 Task: Look for space in Dniprorudne, Ukraine from 6th June, 2023 to 8th June, 2023 for 2 adults in price range Rs.7000 to Rs.12000. Place can be private room with 1  bedroom having 2 beds and 1 bathroom. Property type can be house, flat, guest house. Amenities needed are: wifi. Booking option can be shelf check-in. Required host language is English.
Action: Mouse moved to (452, 97)
Screenshot: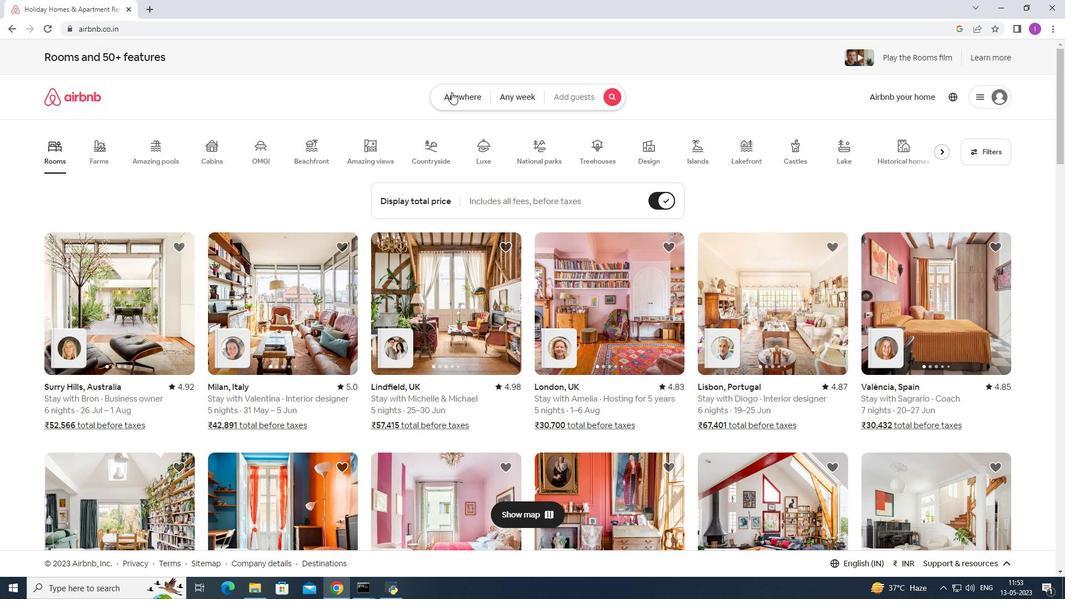 
Action: Mouse pressed left at (452, 97)
Screenshot: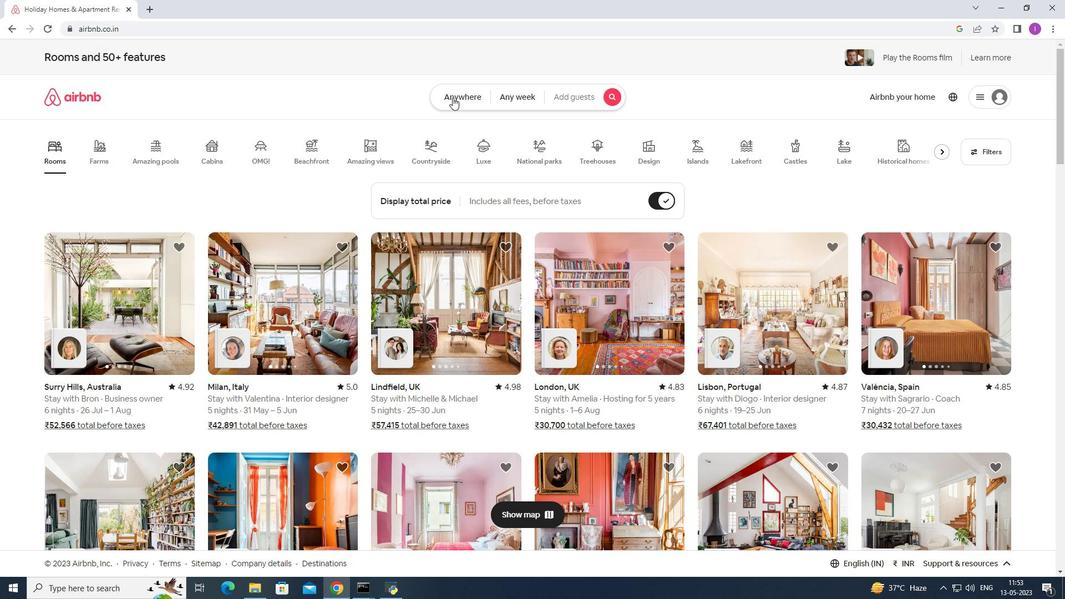 
Action: Mouse moved to (386, 138)
Screenshot: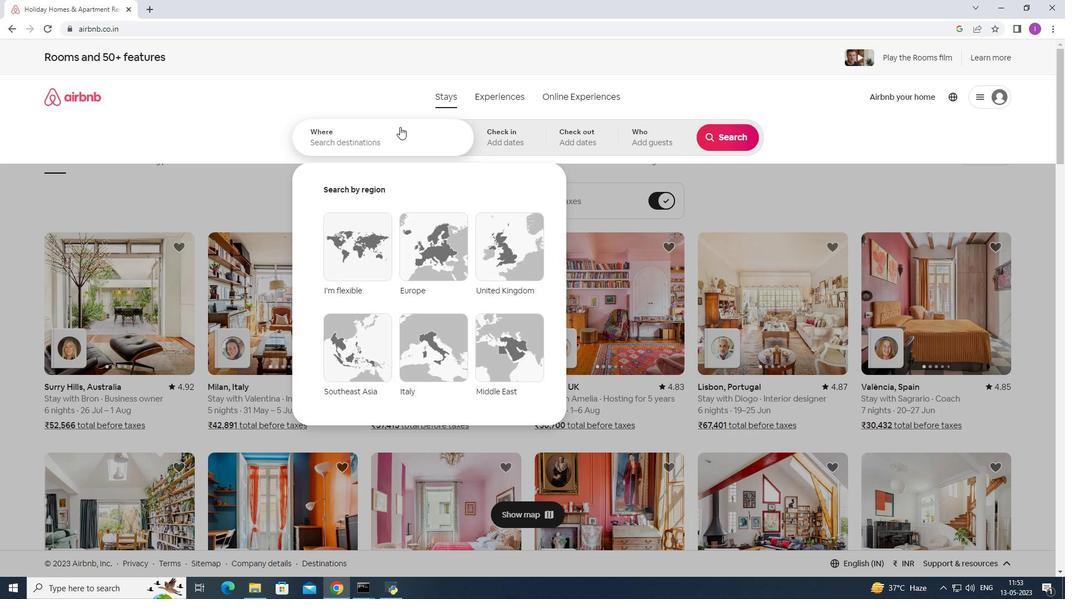 
Action: Mouse pressed left at (386, 138)
Screenshot: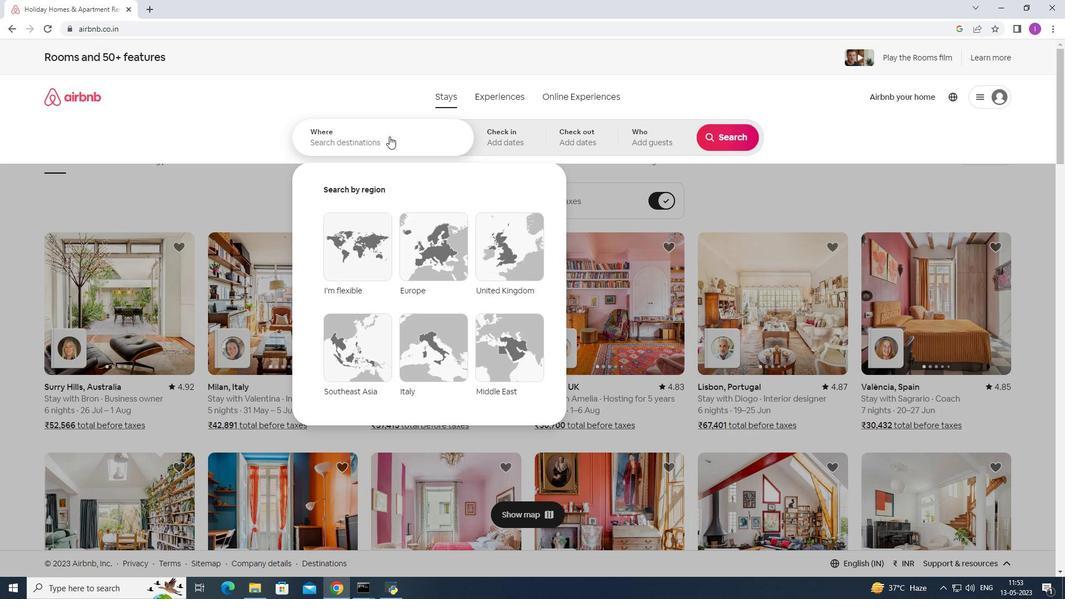 
Action: Key pressed <Key.shift>Dniprorudne,<Key.shift>Ukre<Key.backspace>aine
Screenshot: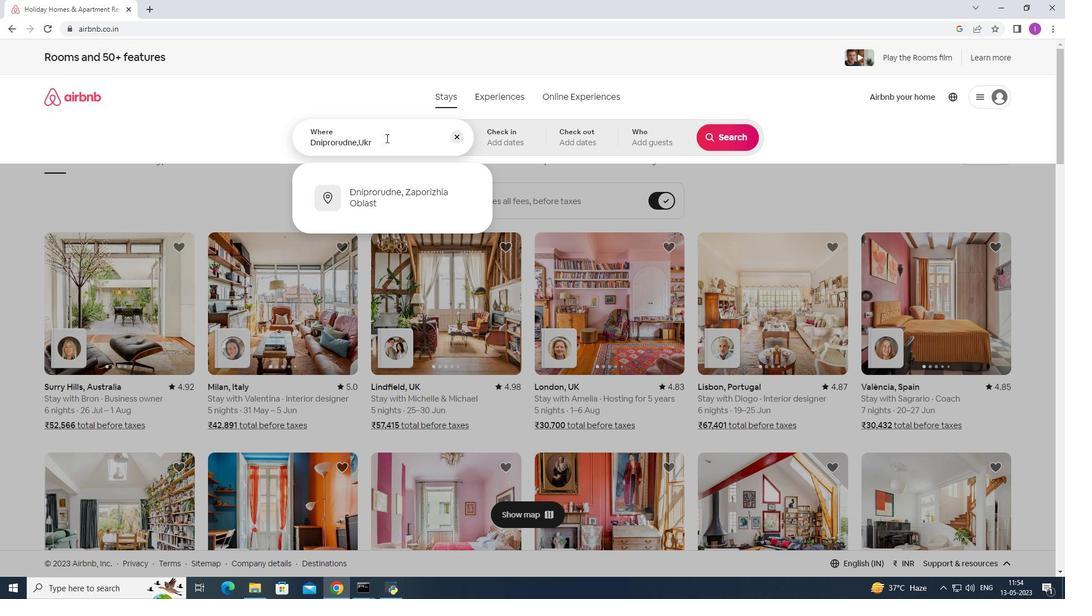 
Action: Mouse moved to (518, 137)
Screenshot: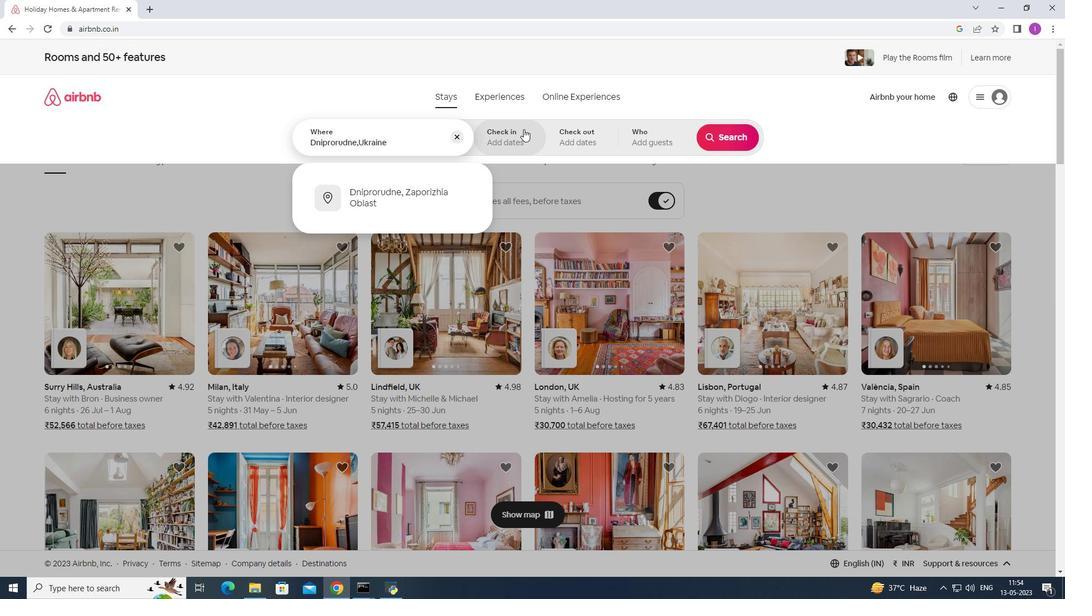 
Action: Mouse pressed left at (518, 137)
Screenshot: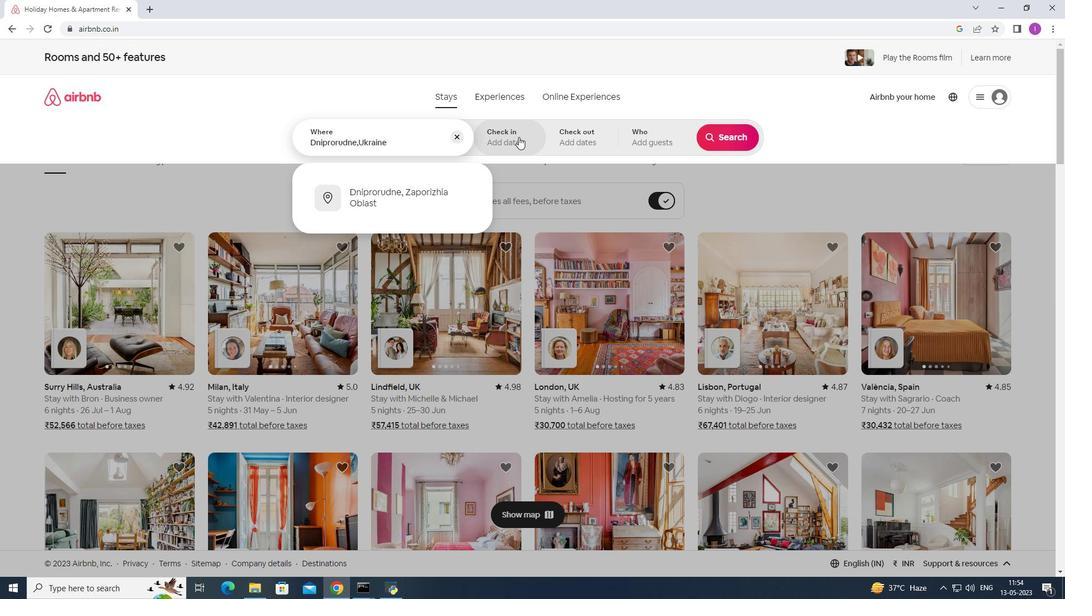 
Action: Mouse moved to (610, 297)
Screenshot: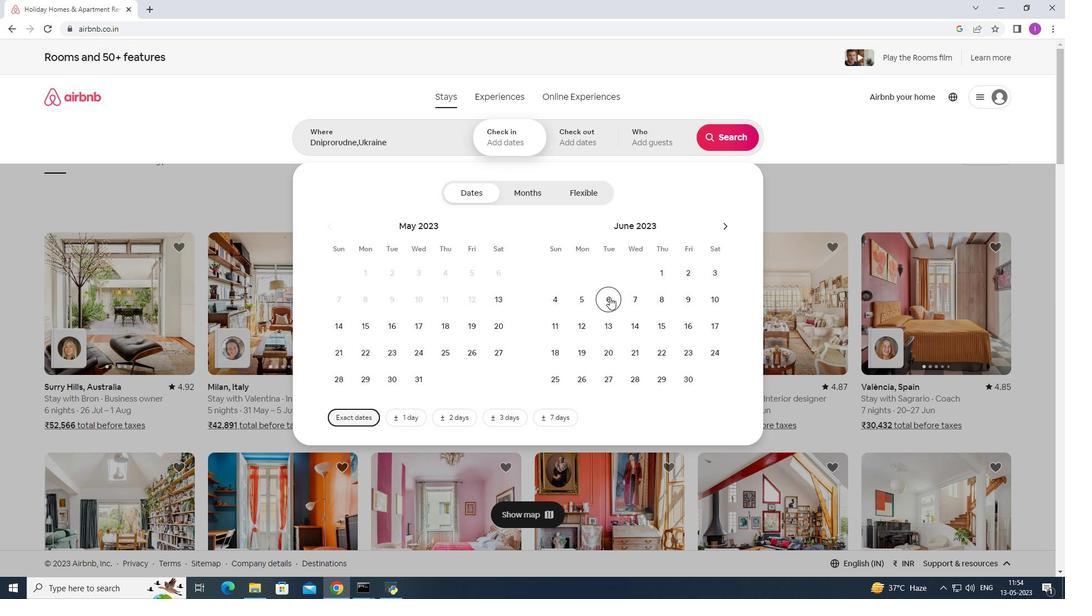 
Action: Mouse pressed left at (610, 297)
Screenshot: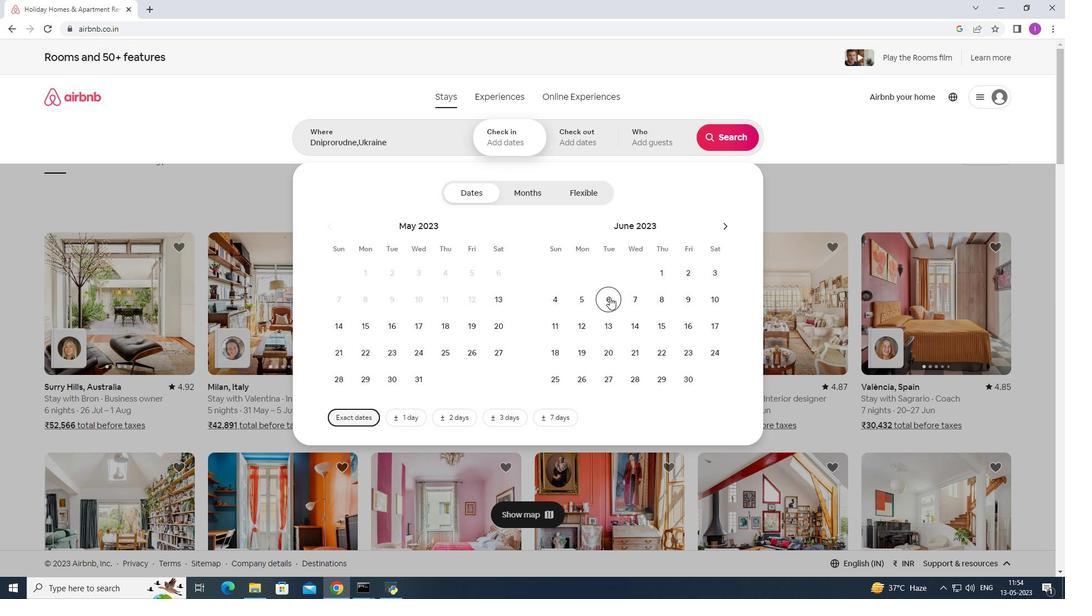 
Action: Mouse moved to (666, 303)
Screenshot: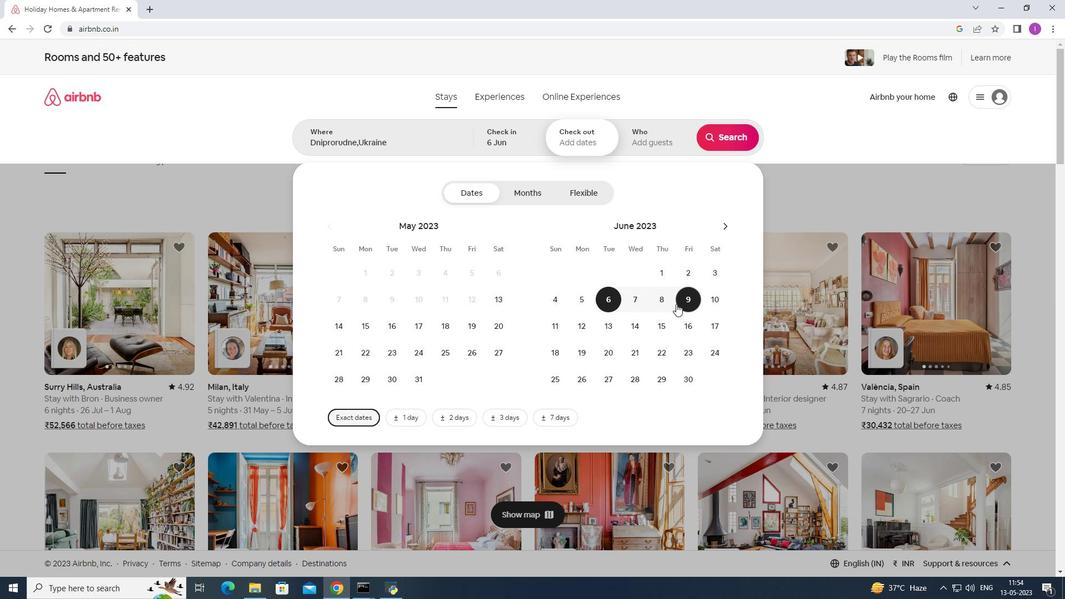 
Action: Mouse pressed left at (666, 303)
Screenshot: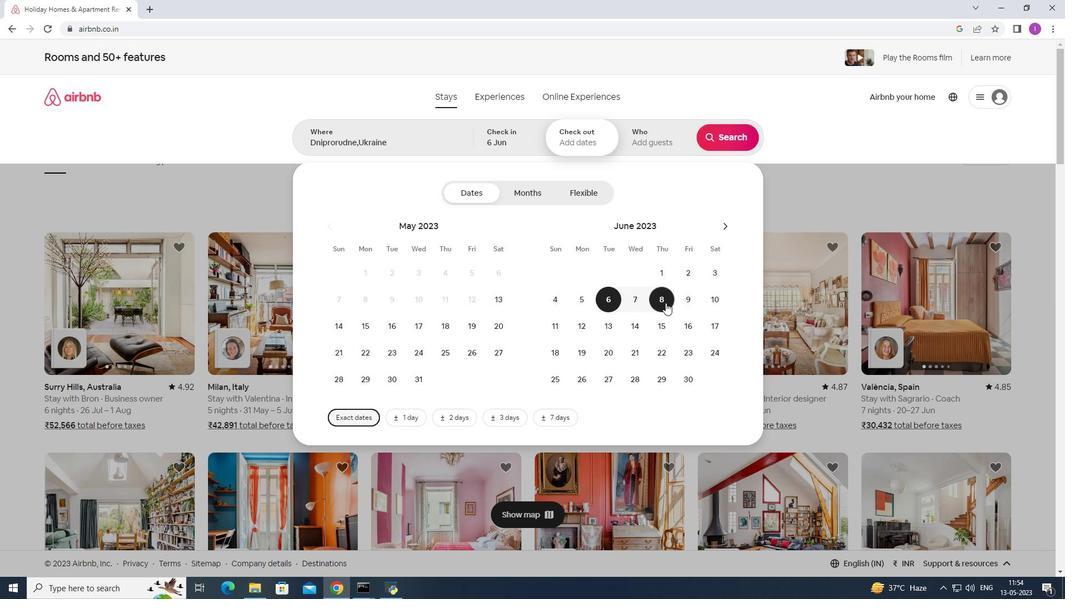 
Action: Mouse moved to (646, 142)
Screenshot: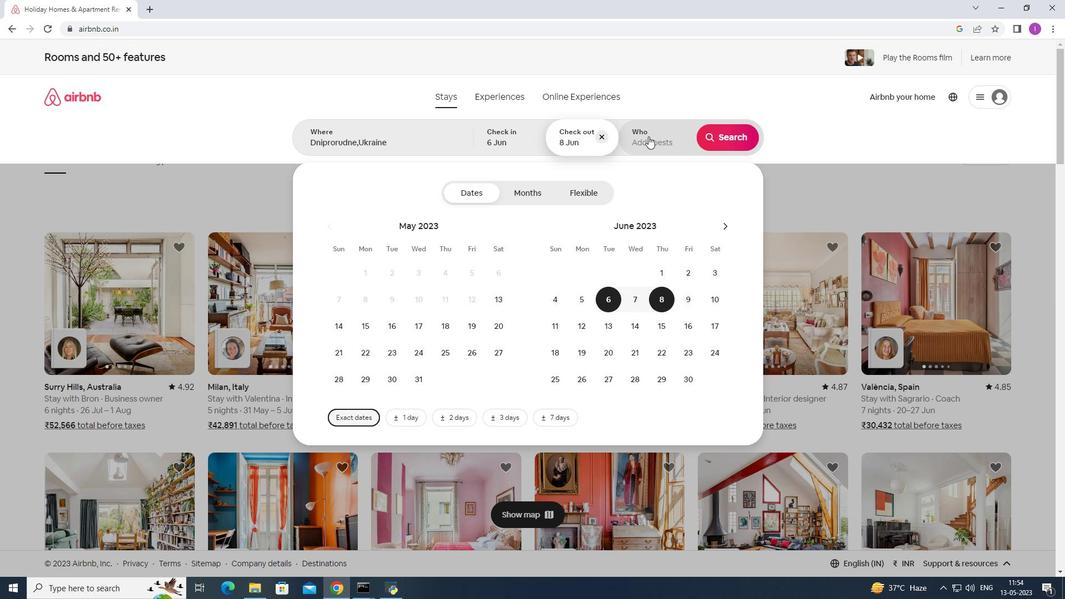 
Action: Mouse pressed left at (646, 142)
Screenshot: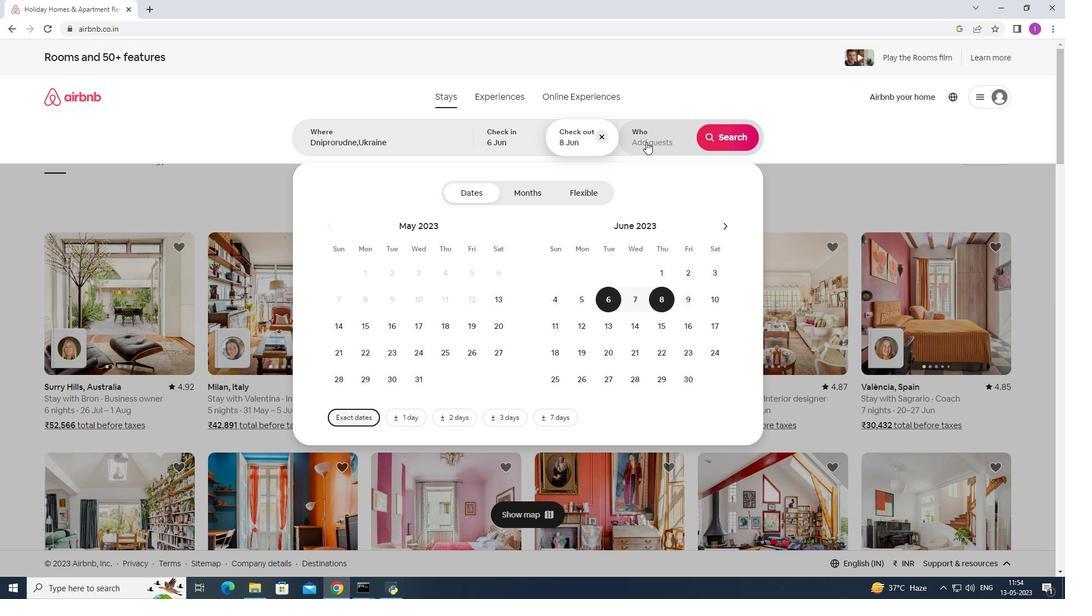 
Action: Mouse moved to (731, 190)
Screenshot: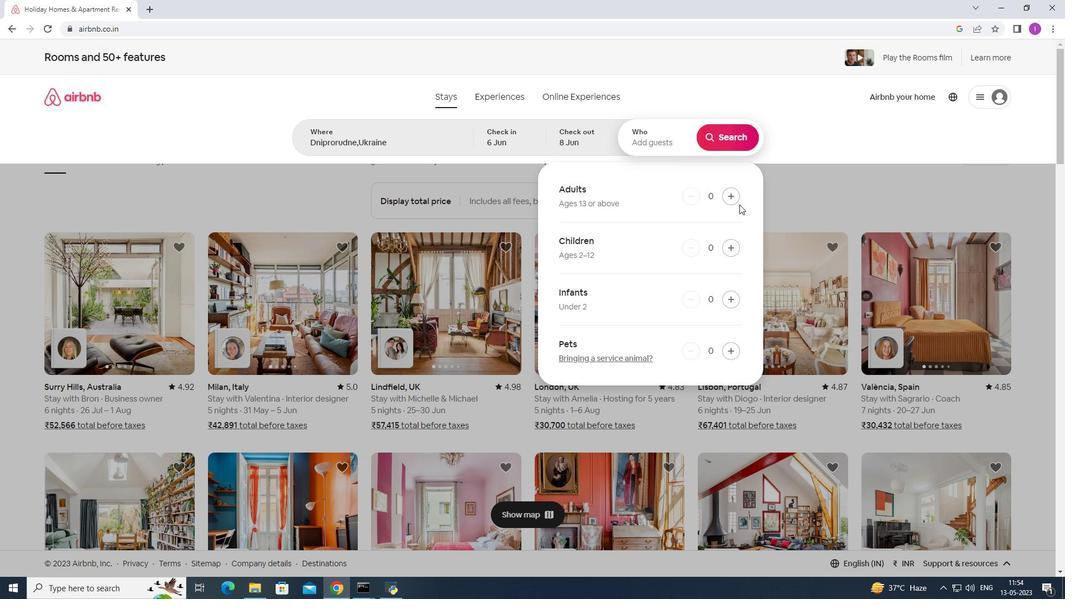
Action: Mouse pressed left at (731, 190)
Screenshot: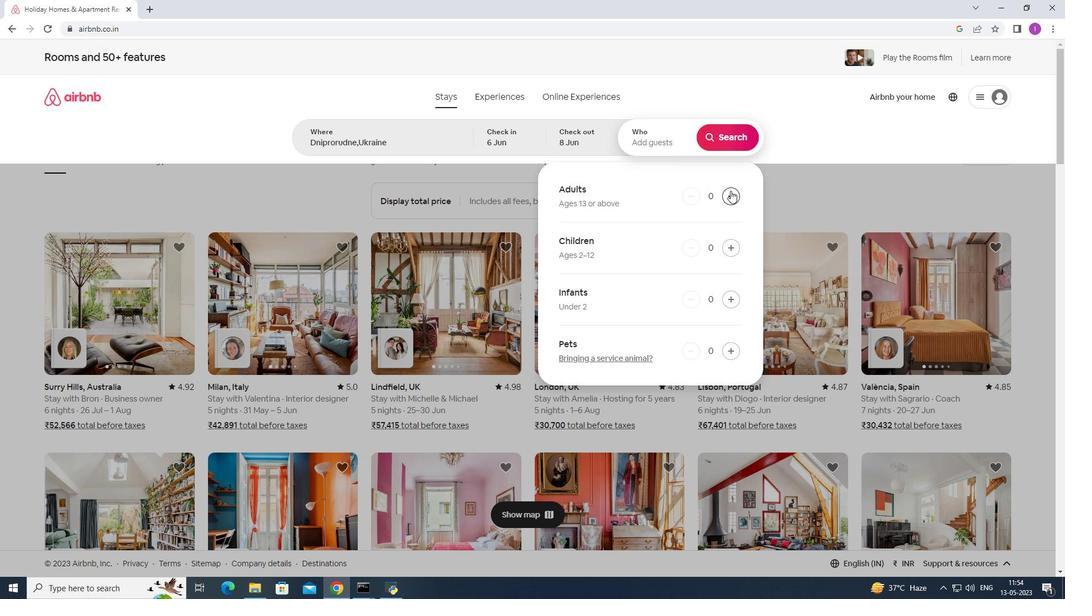 
Action: Mouse moved to (730, 190)
Screenshot: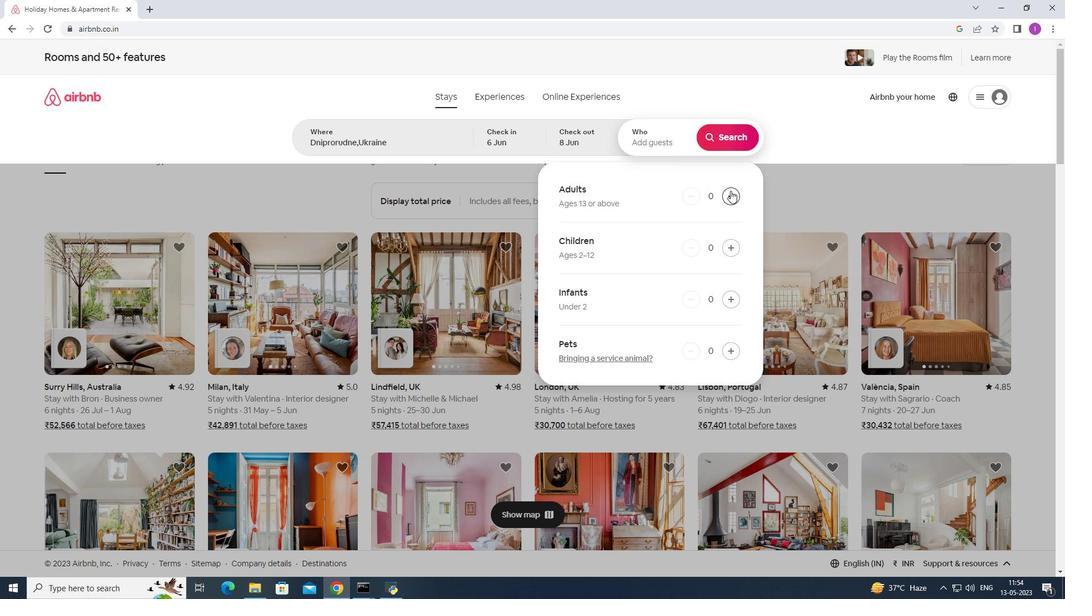 
Action: Mouse pressed left at (730, 190)
Screenshot: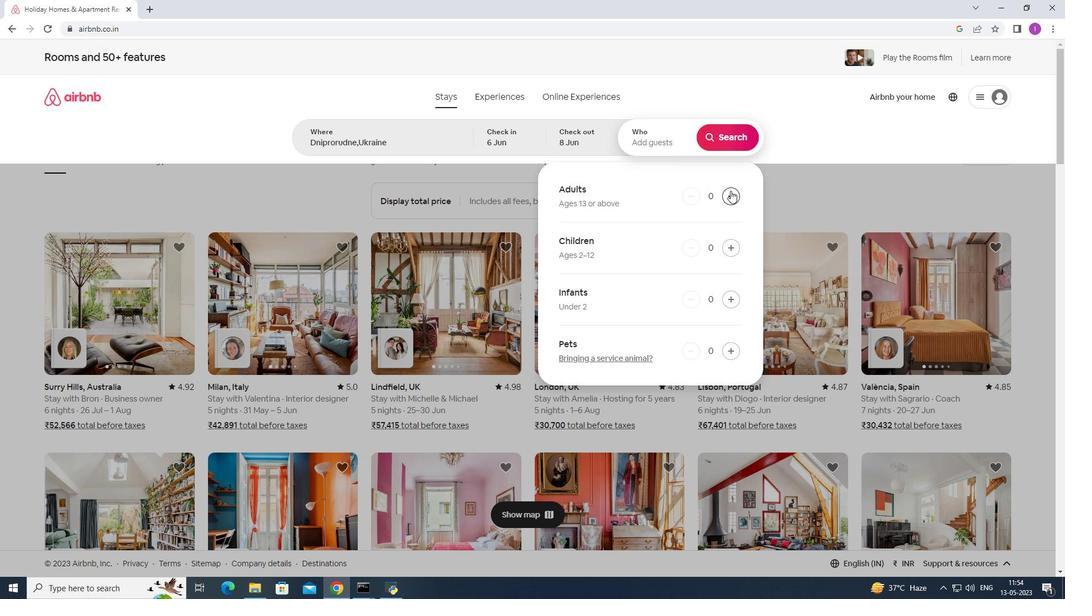 
Action: Mouse moved to (737, 155)
Screenshot: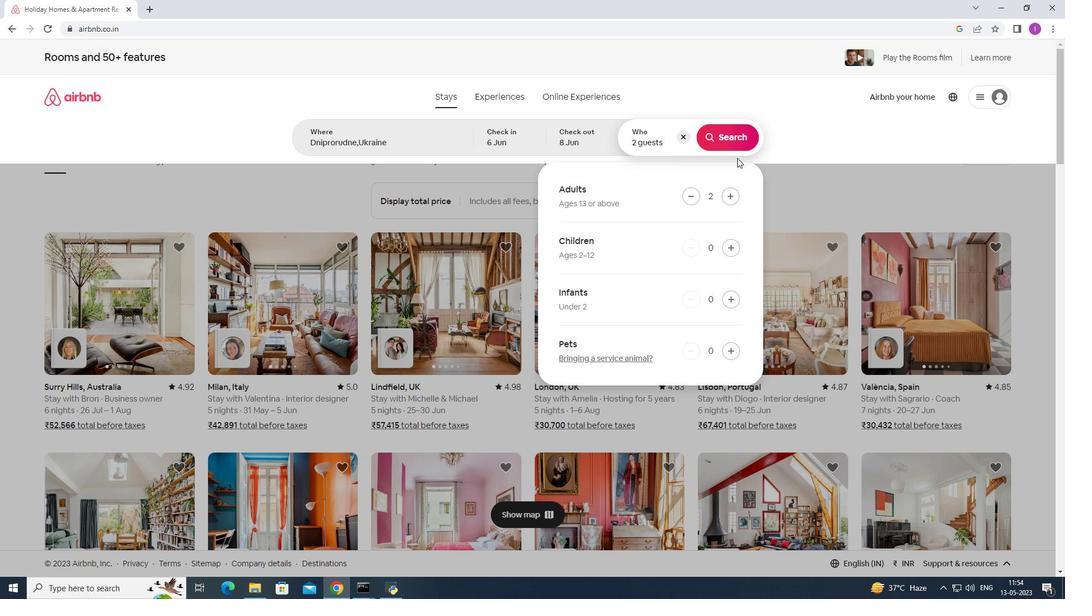 
Action: Mouse pressed left at (737, 155)
Screenshot: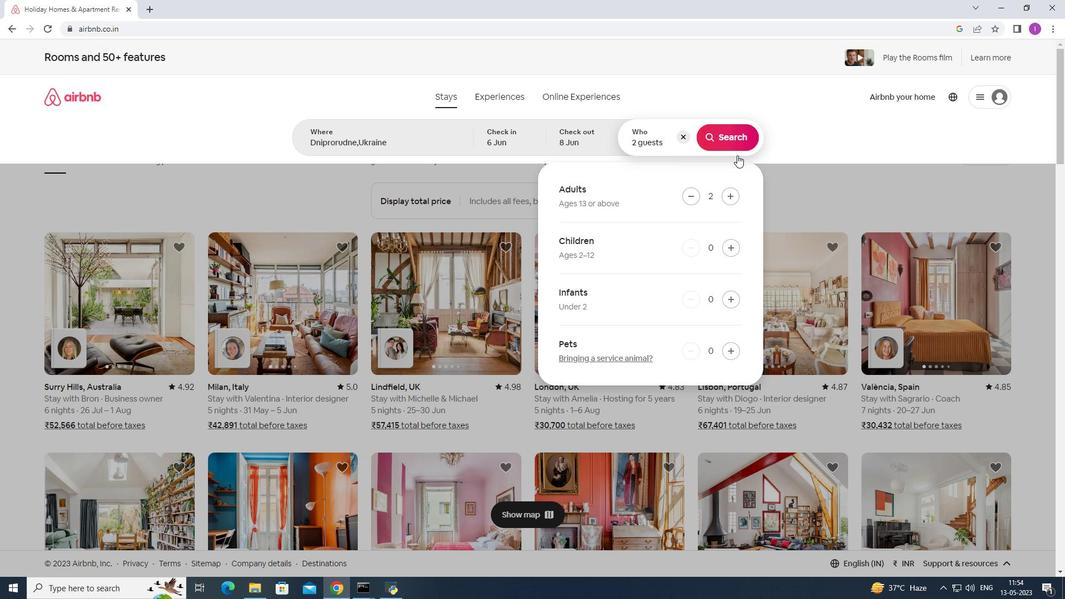 
Action: Mouse moved to (751, 135)
Screenshot: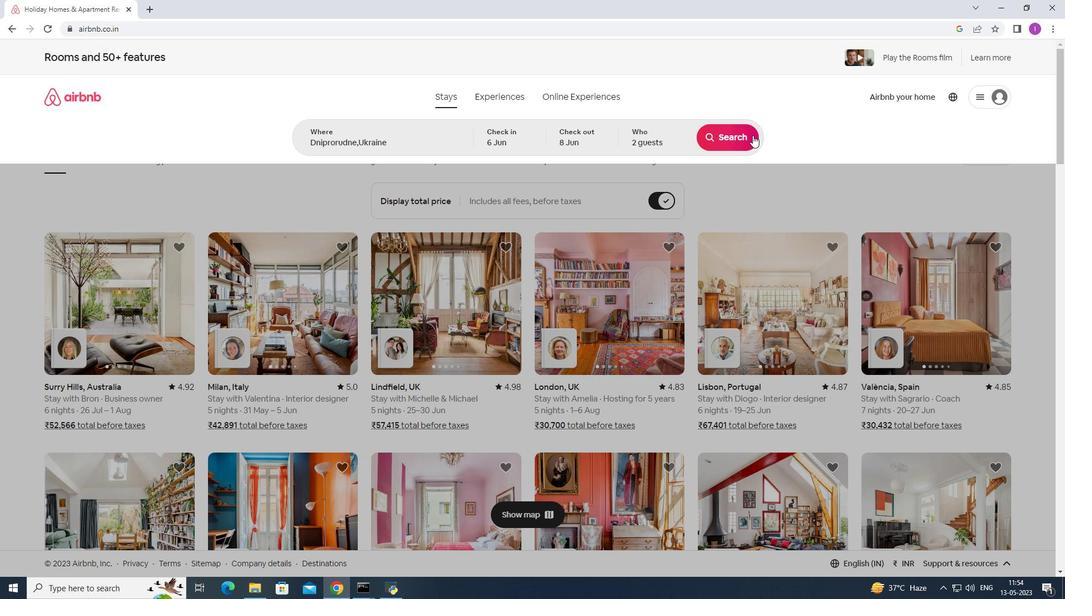 
Action: Mouse pressed left at (751, 135)
Screenshot: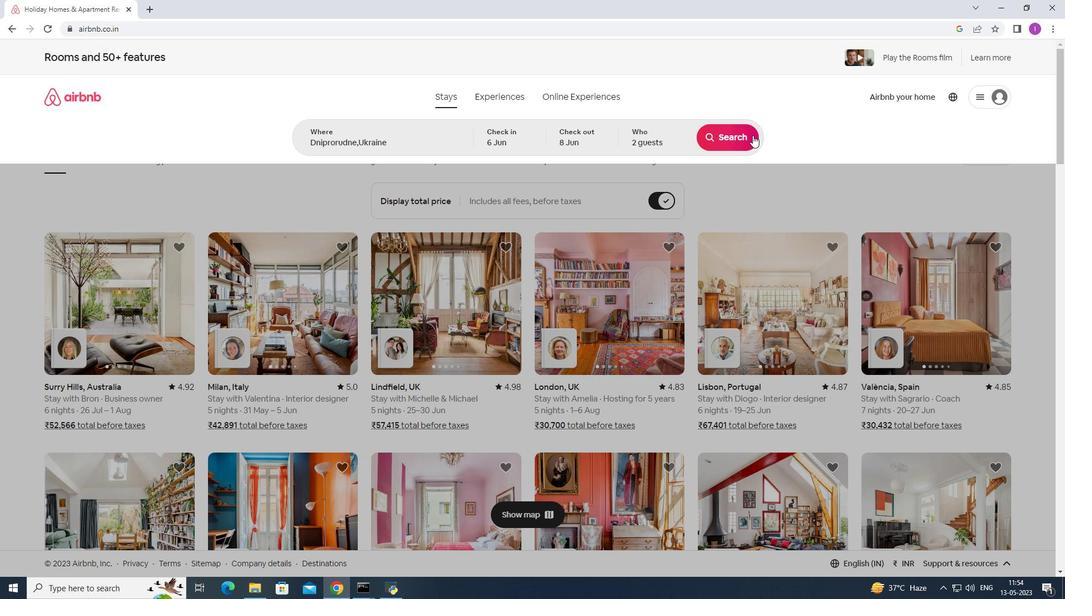 
Action: Mouse moved to (1015, 108)
Screenshot: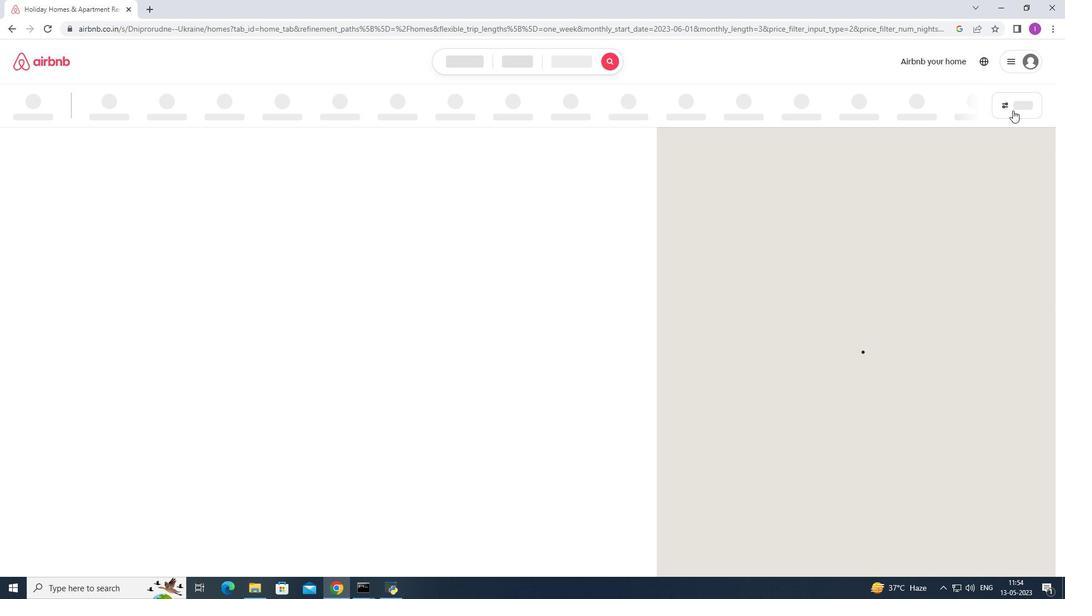 
Action: Mouse pressed left at (1015, 108)
Screenshot: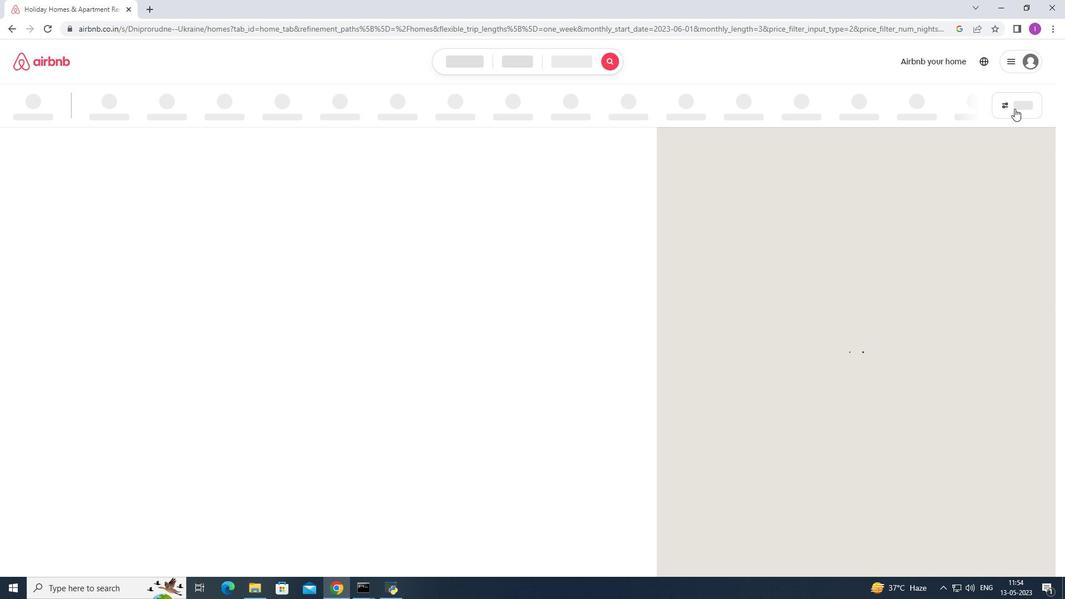 
Action: Mouse moved to (619, 379)
Screenshot: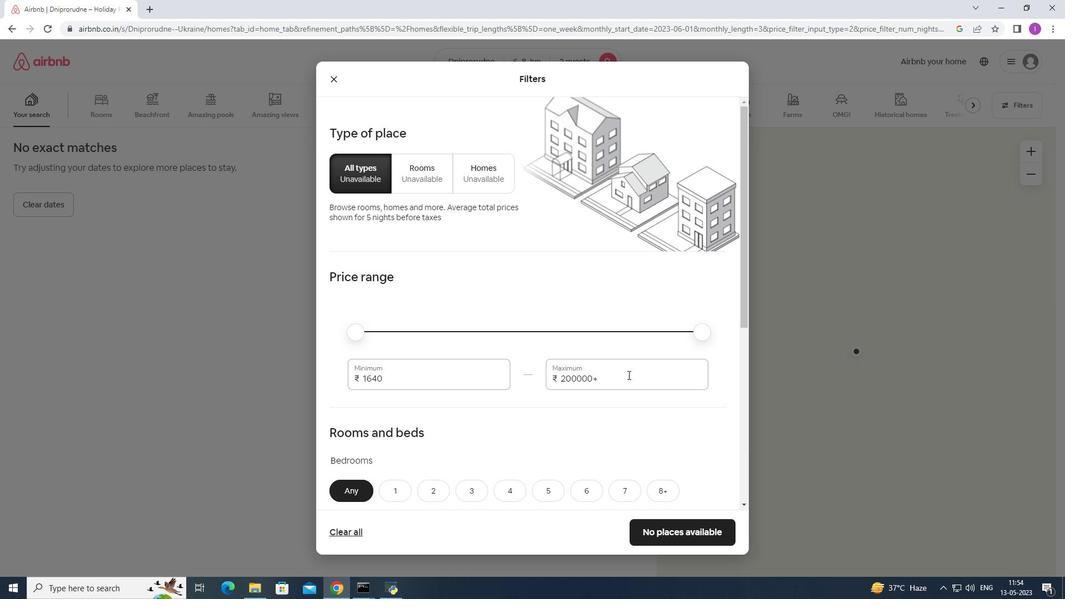 
Action: Mouse pressed left at (619, 379)
Screenshot: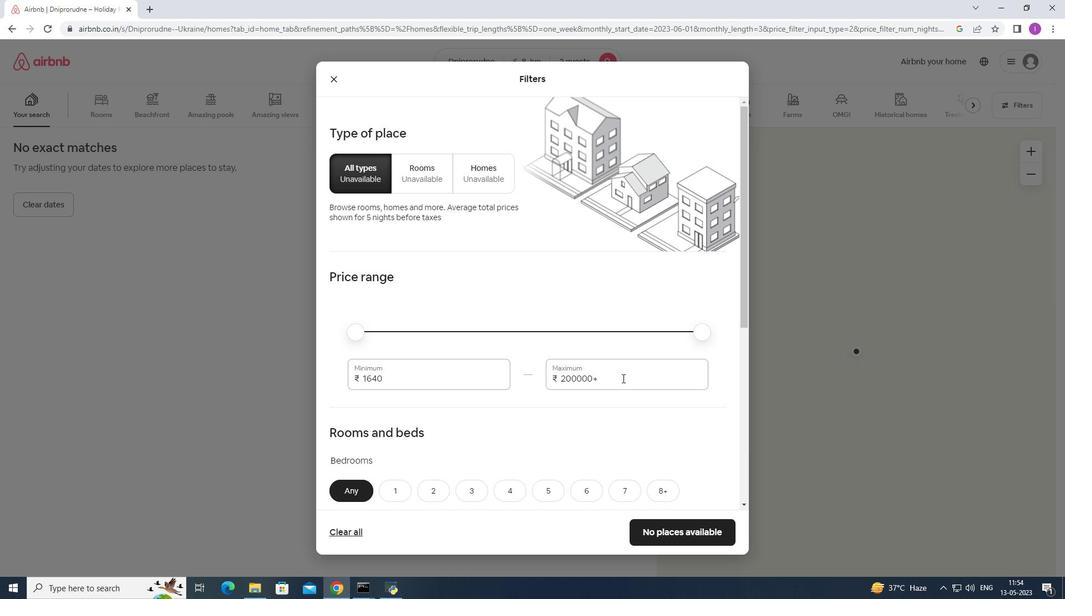 
Action: Mouse moved to (580, 398)
Screenshot: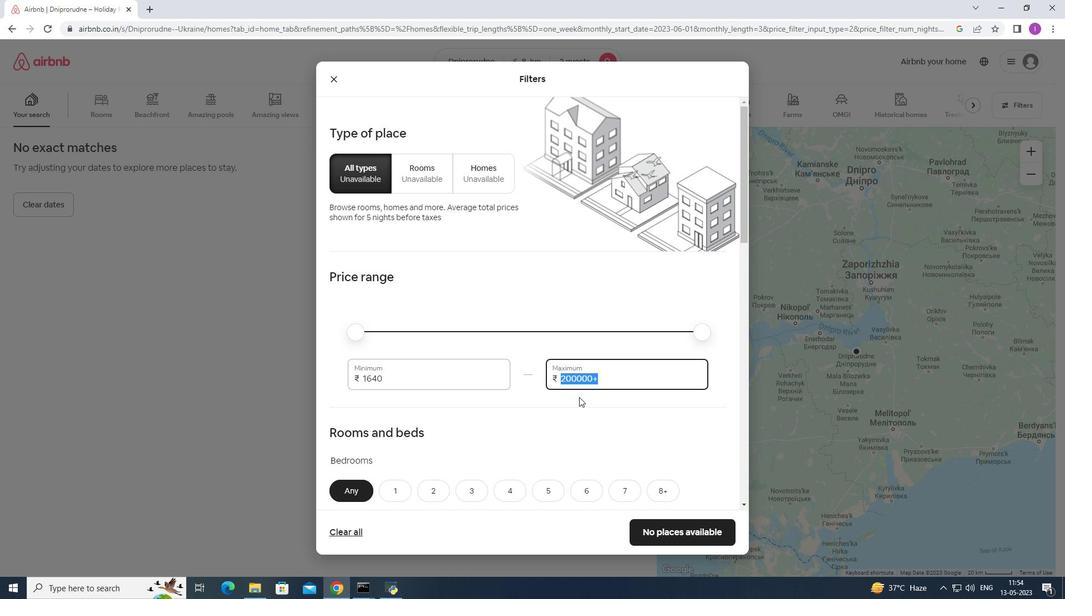 
Action: Key pressed 12000
Screenshot: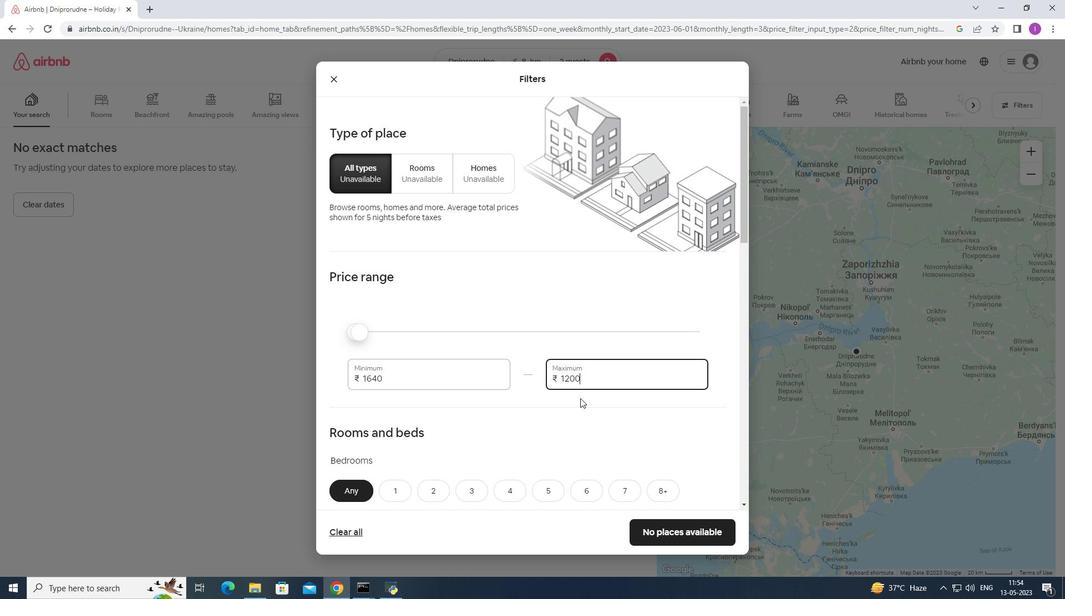 
Action: Mouse moved to (384, 379)
Screenshot: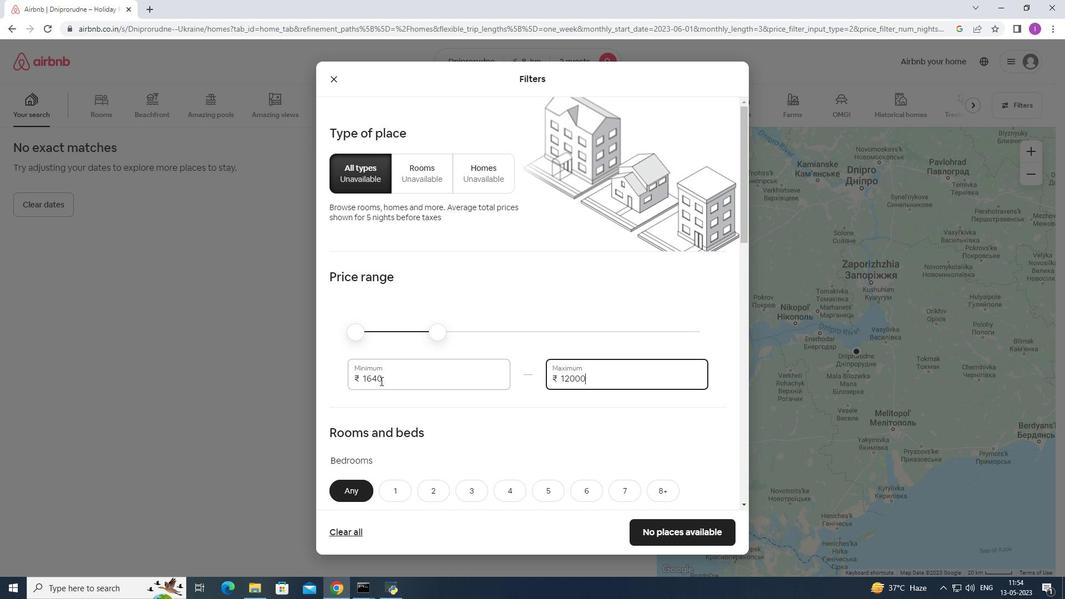 
Action: Mouse pressed left at (384, 379)
Screenshot: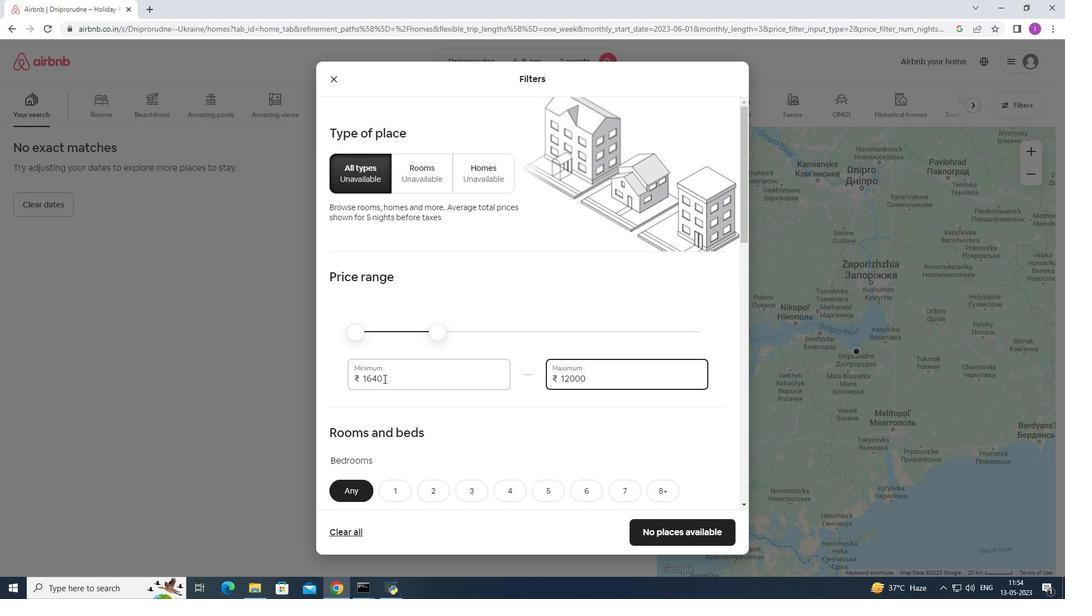 
Action: Mouse moved to (501, 414)
Screenshot: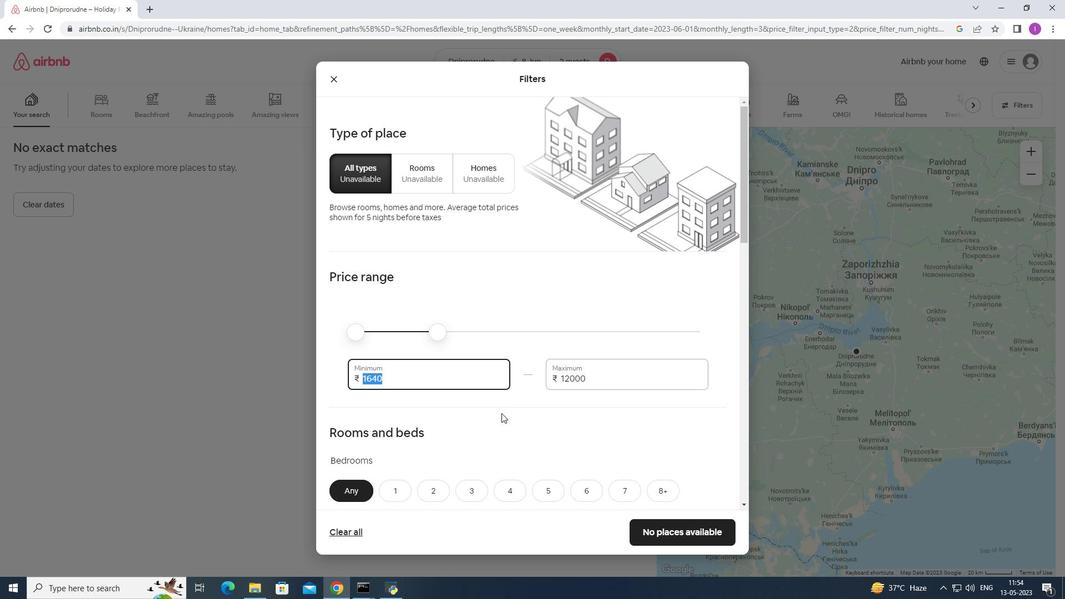 
Action: Key pressed 7000
Screenshot: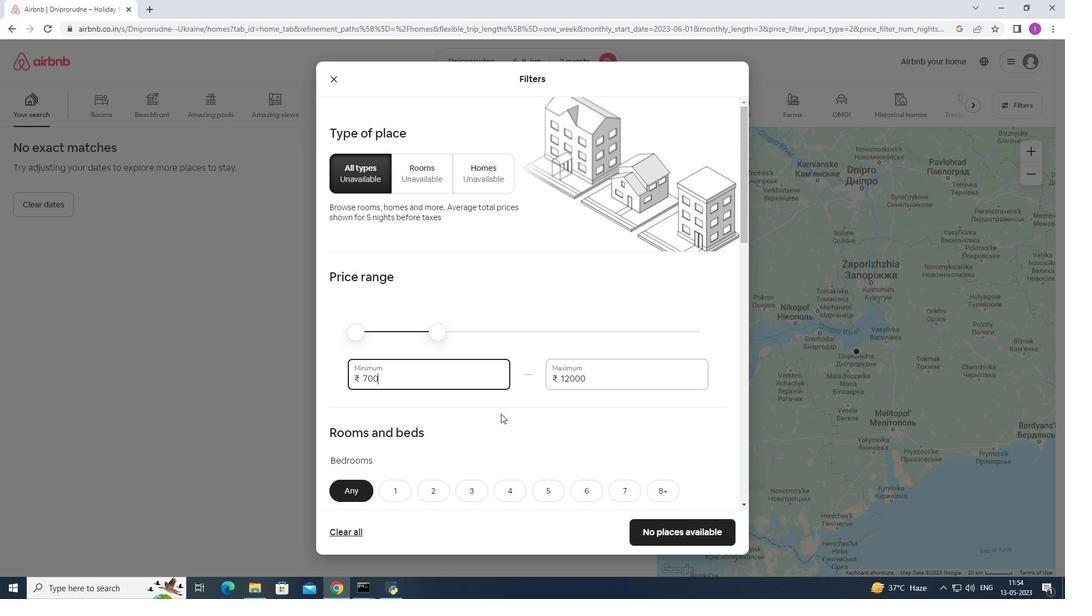 
Action: Mouse moved to (410, 430)
Screenshot: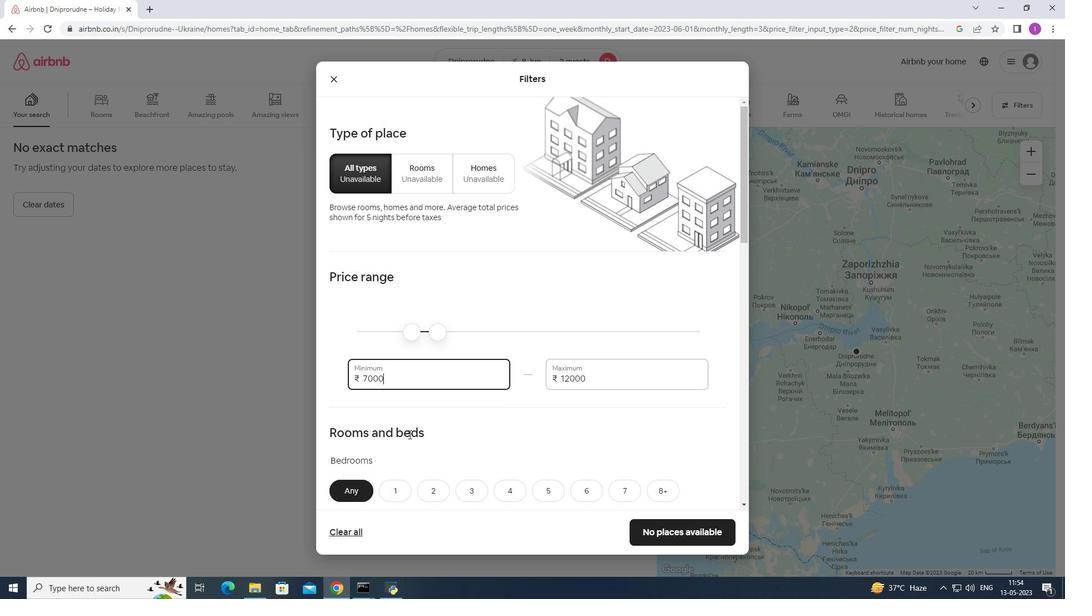 
Action: Mouse scrolled (410, 429) with delta (0, 0)
Screenshot: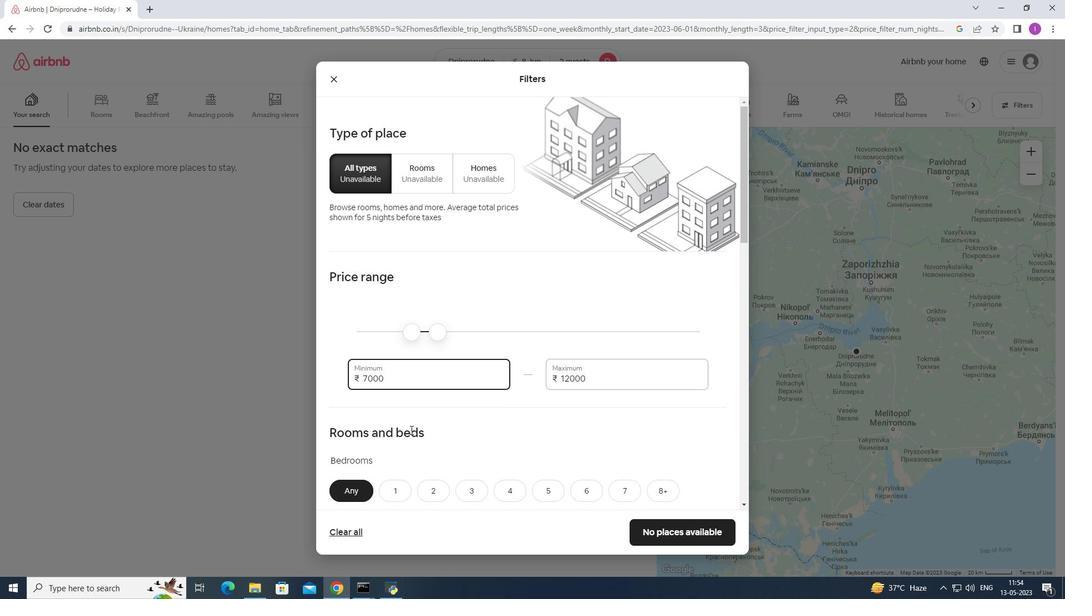 
Action: Mouse moved to (427, 364)
Screenshot: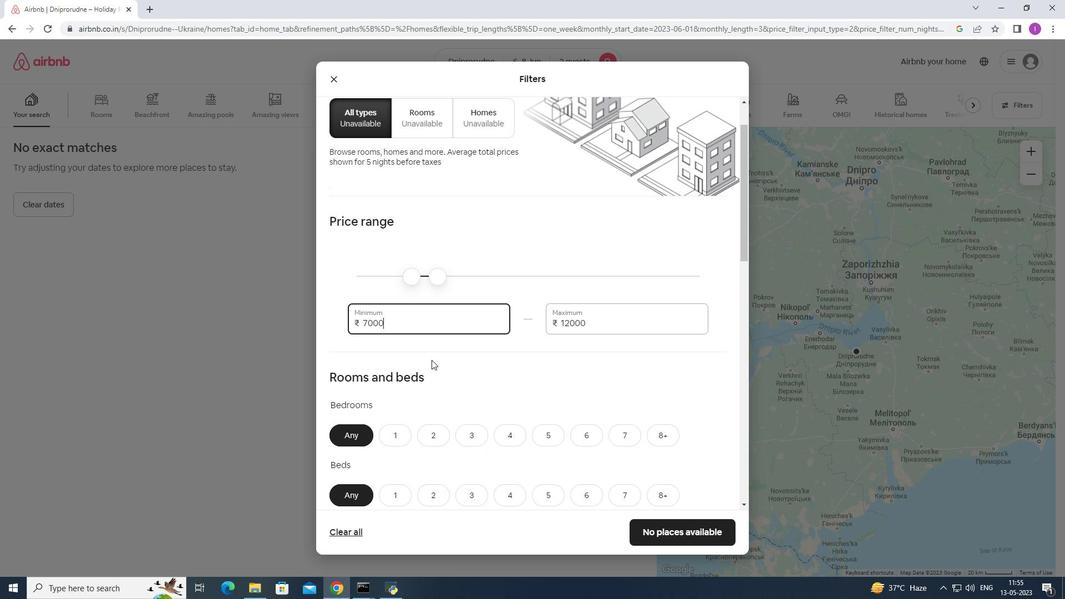 
Action: Mouse scrolled (427, 363) with delta (0, 0)
Screenshot: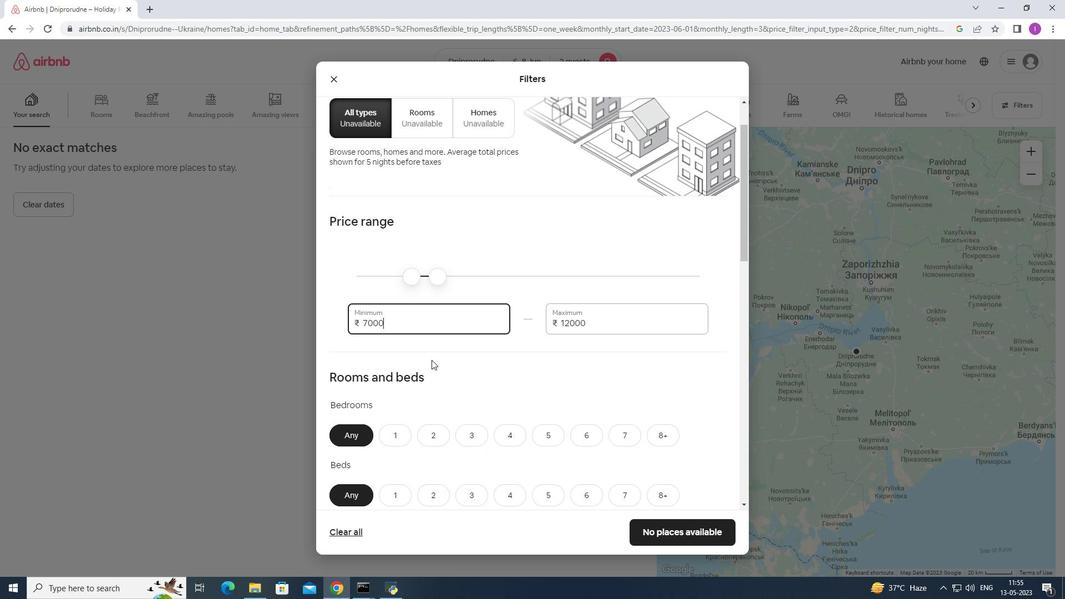 
Action: Mouse moved to (427, 365)
Screenshot: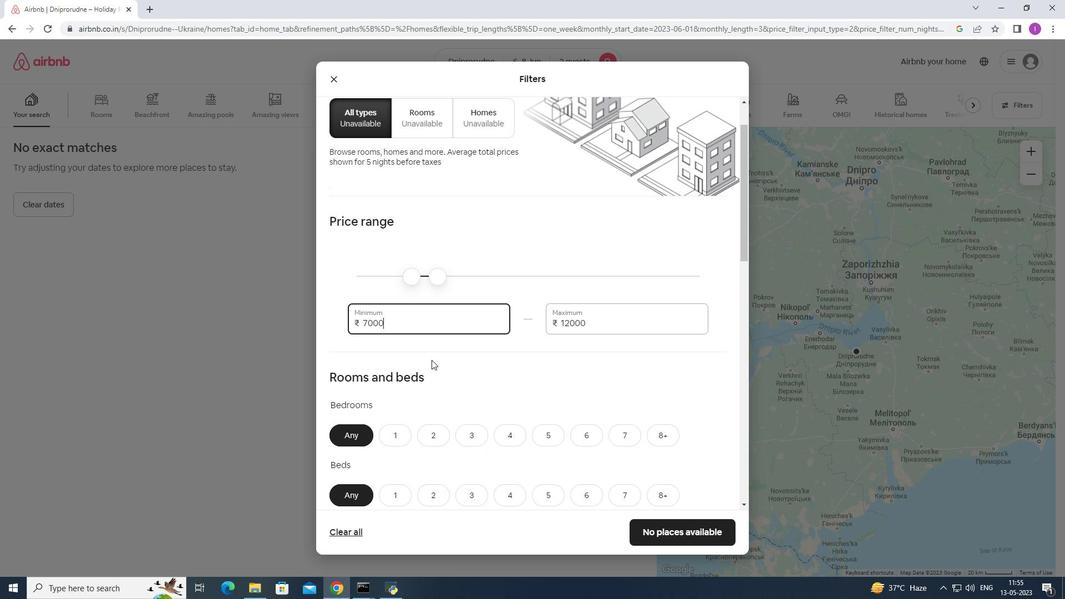 
Action: Mouse scrolled (427, 364) with delta (0, 0)
Screenshot: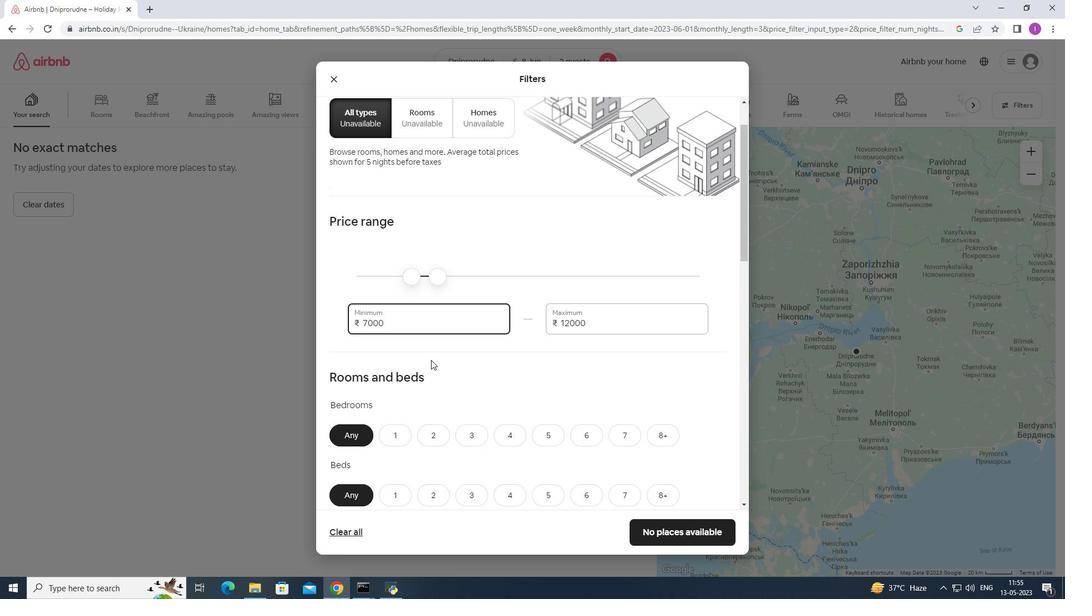 
Action: Mouse moved to (407, 325)
Screenshot: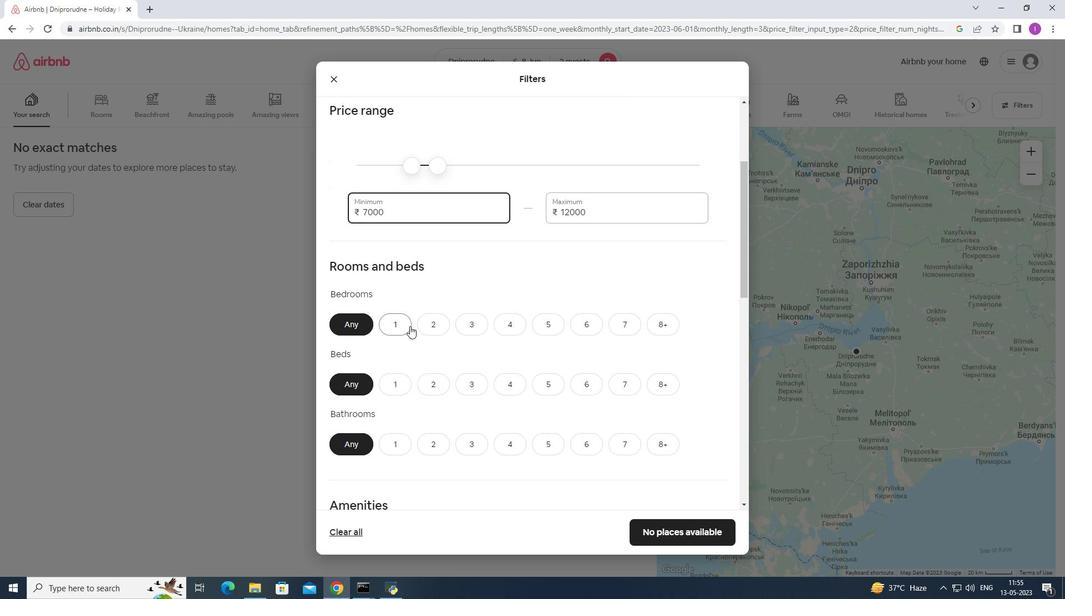 
Action: Mouse pressed left at (407, 325)
Screenshot: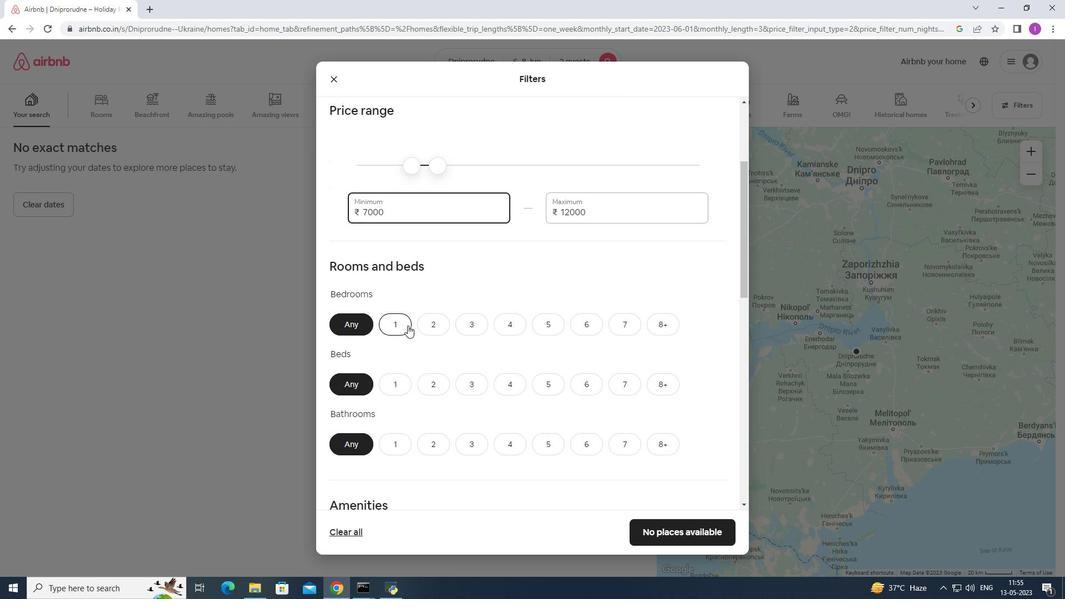 
Action: Mouse moved to (434, 386)
Screenshot: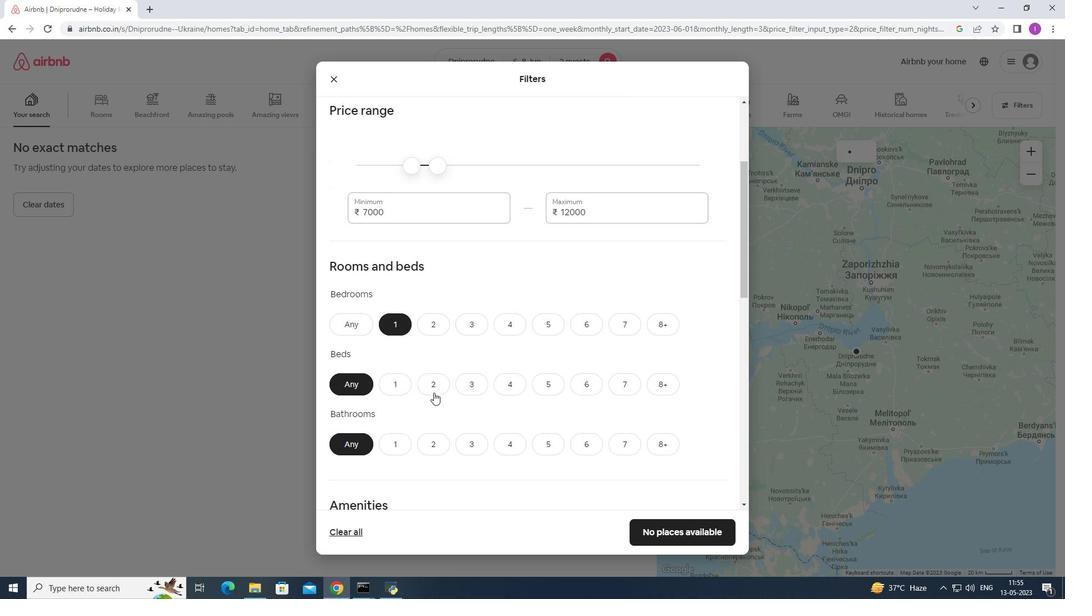 
Action: Mouse pressed left at (434, 386)
Screenshot: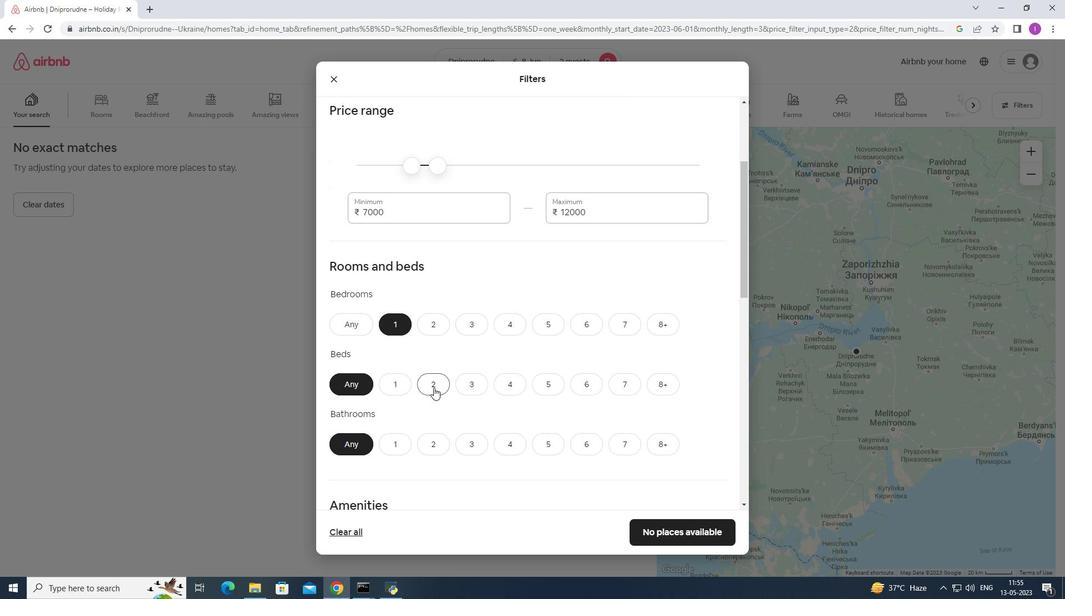 
Action: Mouse moved to (405, 450)
Screenshot: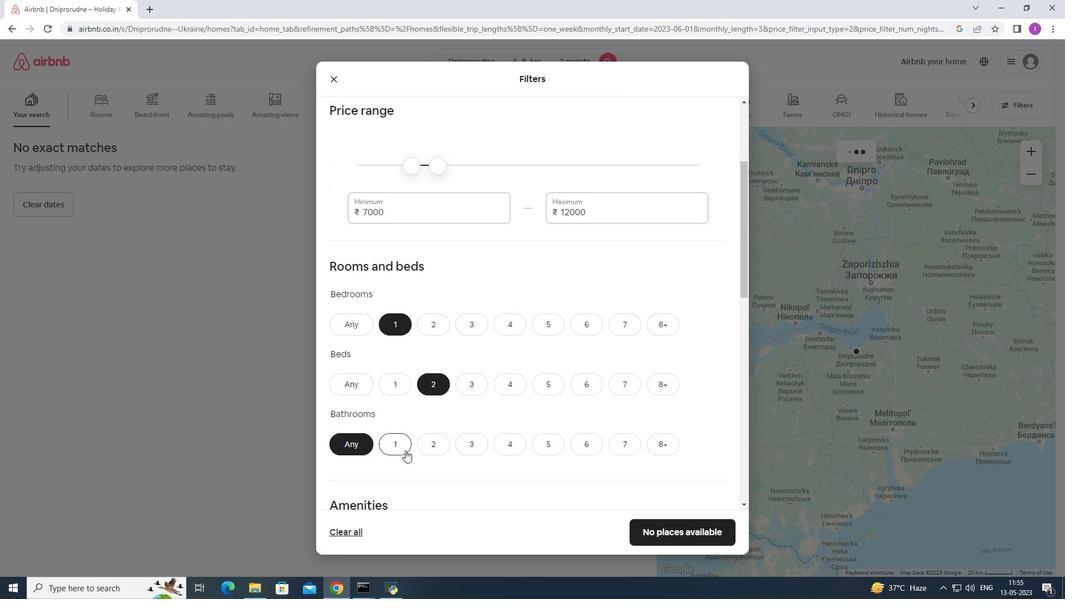 
Action: Mouse pressed left at (405, 450)
Screenshot: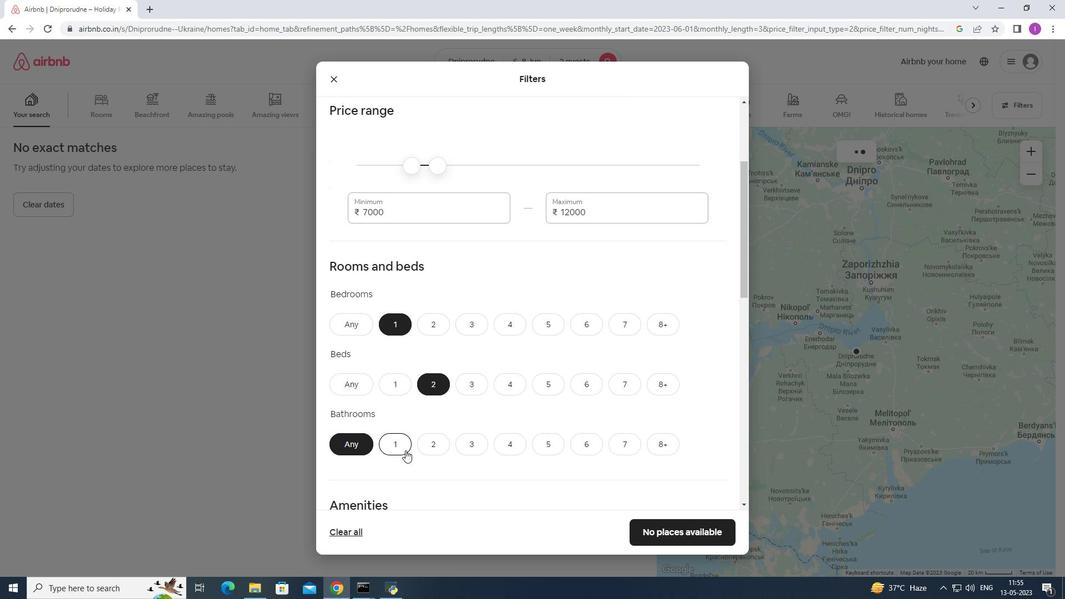 
Action: Mouse moved to (411, 401)
Screenshot: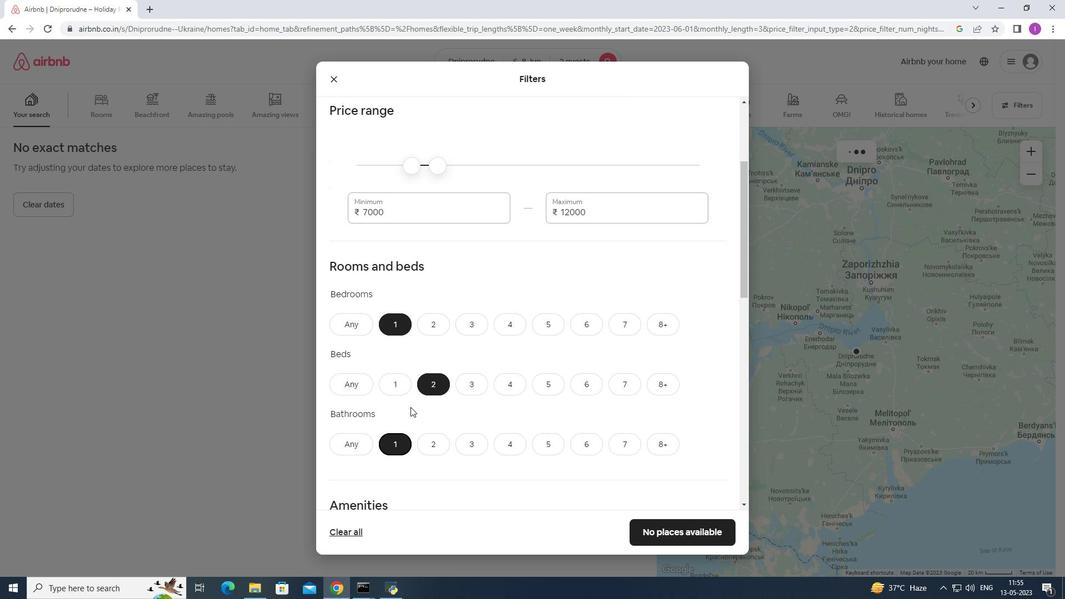 
Action: Mouse scrolled (411, 400) with delta (0, 0)
Screenshot: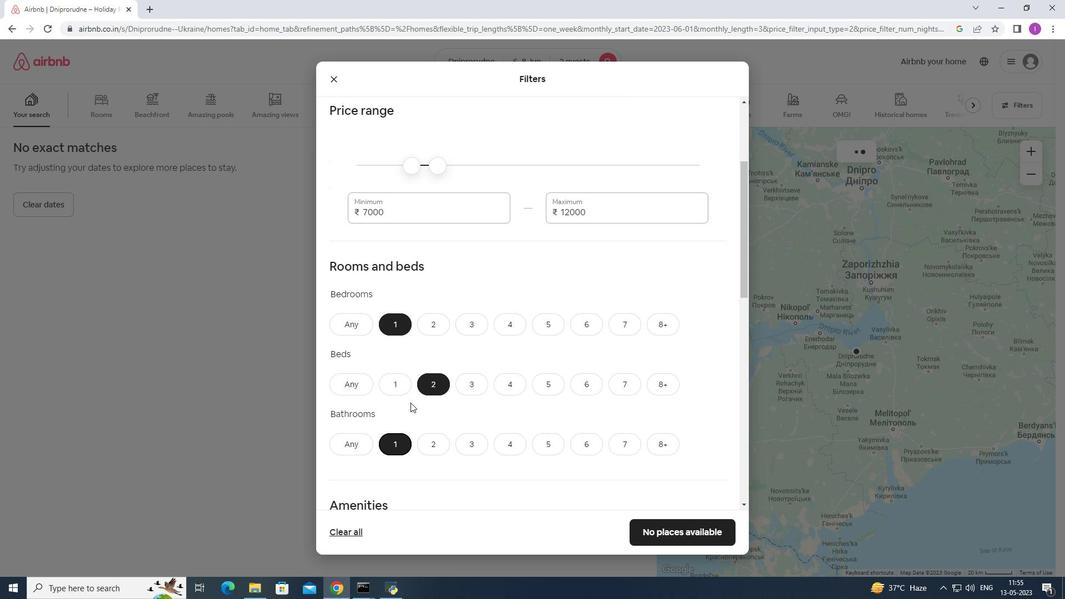 
Action: Mouse scrolled (411, 400) with delta (0, 0)
Screenshot: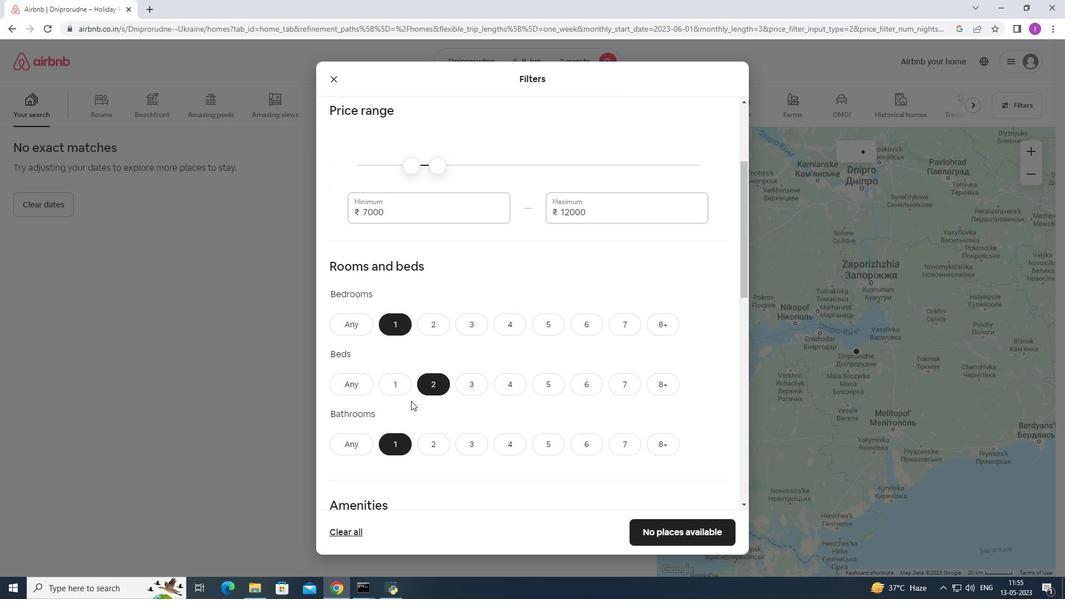 
Action: Mouse scrolled (411, 400) with delta (0, 0)
Screenshot: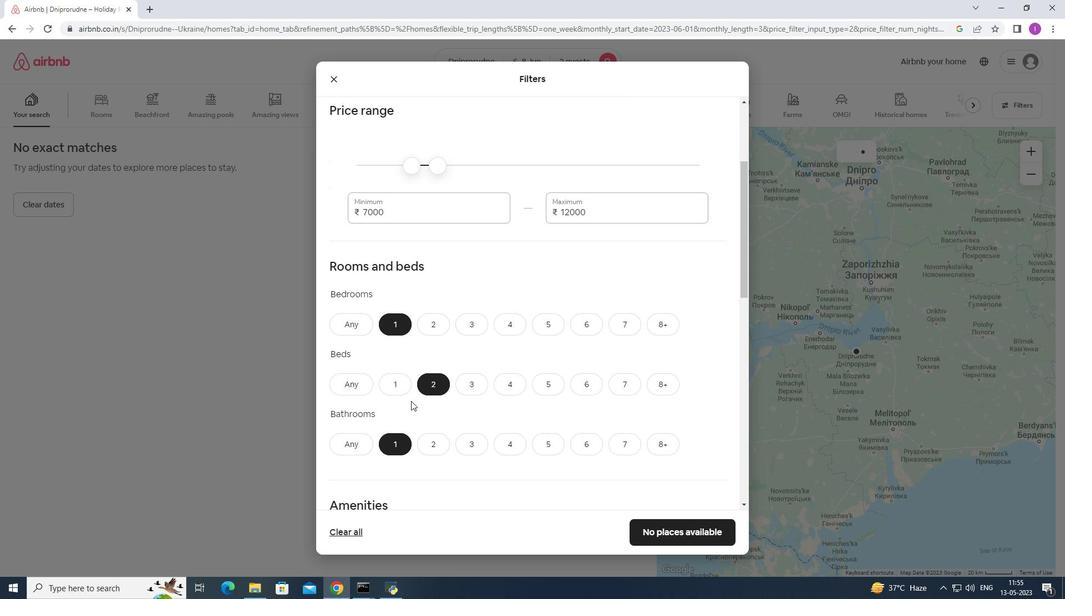 
Action: Mouse scrolled (411, 400) with delta (0, 0)
Screenshot: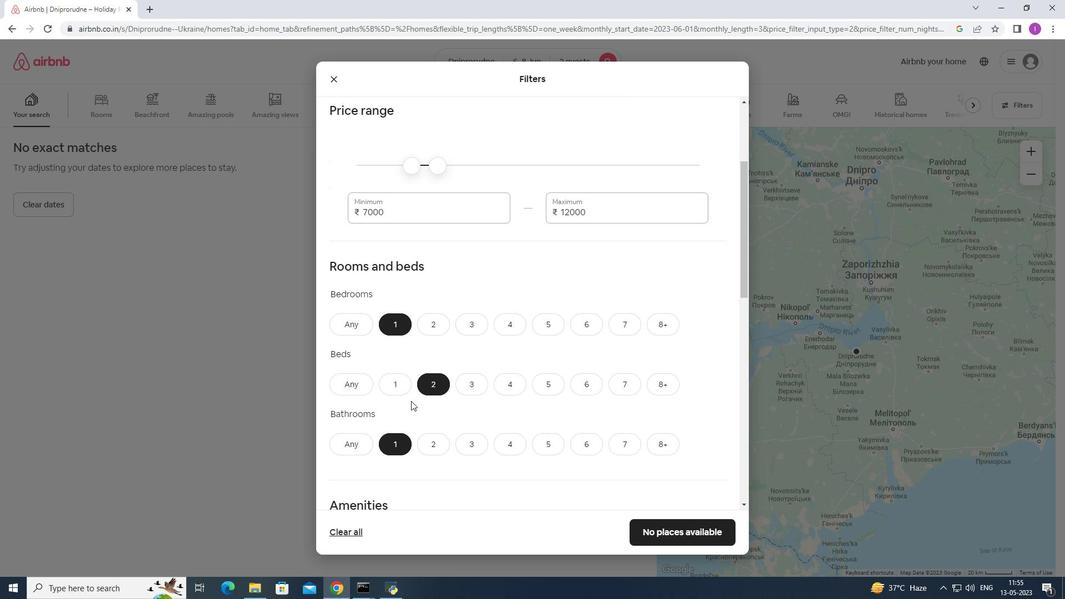 
Action: Mouse moved to (411, 401)
Screenshot: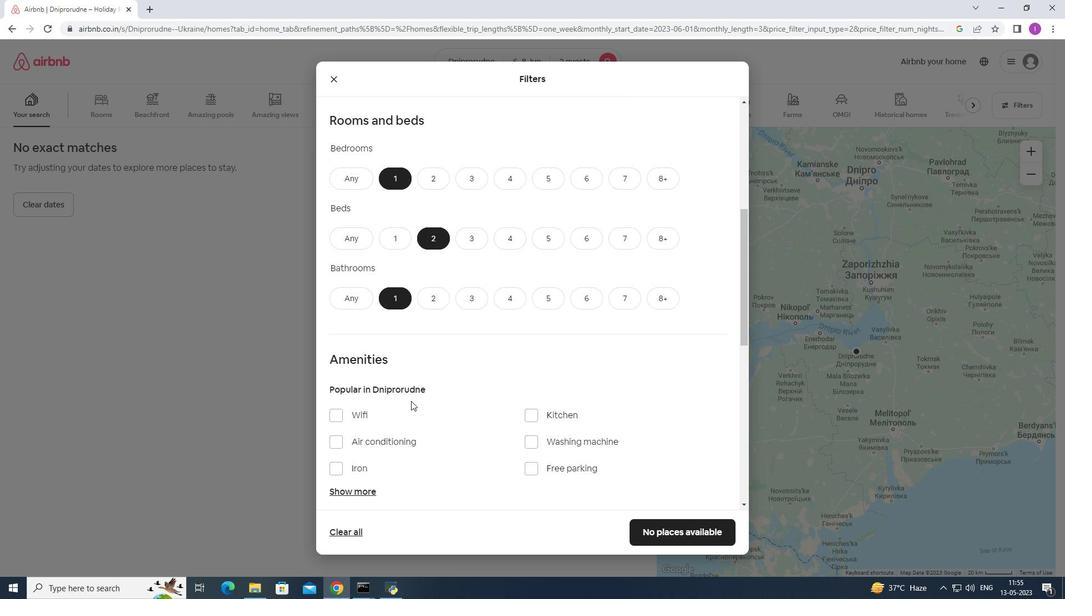 
Action: Mouse scrolled (411, 400) with delta (0, 0)
Screenshot: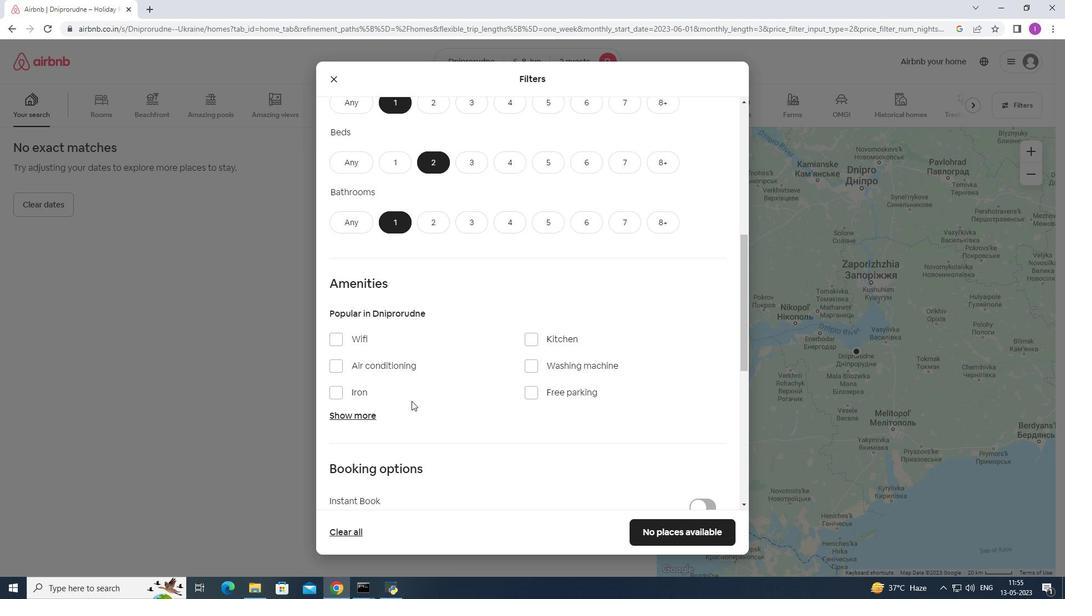 
Action: Mouse moved to (396, 364)
Screenshot: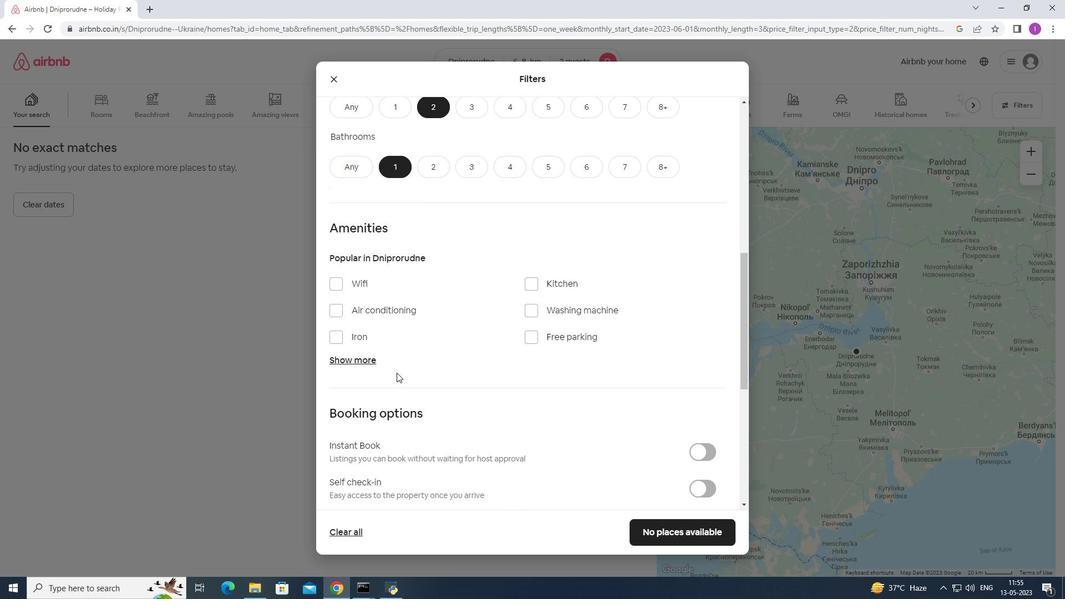 
Action: Mouse scrolled (396, 363) with delta (0, 0)
Screenshot: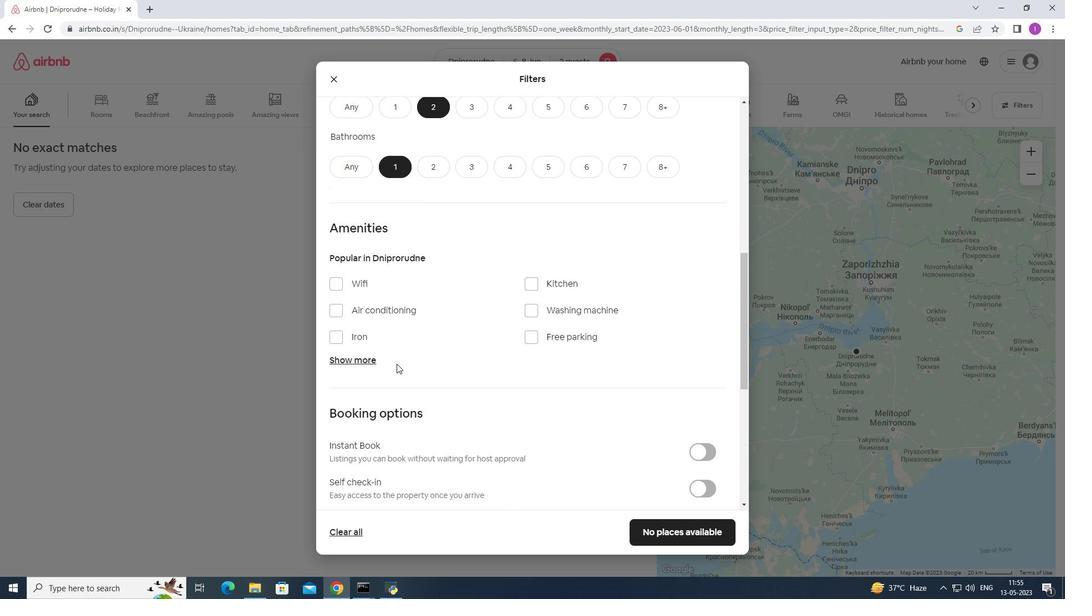 
Action: Mouse scrolled (396, 363) with delta (0, 0)
Screenshot: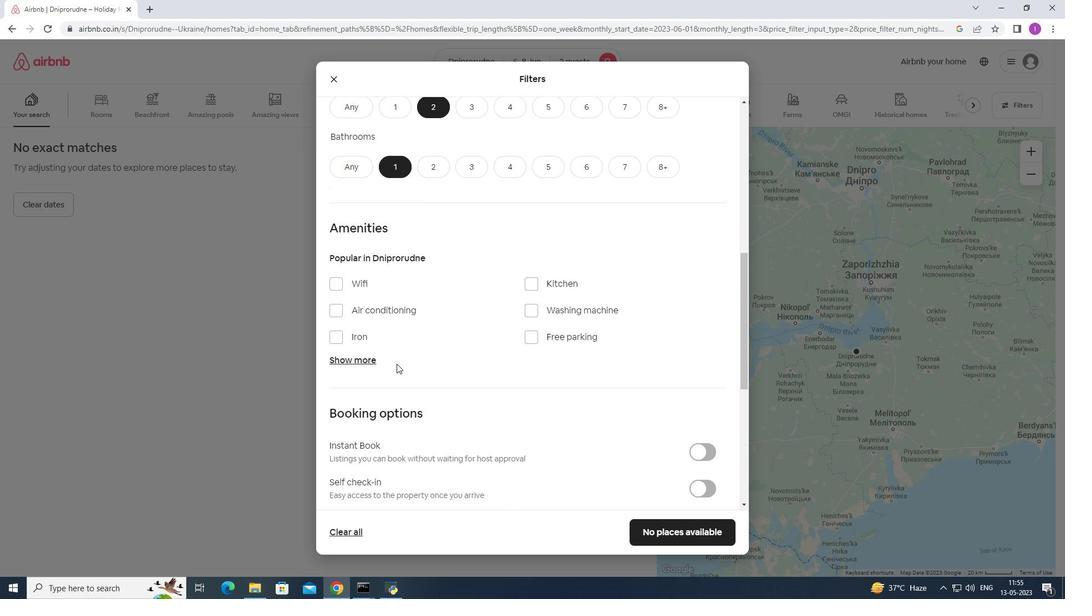 
Action: Mouse moved to (396, 363)
Screenshot: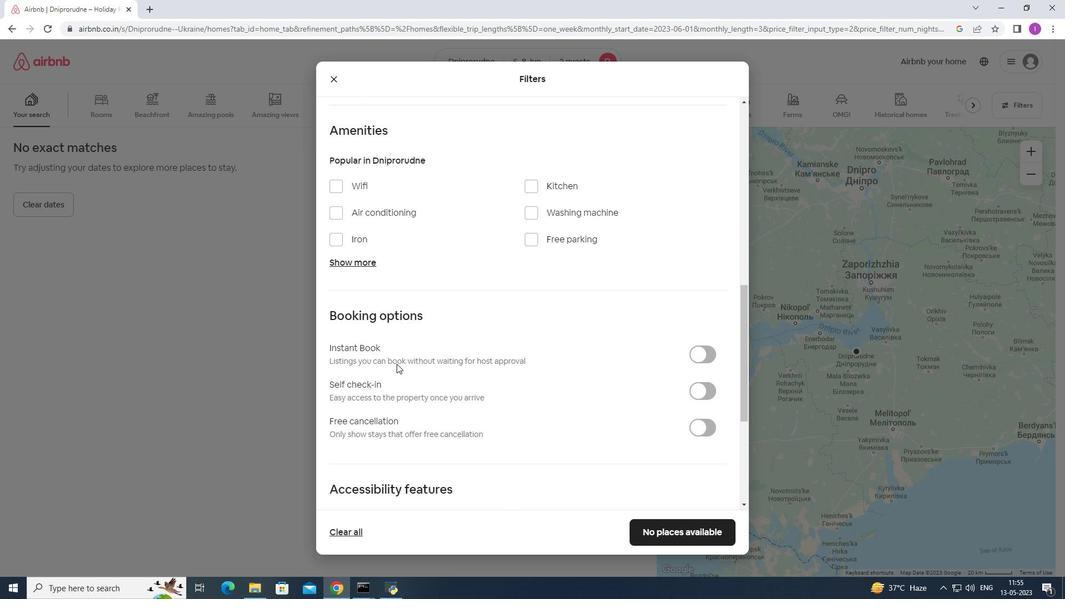 
Action: Mouse scrolled (396, 364) with delta (0, 0)
Screenshot: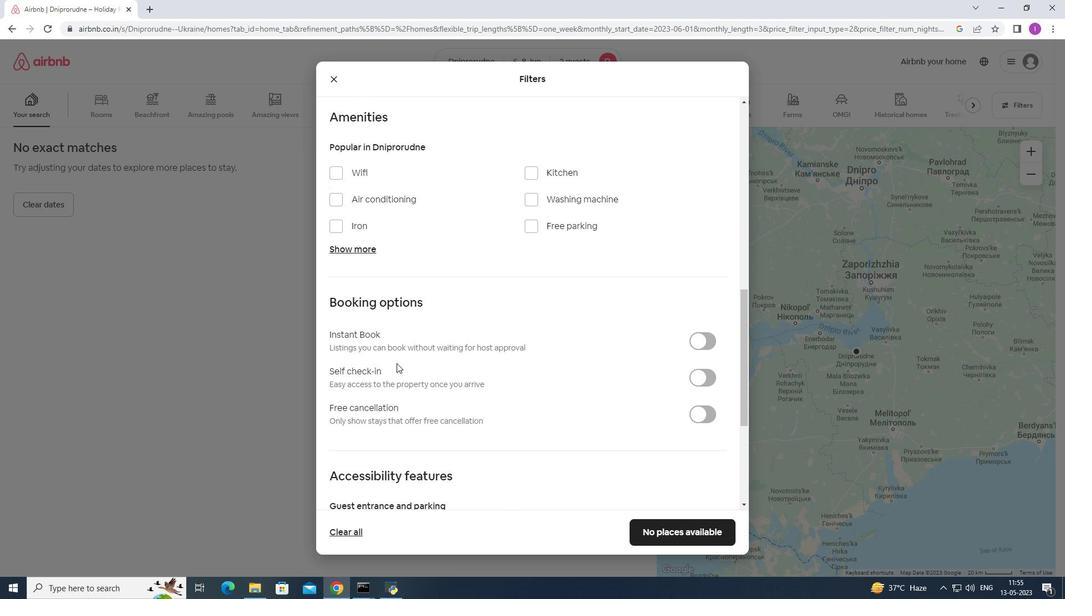 
Action: Mouse moved to (337, 229)
Screenshot: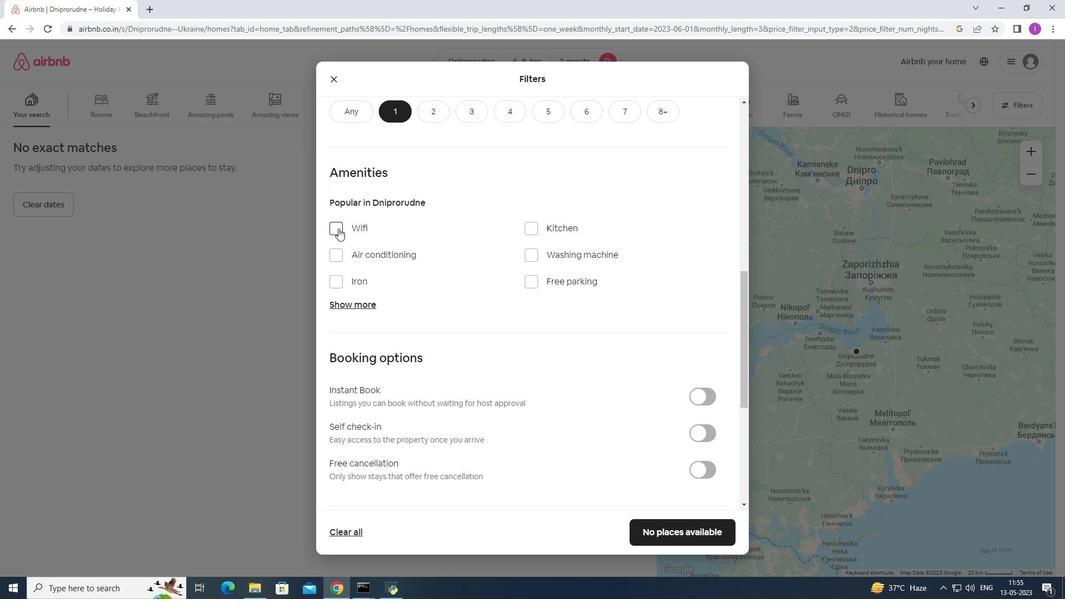 
Action: Mouse pressed left at (337, 229)
Screenshot: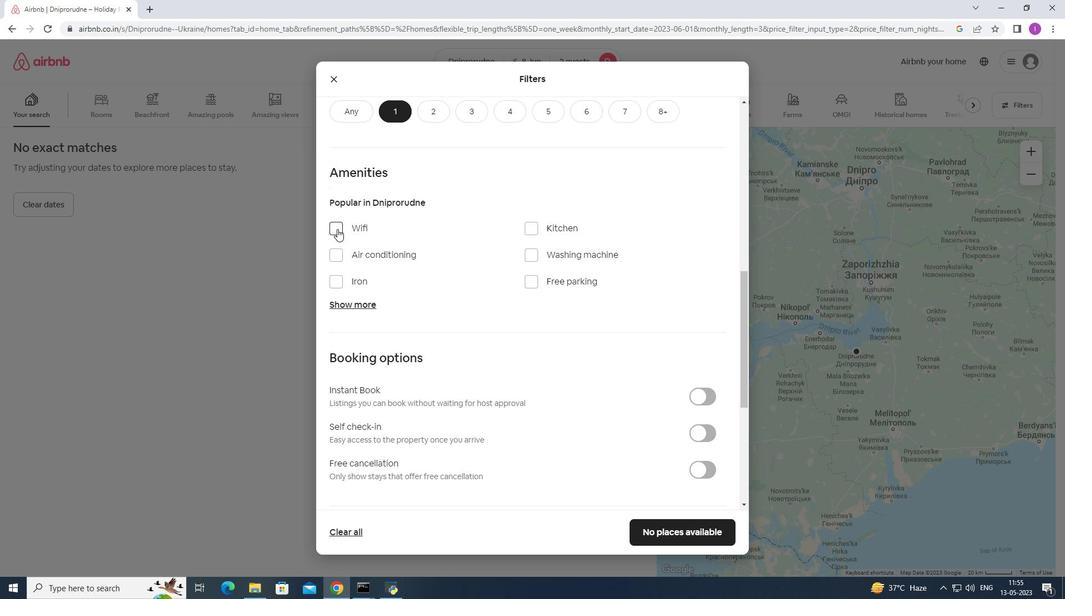 
Action: Mouse moved to (347, 301)
Screenshot: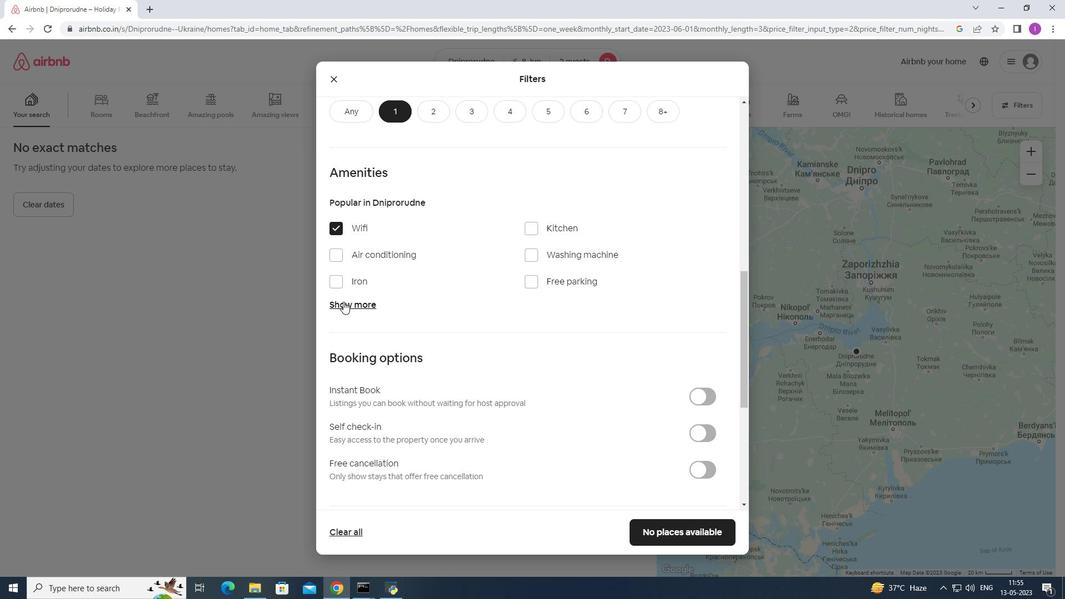 
Action: Mouse scrolled (347, 301) with delta (0, 0)
Screenshot: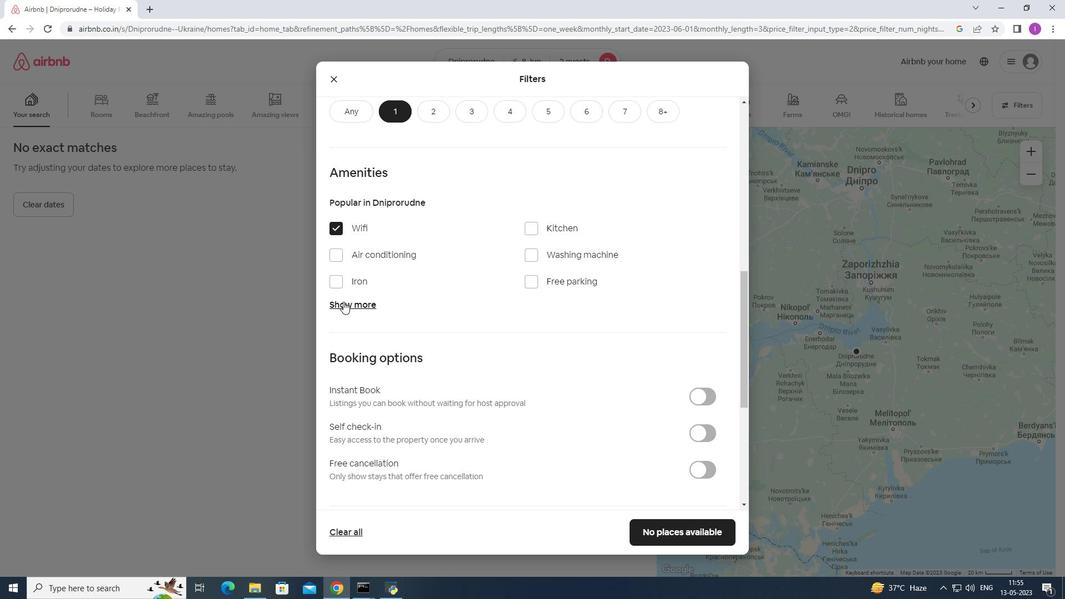 
Action: Mouse scrolled (347, 301) with delta (0, 0)
Screenshot: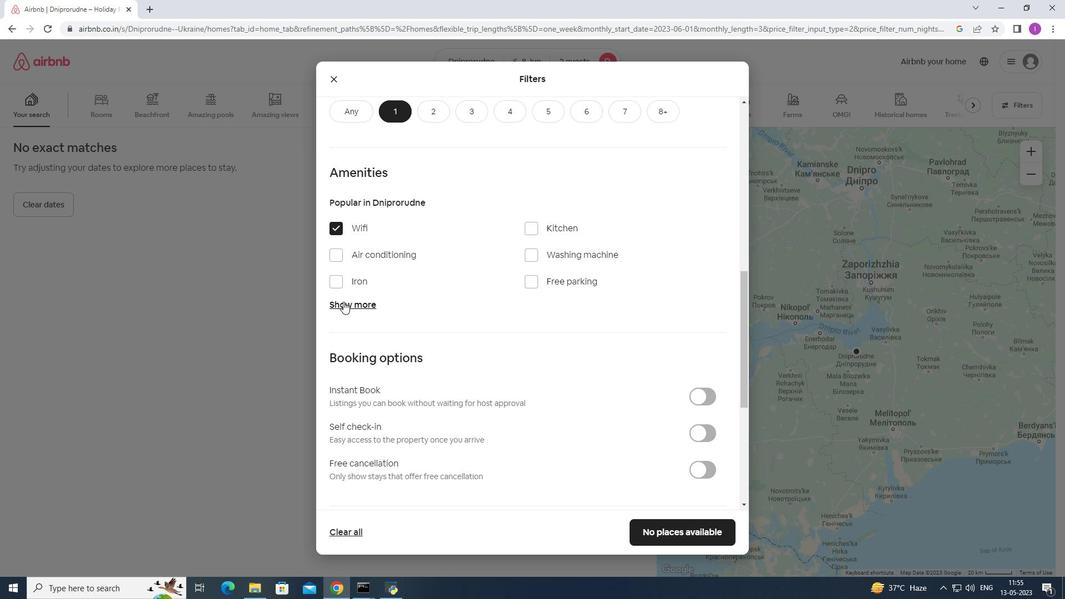 
Action: Mouse scrolled (347, 301) with delta (0, 0)
Screenshot: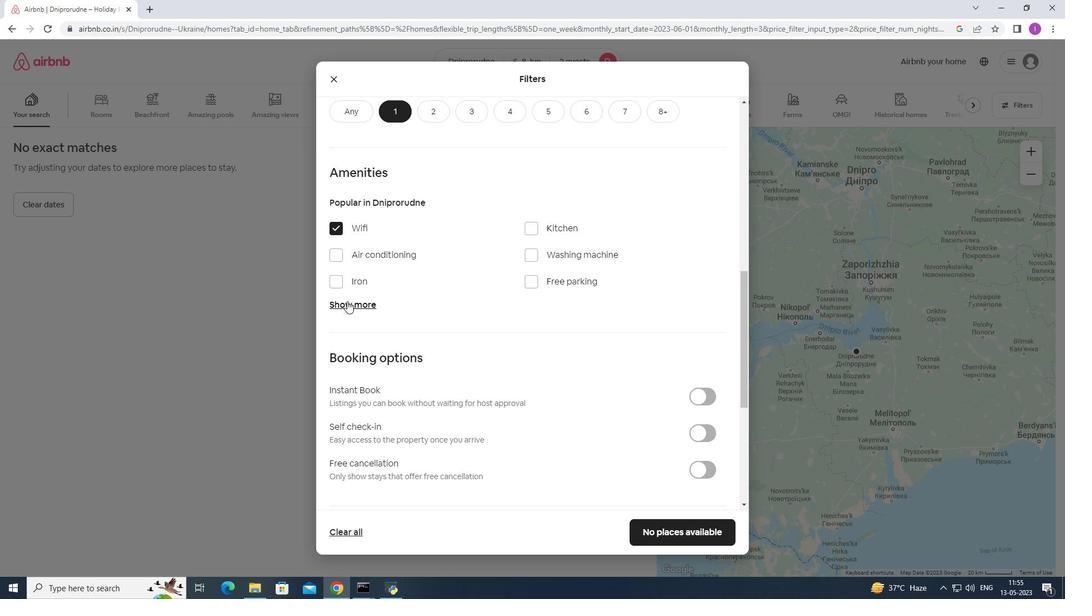 
Action: Mouse moved to (349, 301)
Screenshot: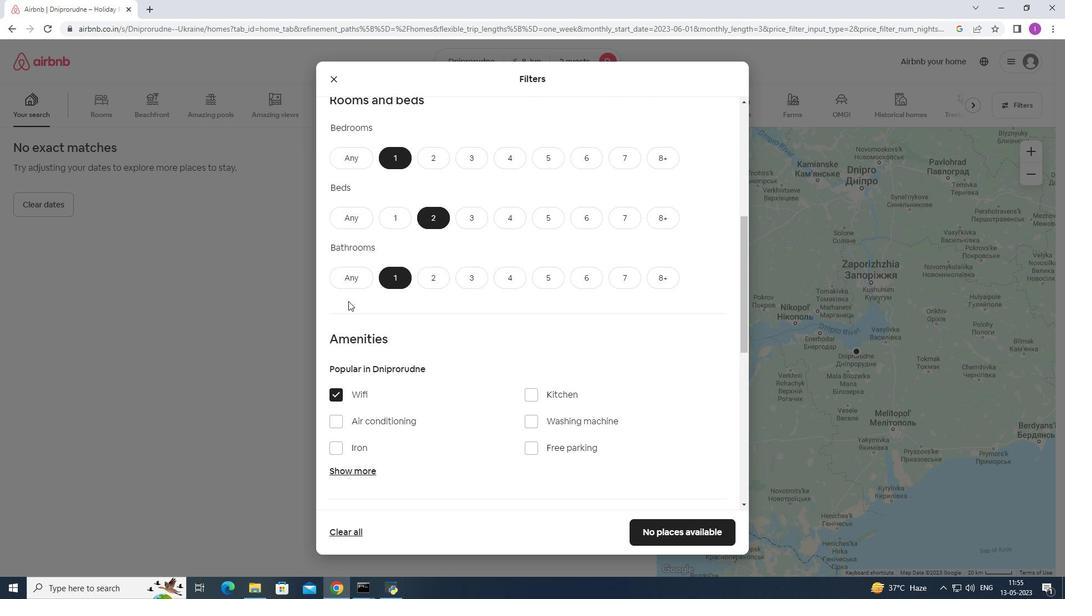 
Action: Mouse scrolled (349, 301) with delta (0, 0)
Screenshot: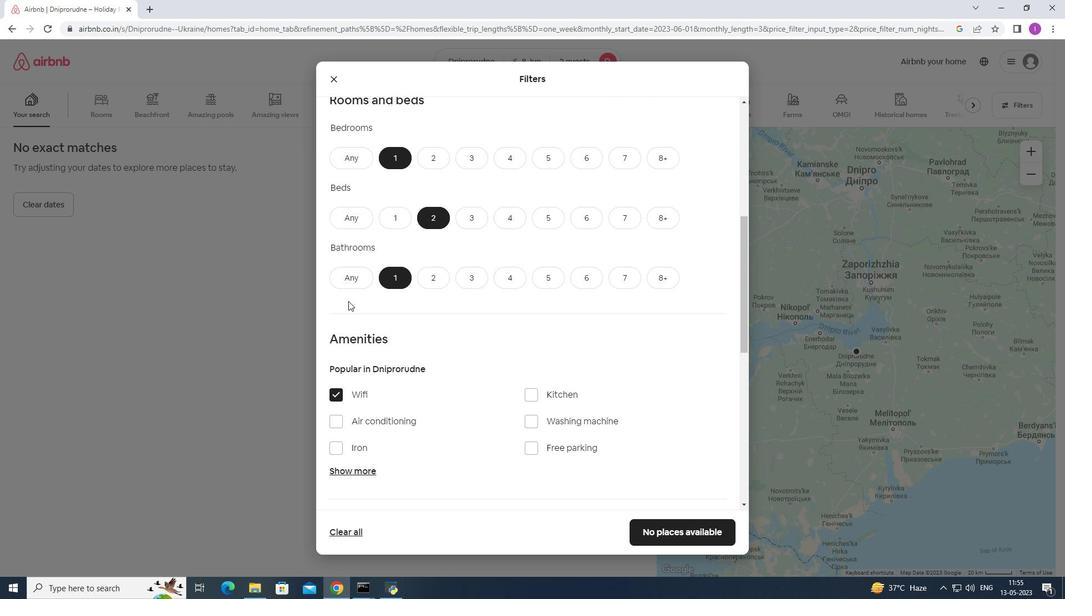 
Action: Mouse scrolled (349, 301) with delta (0, 0)
Screenshot: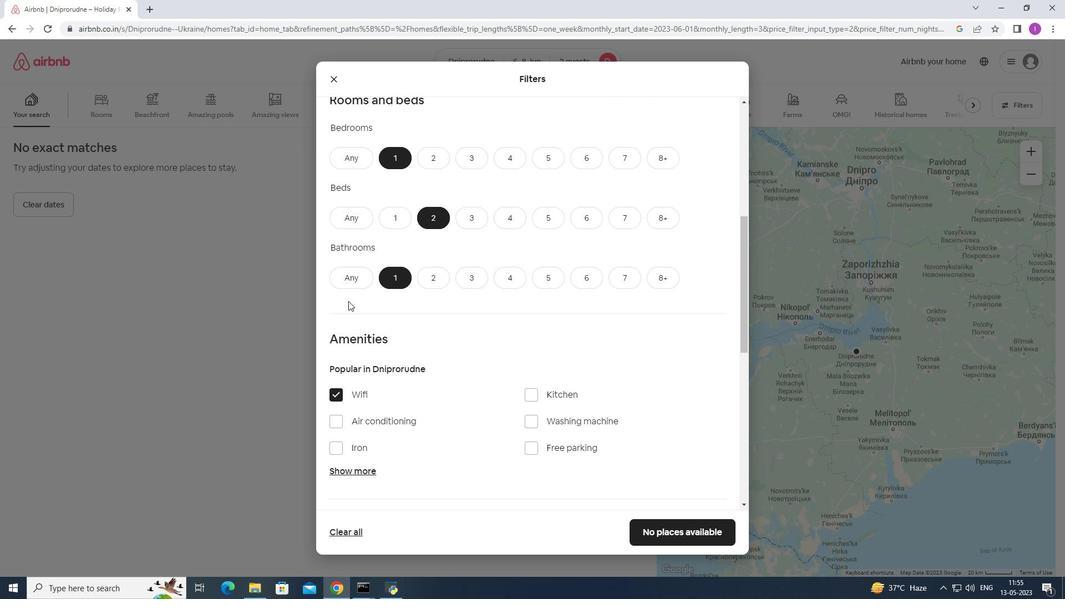 
Action: Mouse scrolled (349, 301) with delta (0, 0)
Screenshot: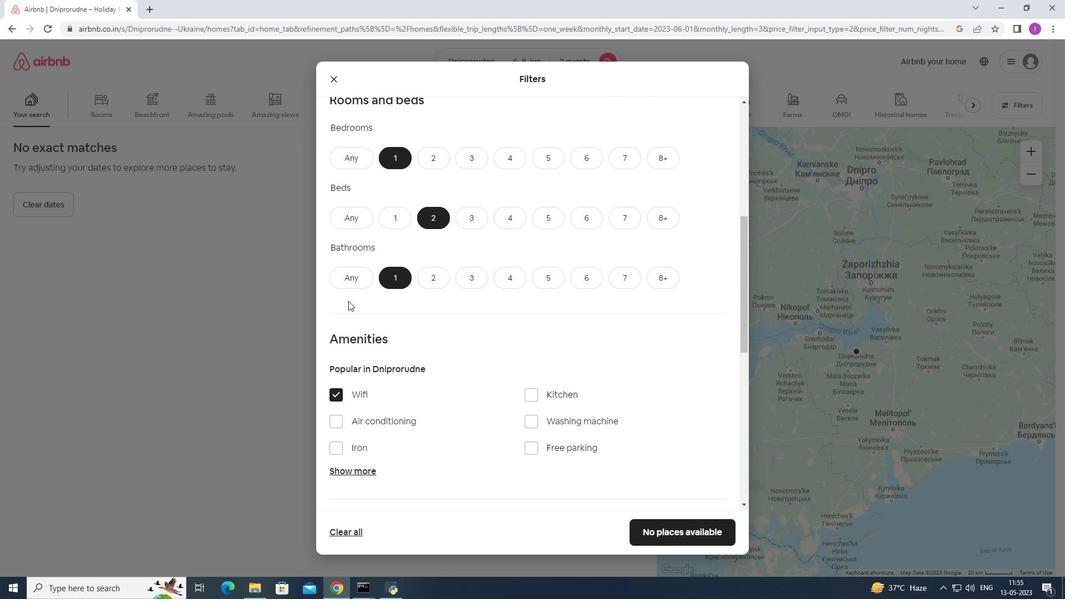 
Action: Mouse scrolled (349, 302) with delta (0, 0)
Screenshot: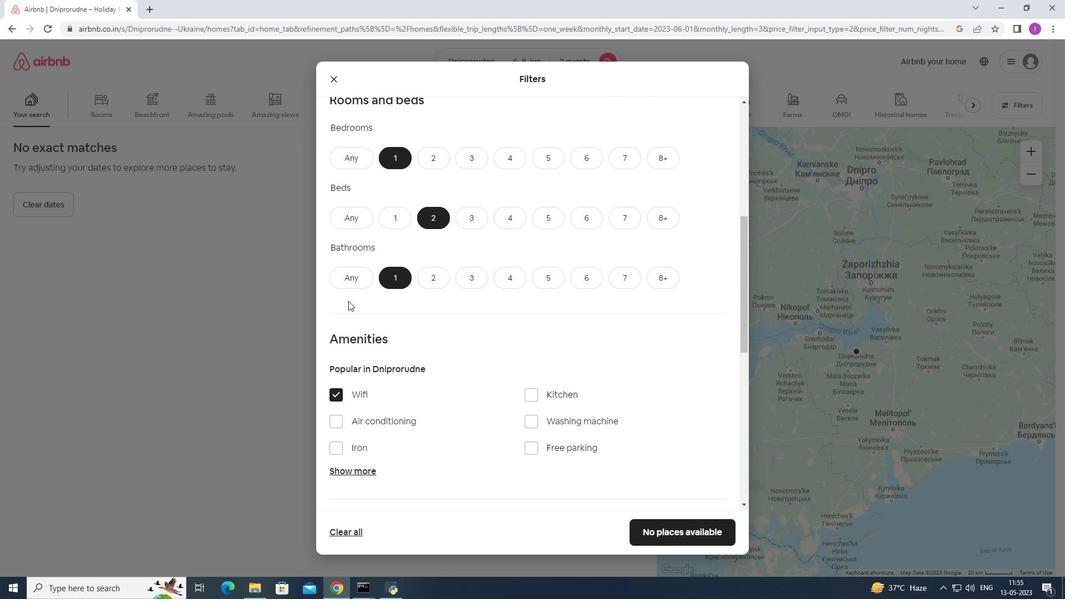 
Action: Mouse scrolled (349, 301) with delta (0, 0)
Screenshot: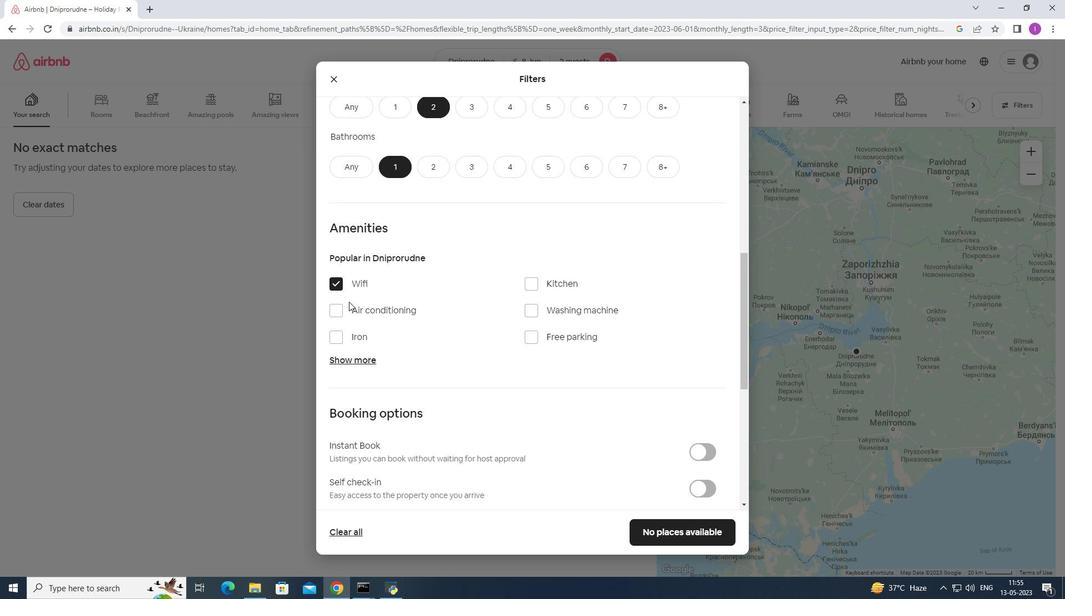 
Action: Mouse scrolled (349, 301) with delta (0, 0)
Screenshot: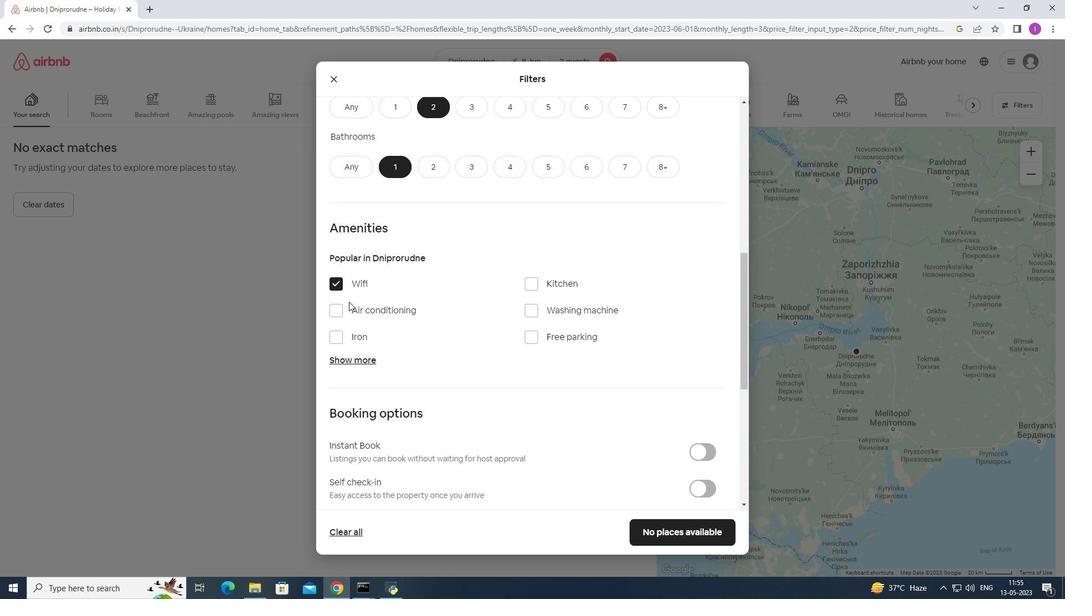 
Action: Mouse scrolled (349, 301) with delta (0, 0)
Screenshot: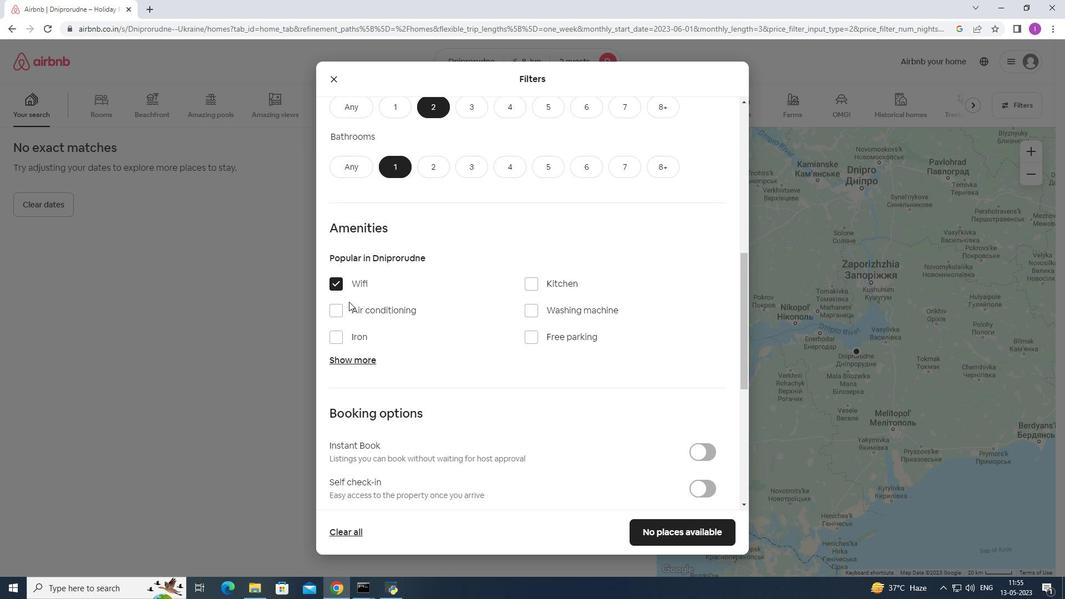 
Action: Mouse scrolled (349, 301) with delta (0, 0)
Screenshot: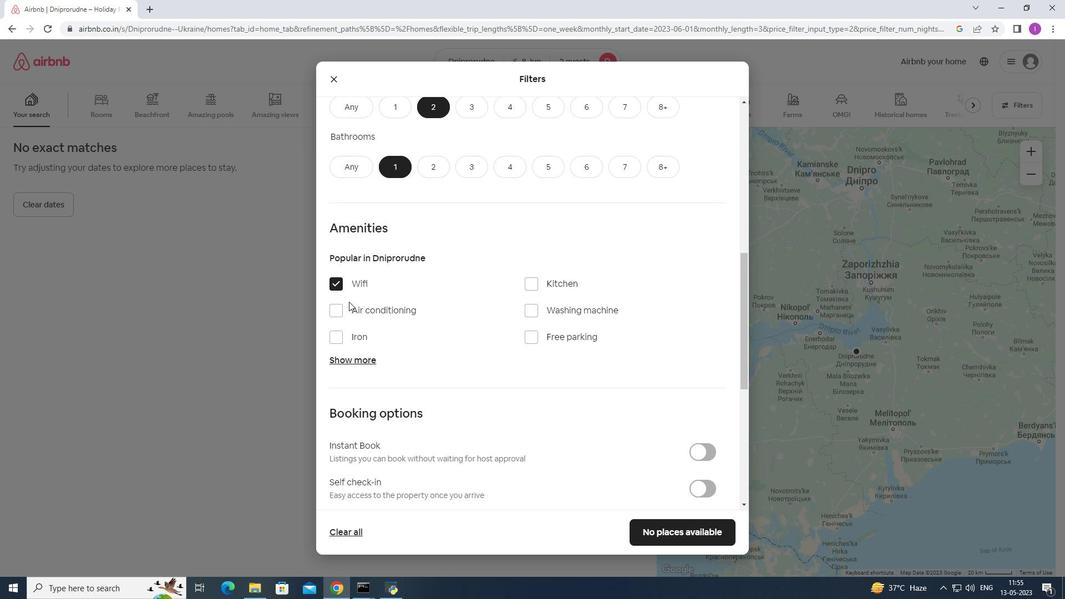 
Action: Mouse scrolled (349, 301) with delta (0, 0)
Screenshot: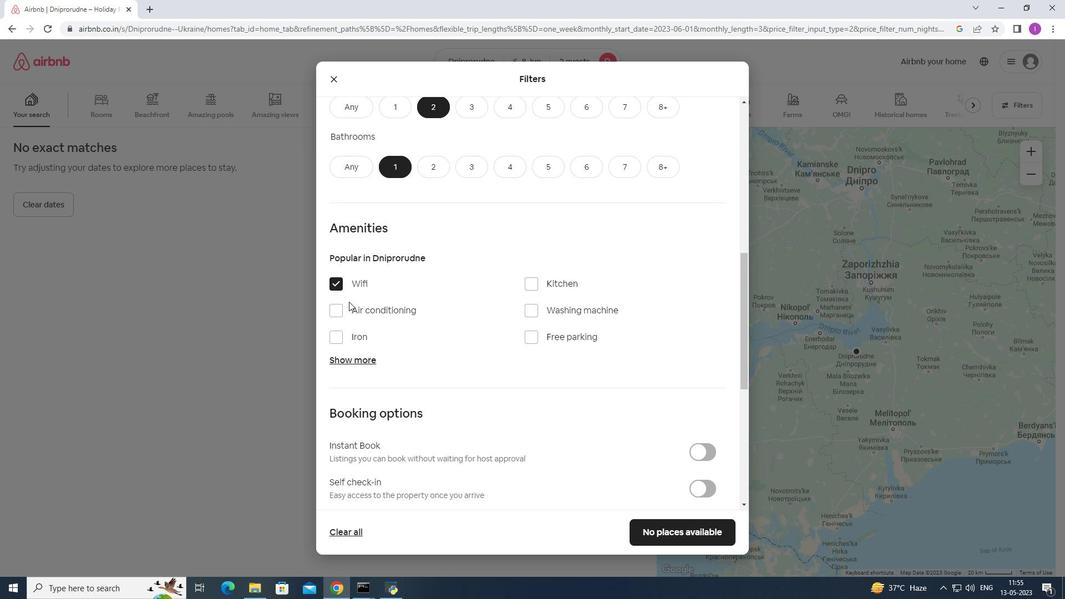
Action: Mouse moved to (707, 217)
Screenshot: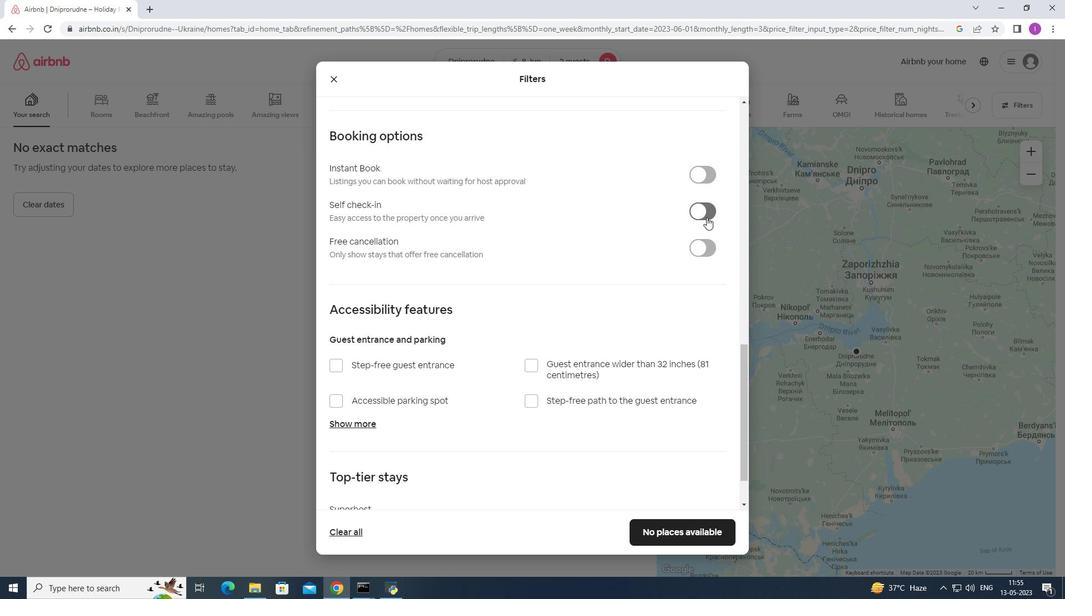 
Action: Mouse pressed left at (707, 217)
Screenshot: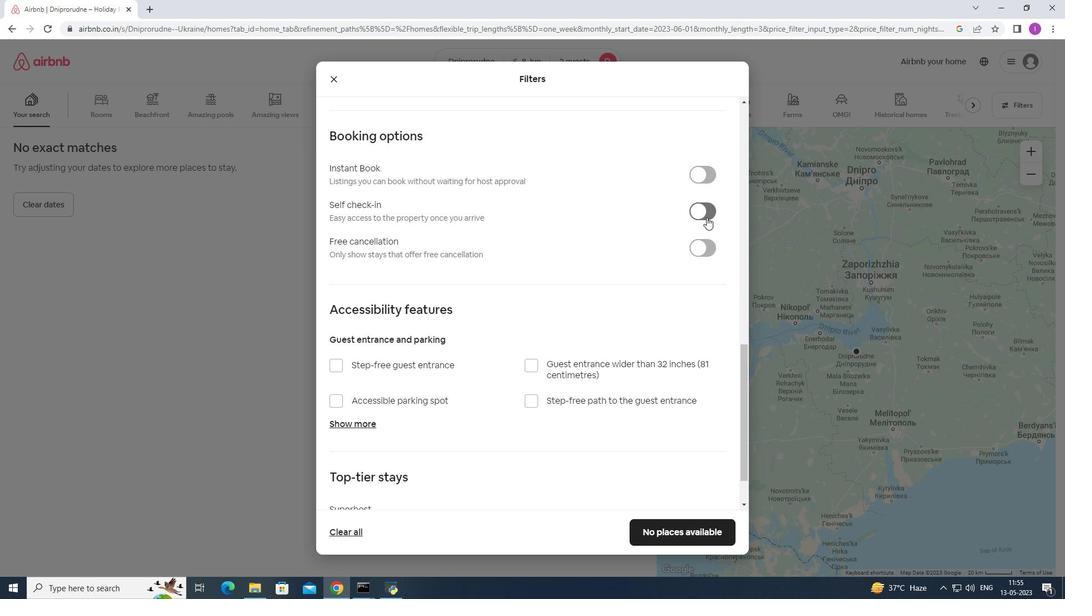 
Action: Mouse moved to (478, 305)
Screenshot: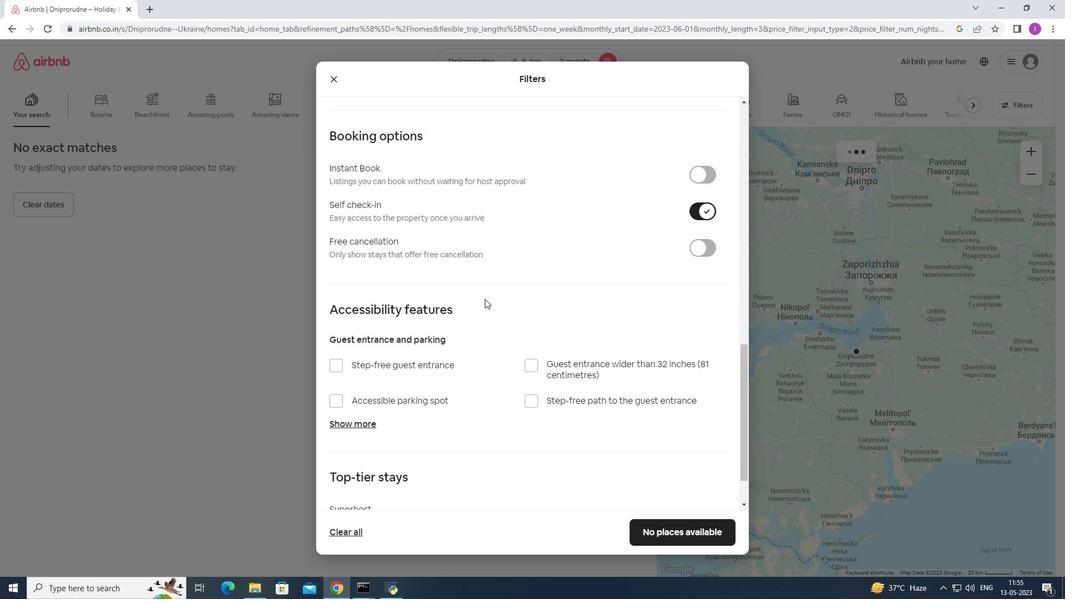 
Action: Mouse scrolled (478, 305) with delta (0, 0)
Screenshot: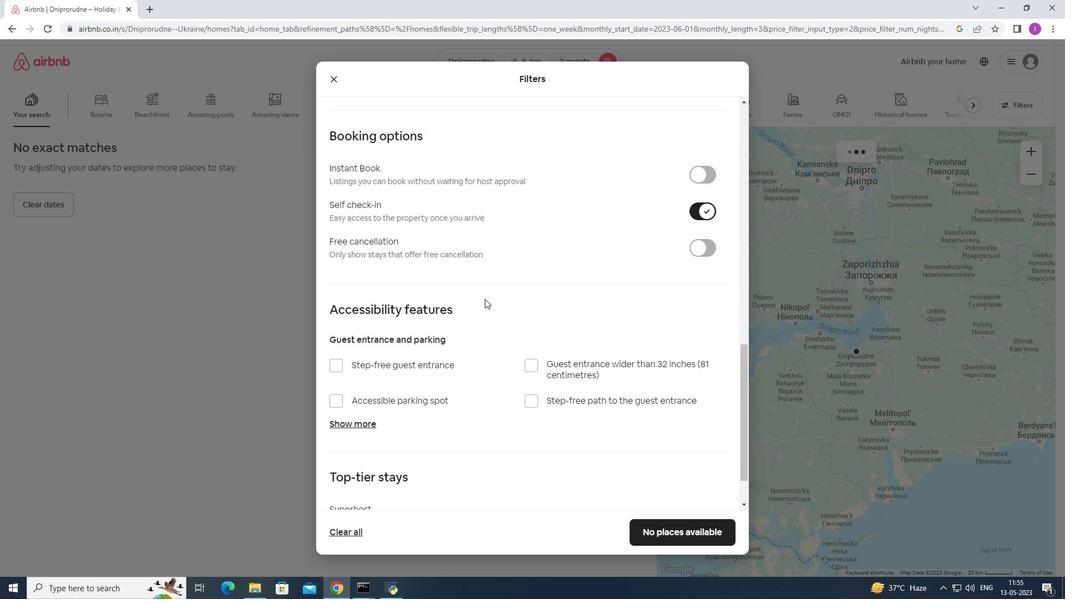 
Action: Mouse moved to (477, 307)
Screenshot: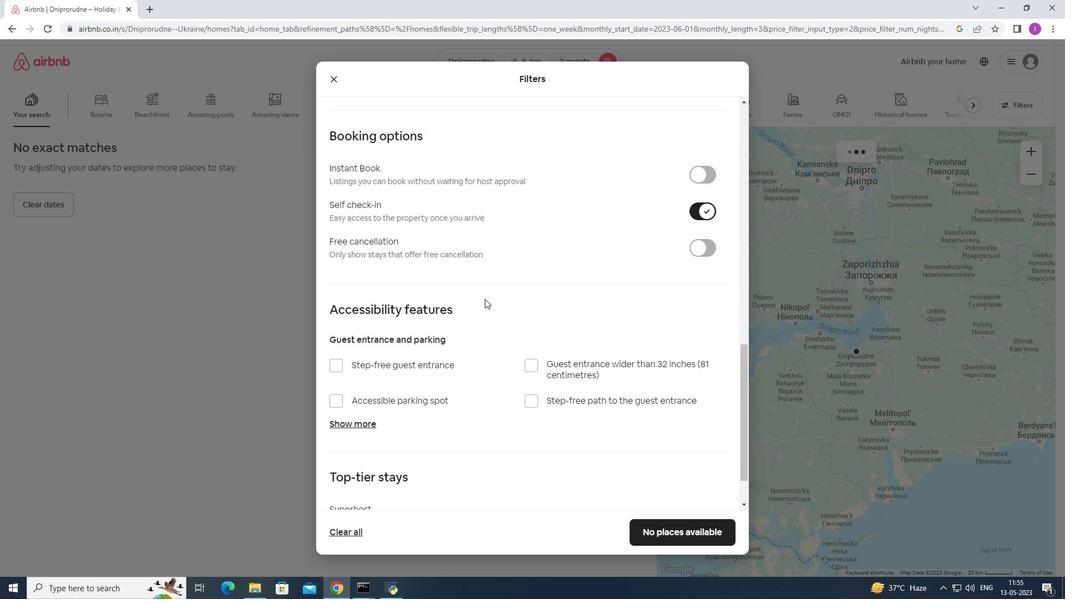 
Action: Mouse scrolled (477, 306) with delta (0, 0)
Screenshot: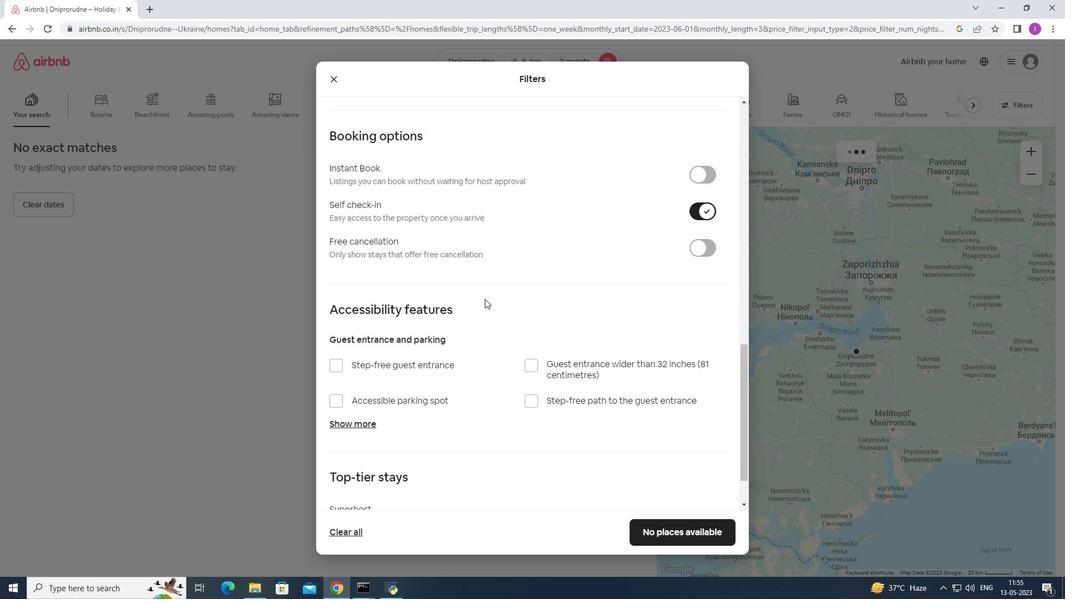 
Action: Mouse moved to (477, 308)
Screenshot: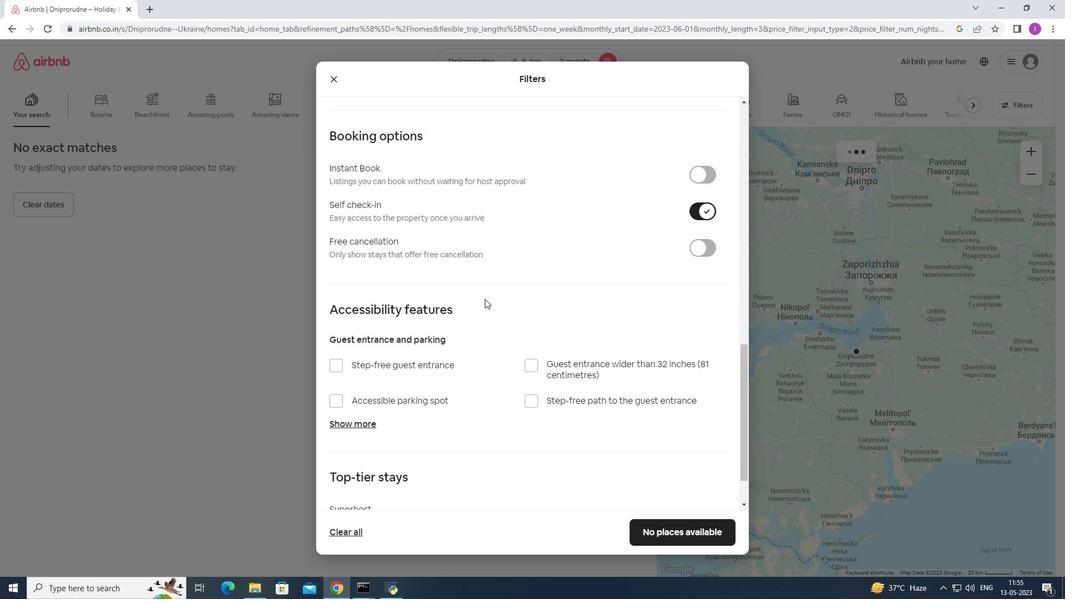 
Action: Mouse scrolled (477, 307) with delta (0, 0)
Screenshot: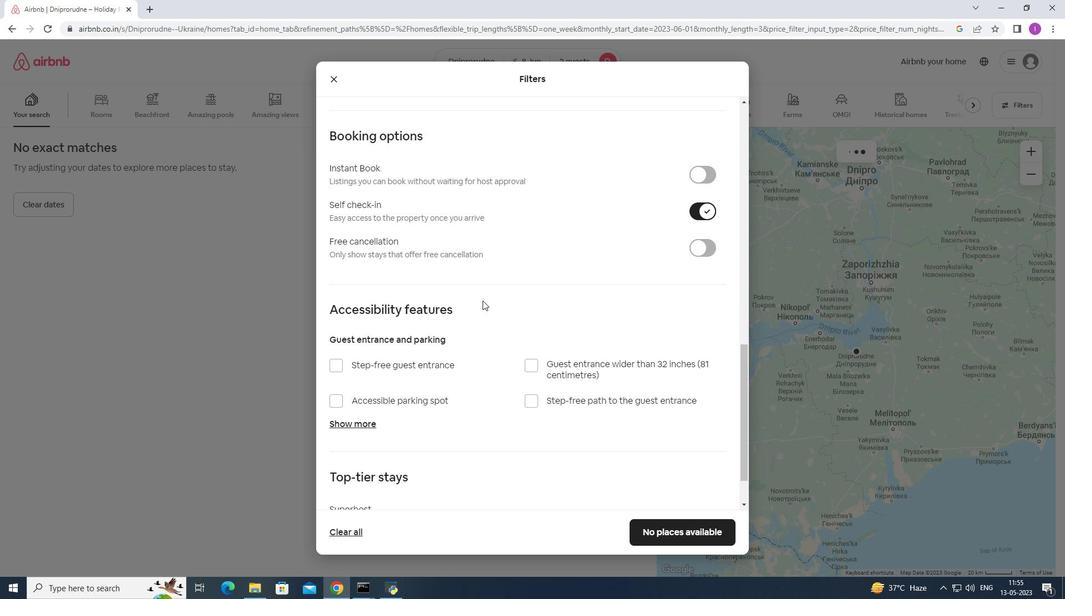 
Action: Mouse scrolled (477, 307) with delta (0, 0)
Screenshot: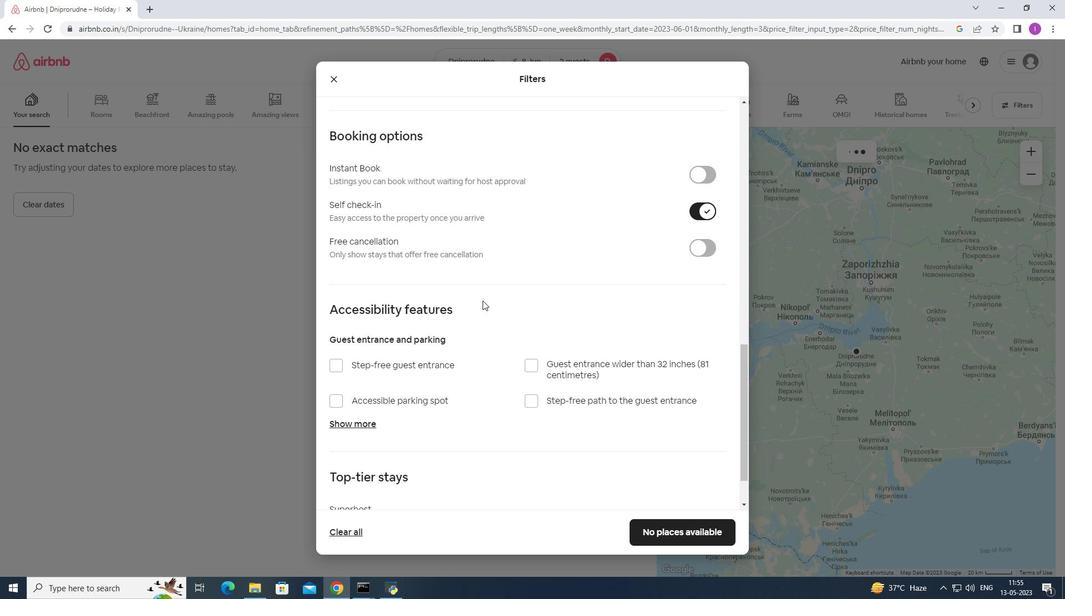 
Action: Mouse scrolled (477, 307) with delta (0, 0)
Screenshot: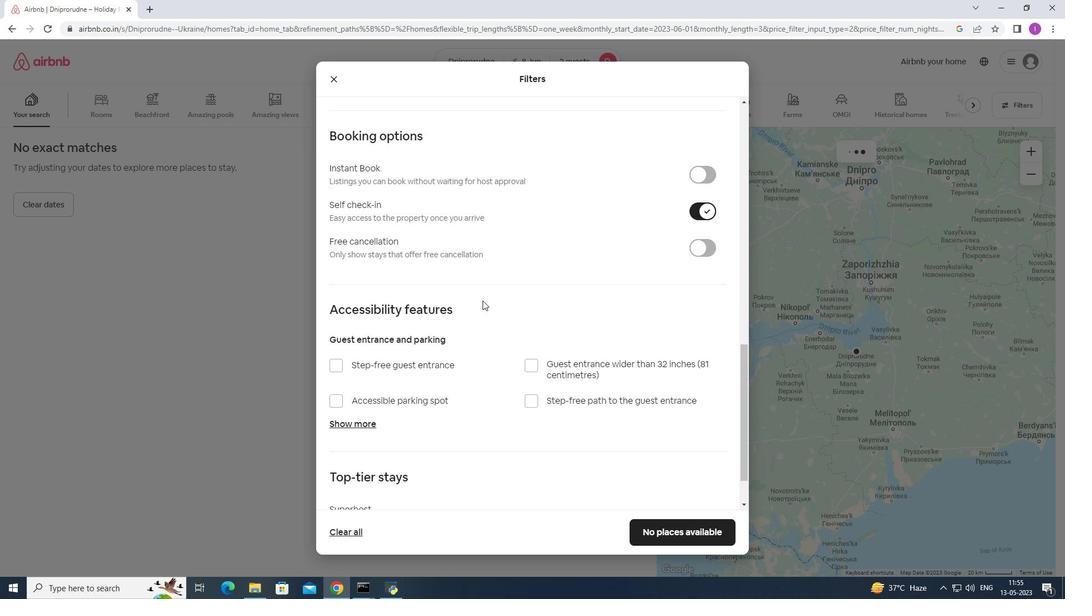 
Action: Mouse scrolled (477, 307) with delta (0, 0)
Screenshot: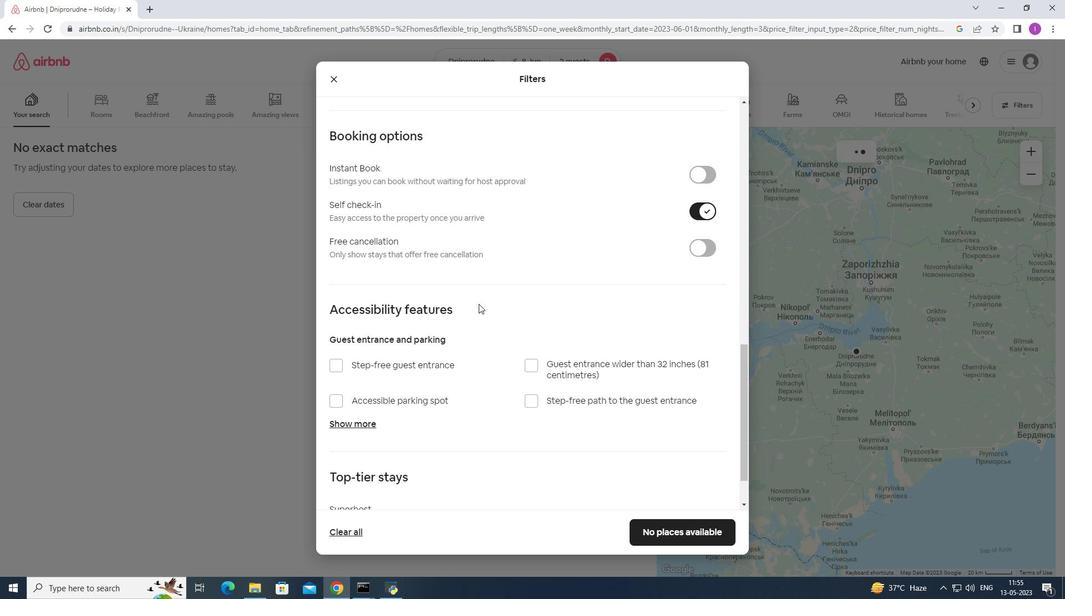 
Action: Mouse scrolled (477, 307) with delta (0, 0)
Screenshot: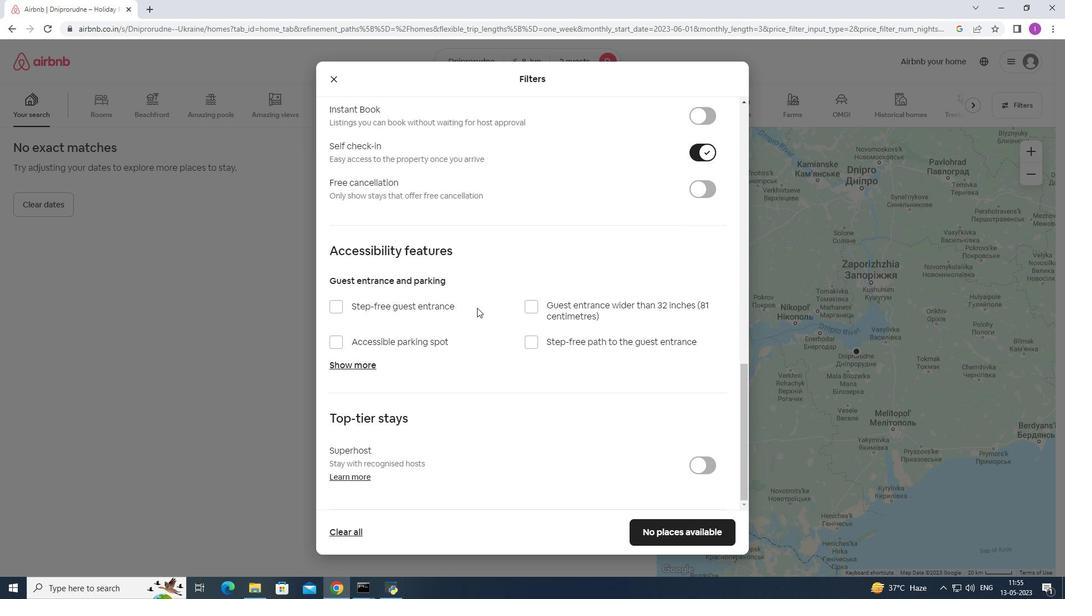 
Action: Mouse scrolled (477, 307) with delta (0, 0)
Screenshot: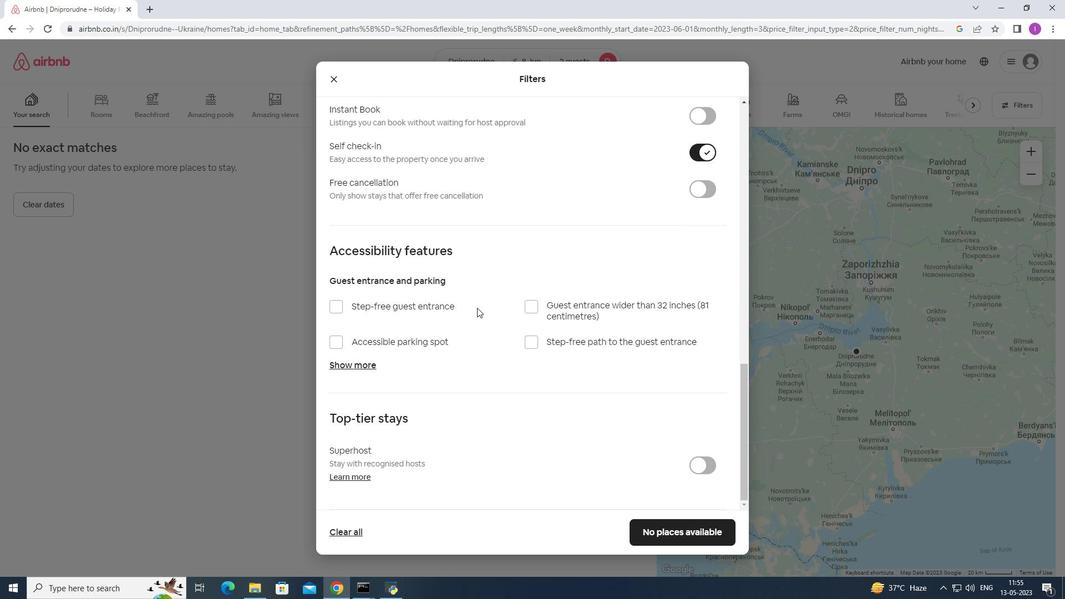 
Action: Mouse moved to (477, 309)
Screenshot: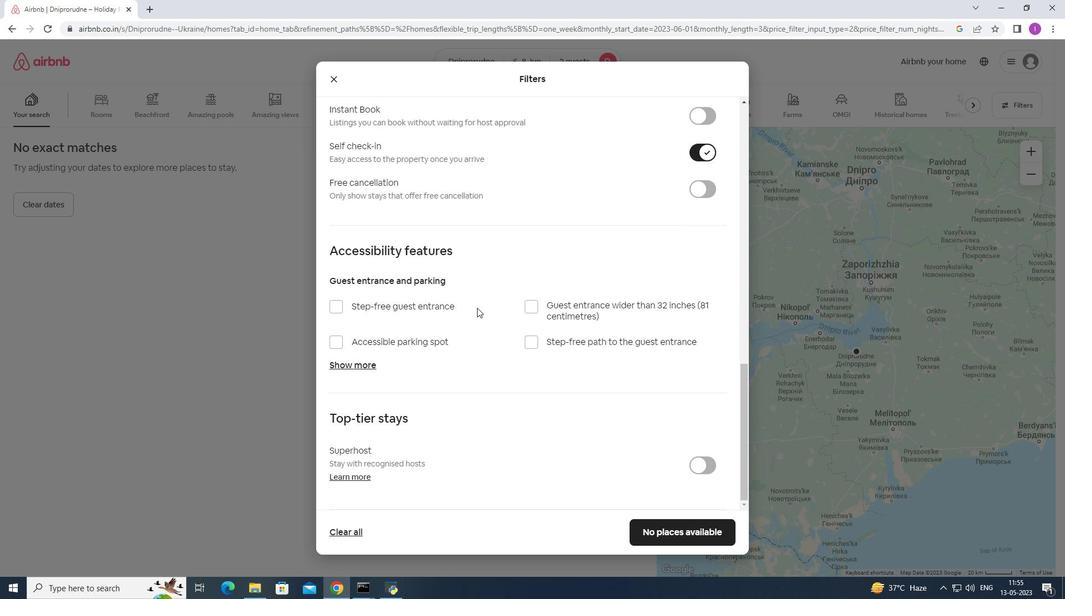 
Action: Mouse scrolled (477, 308) with delta (0, 0)
Screenshot: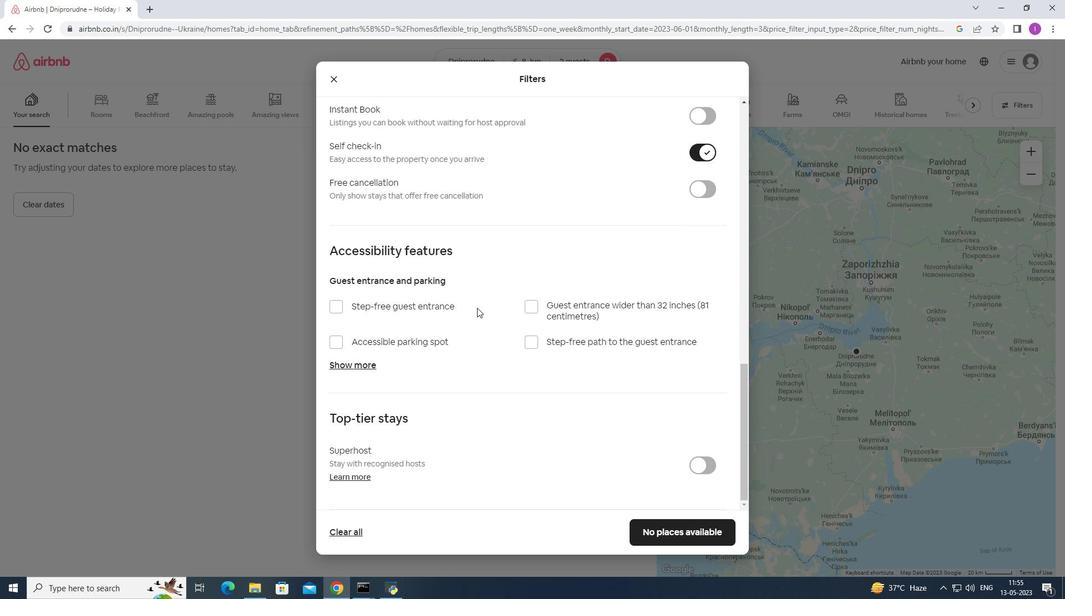 
Action: Mouse moved to (477, 309)
Screenshot: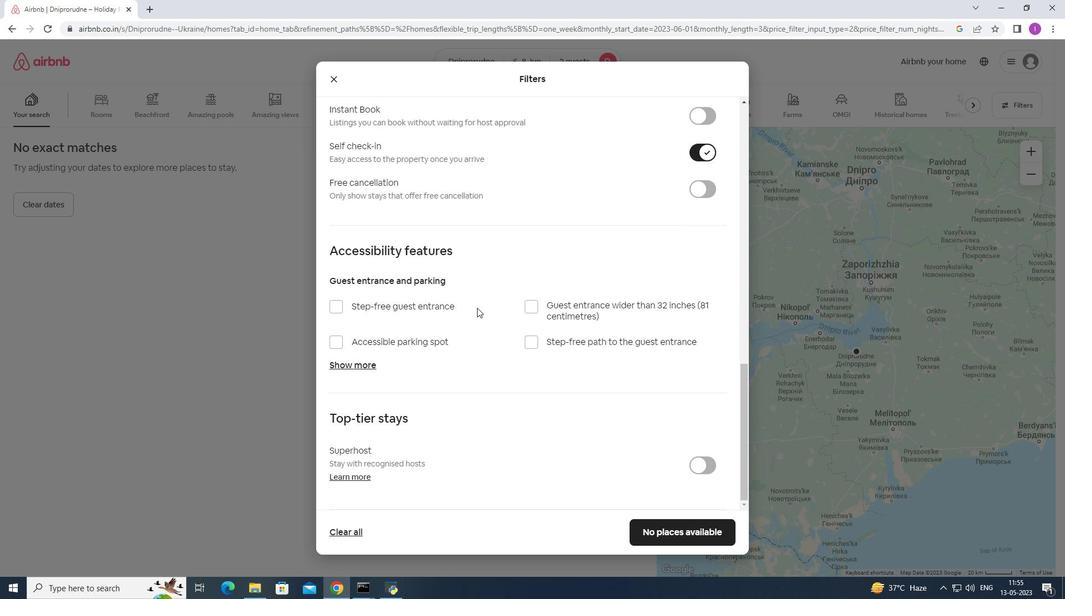 
Action: Mouse scrolled (477, 309) with delta (0, 0)
Screenshot: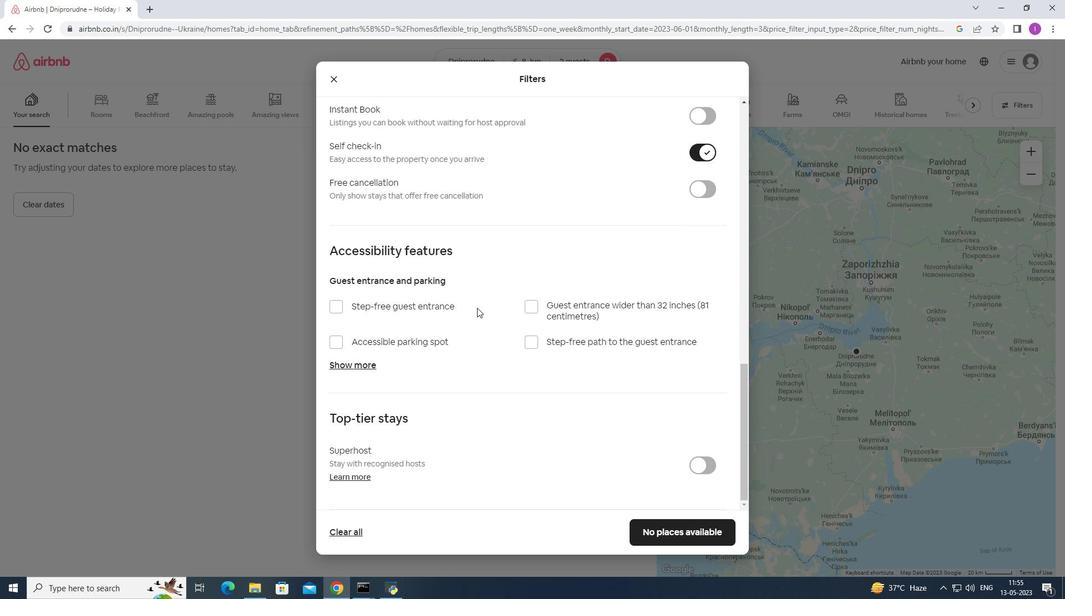 
Action: Mouse scrolled (477, 309) with delta (0, 0)
Screenshot: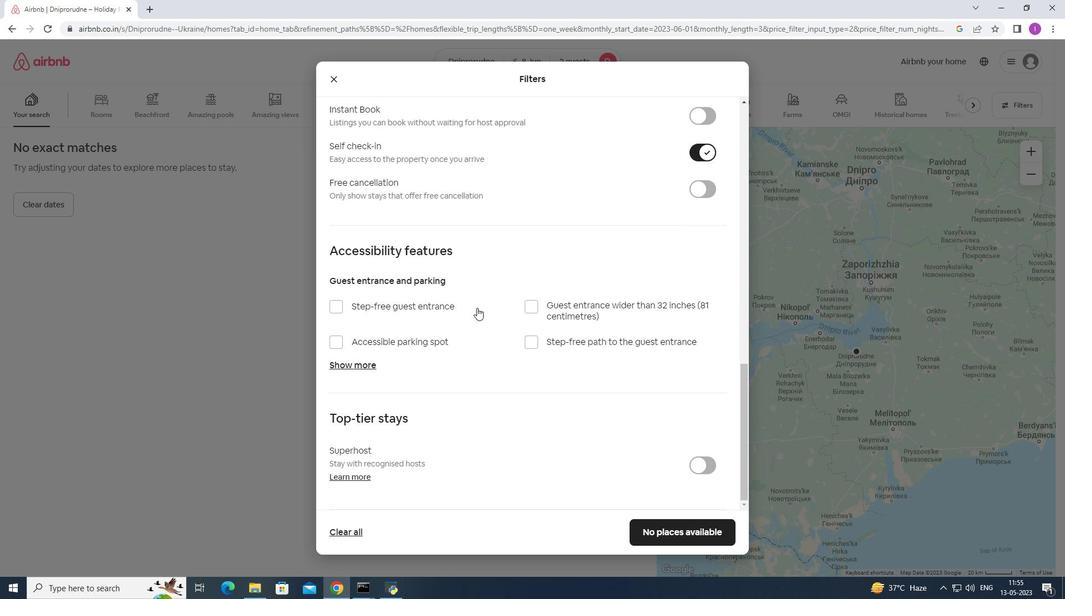 
Action: Mouse scrolled (477, 309) with delta (0, 0)
Screenshot: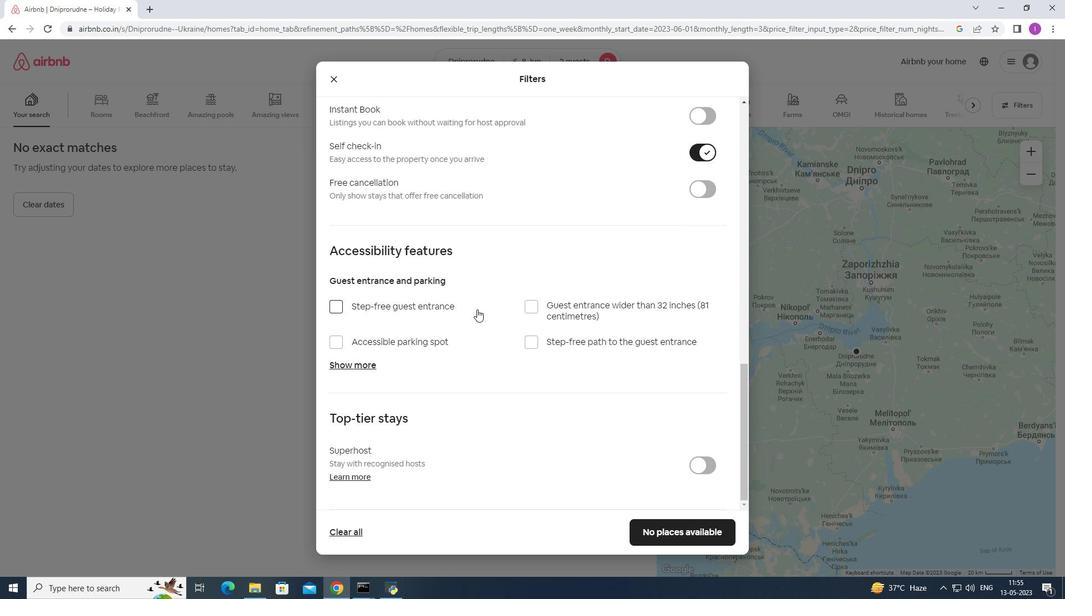 
Action: Mouse scrolled (477, 309) with delta (0, 0)
Screenshot: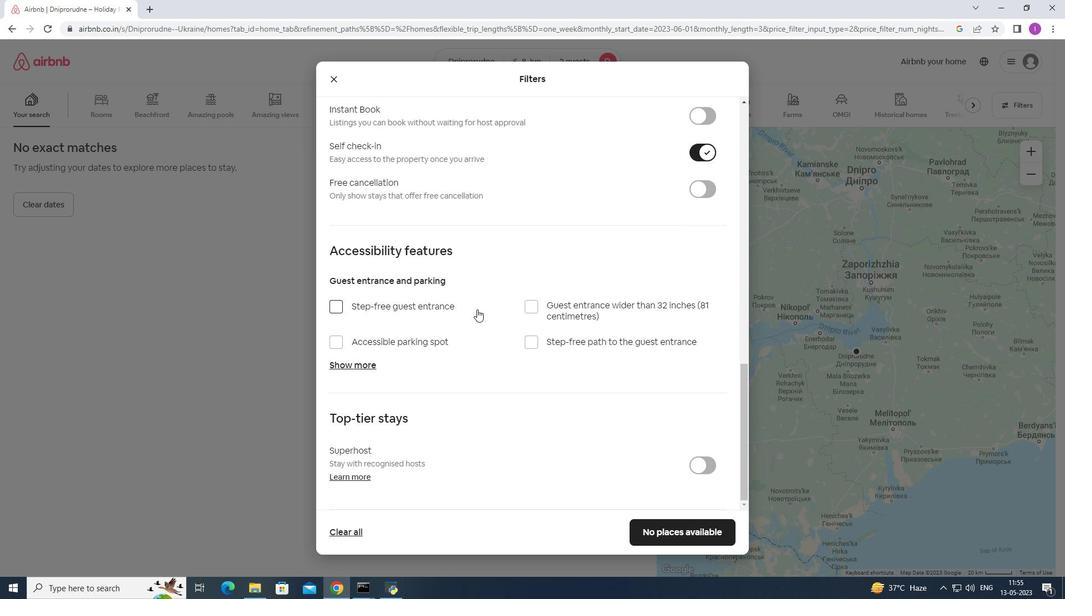 
Action: Mouse scrolled (477, 309) with delta (0, 0)
Screenshot: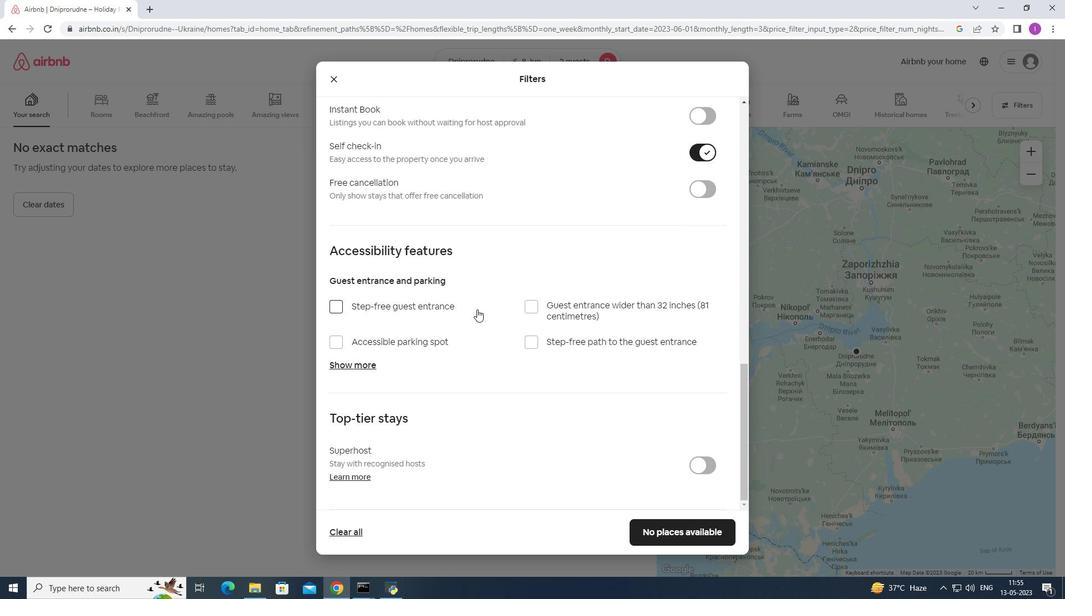 
Action: Mouse scrolled (477, 309) with delta (0, 0)
Screenshot: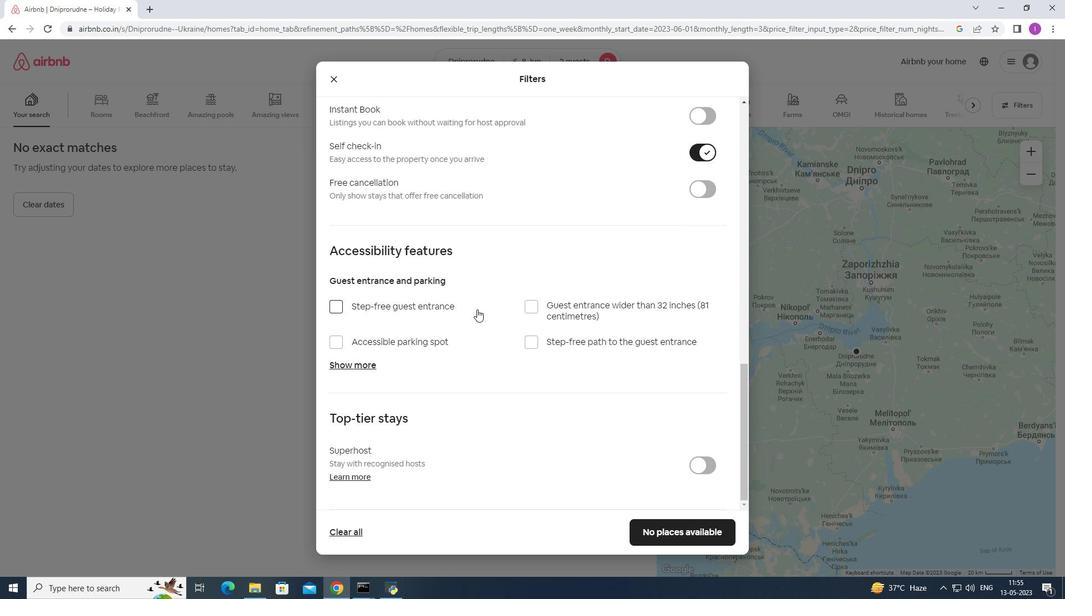 
Action: Mouse scrolled (477, 309) with delta (0, 0)
Screenshot: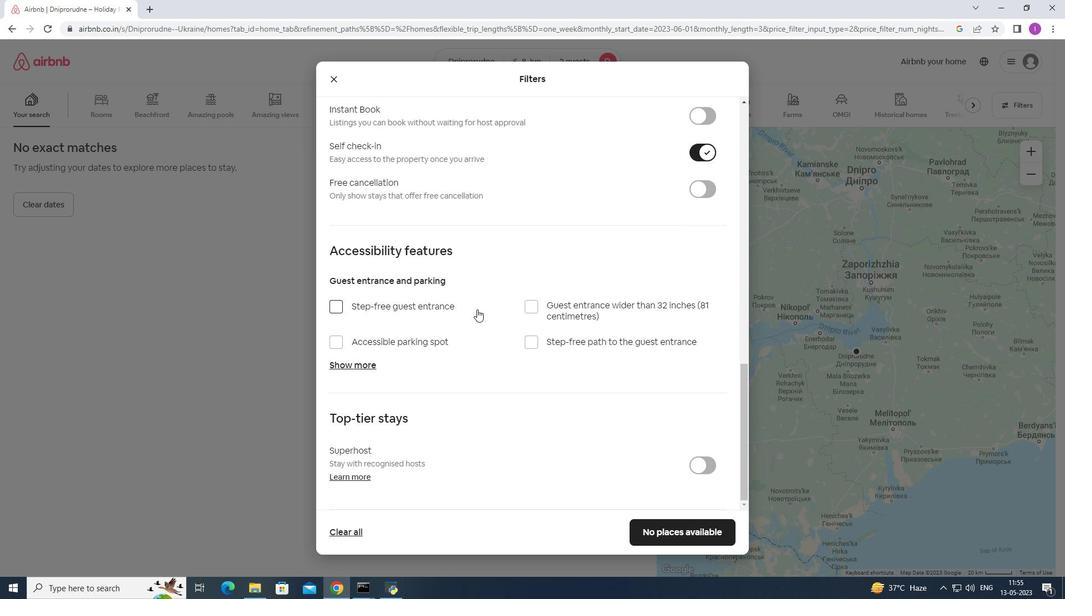 
Action: Mouse moved to (477, 311)
Screenshot: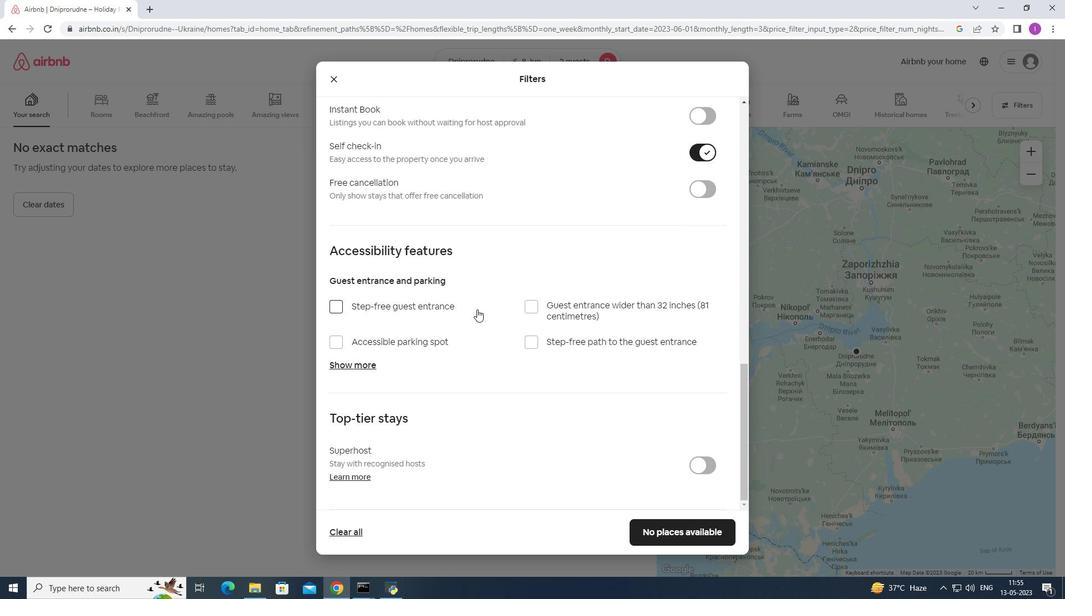
Action: Mouse scrolled (477, 310) with delta (0, 0)
Screenshot: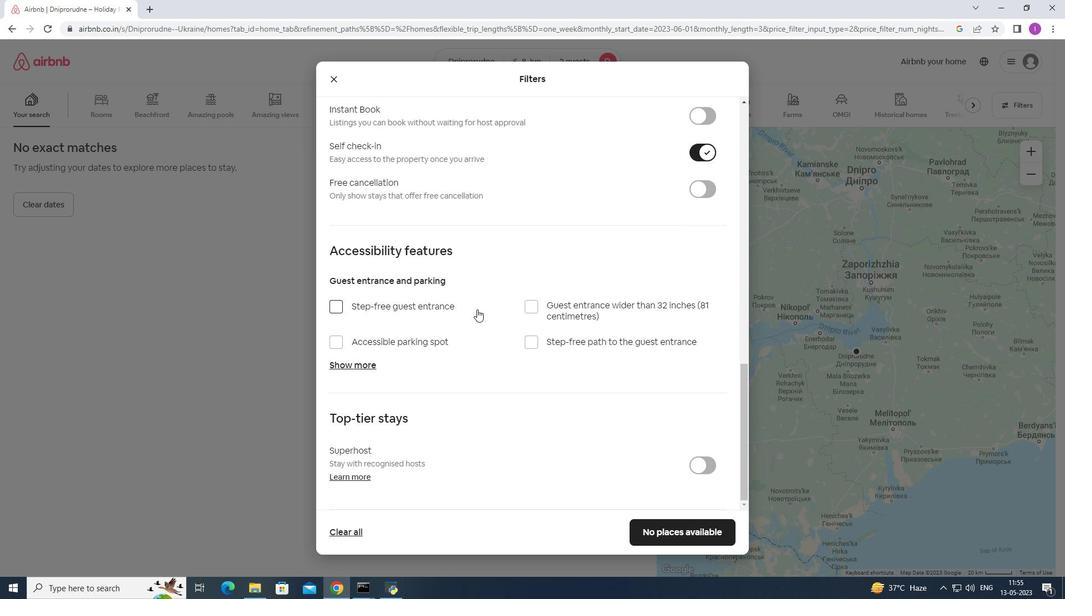 
Action: Mouse moved to (477, 313)
Screenshot: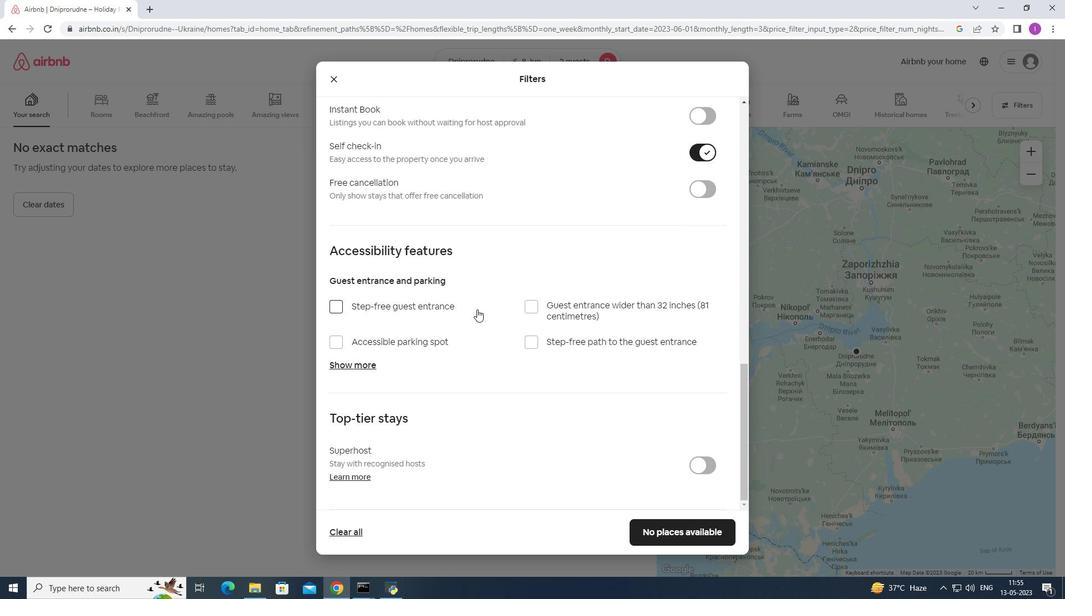
Action: Mouse scrolled (477, 312) with delta (0, 0)
Screenshot: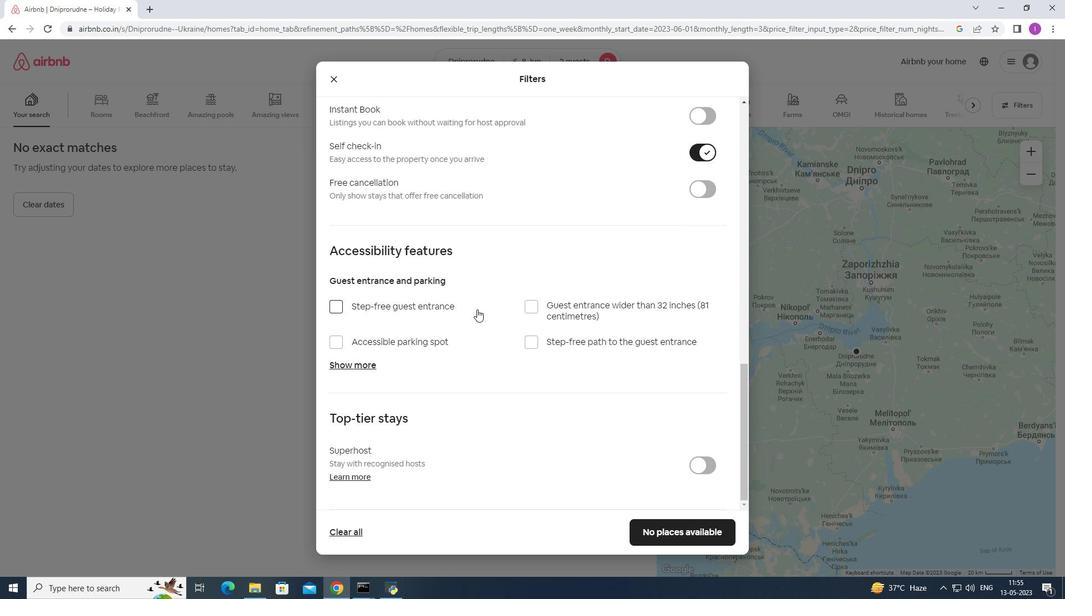 
Action: Mouse moved to (477, 316)
Screenshot: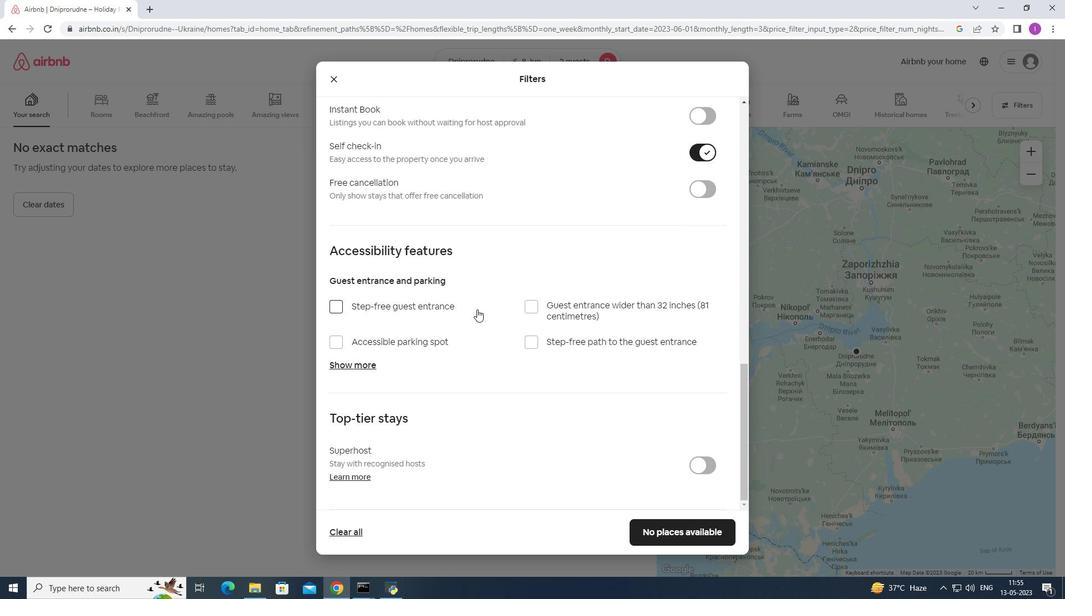
Action: Mouse scrolled (477, 316) with delta (0, 0)
Screenshot: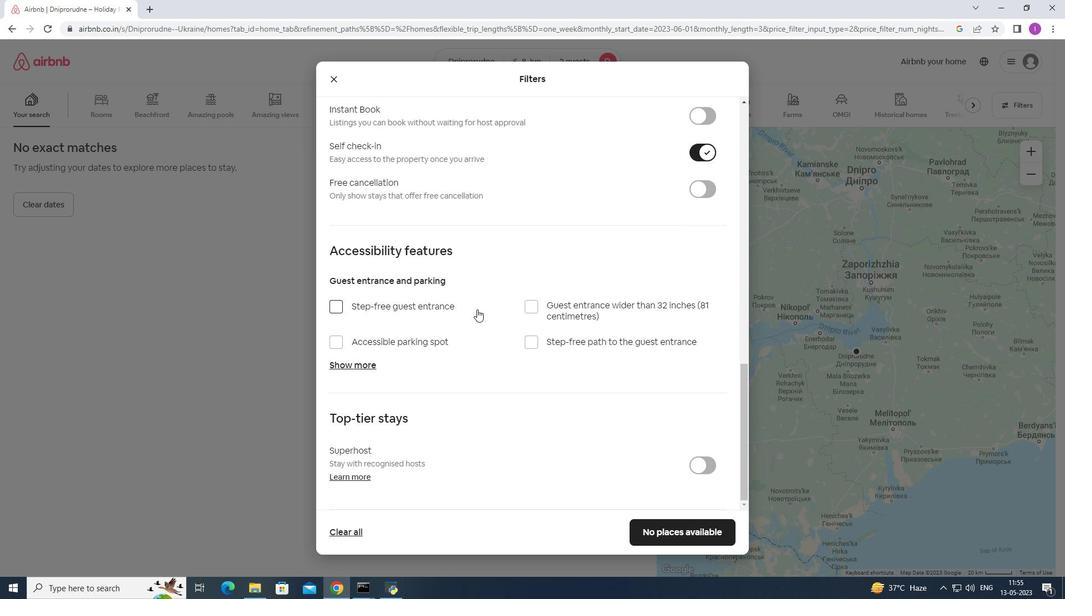 
Action: Mouse moved to (481, 324)
Screenshot: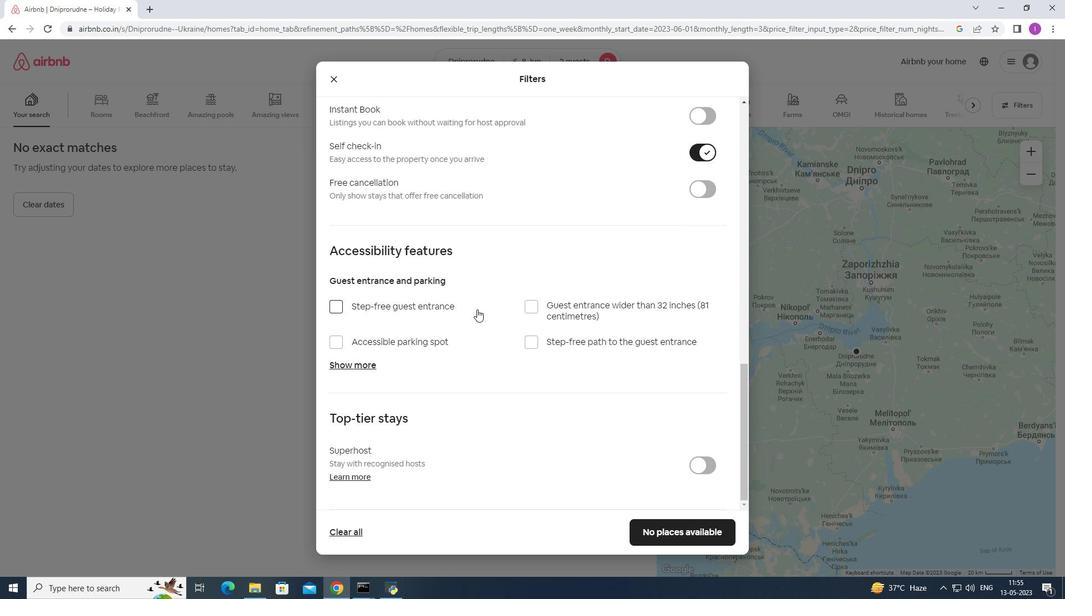
Action: Mouse scrolled (481, 324) with delta (0, 0)
Screenshot: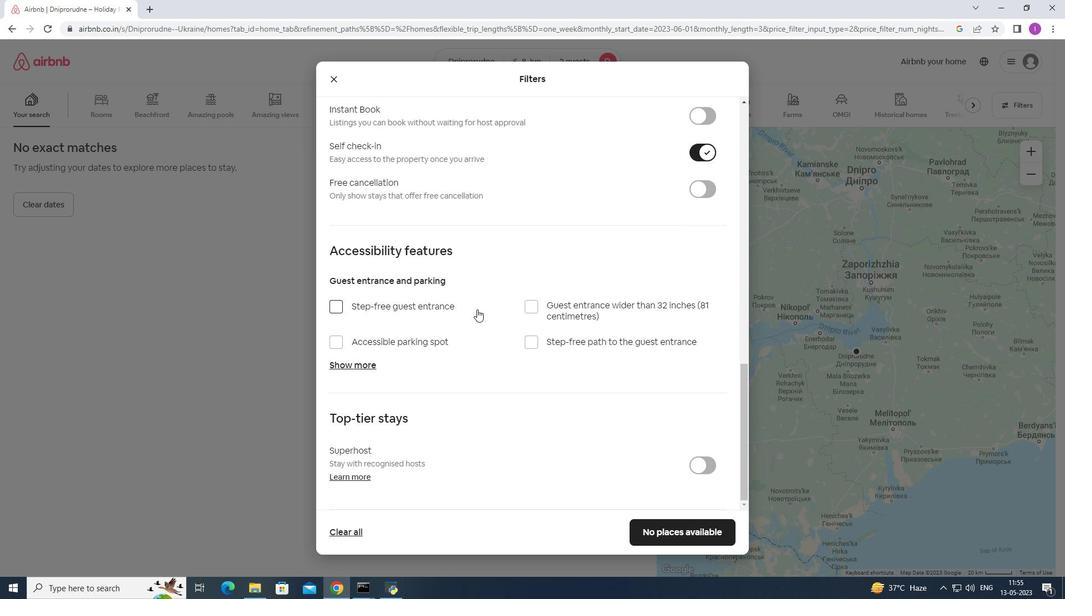 
Action: Mouse moved to (671, 530)
Screenshot: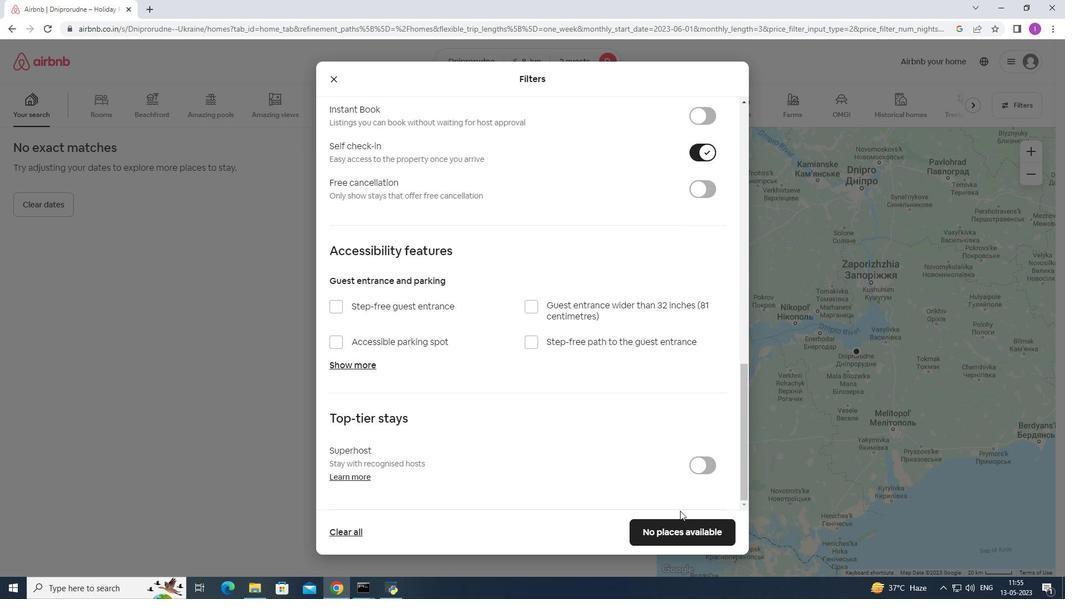 
Action: Mouse pressed left at (671, 530)
Screenshot: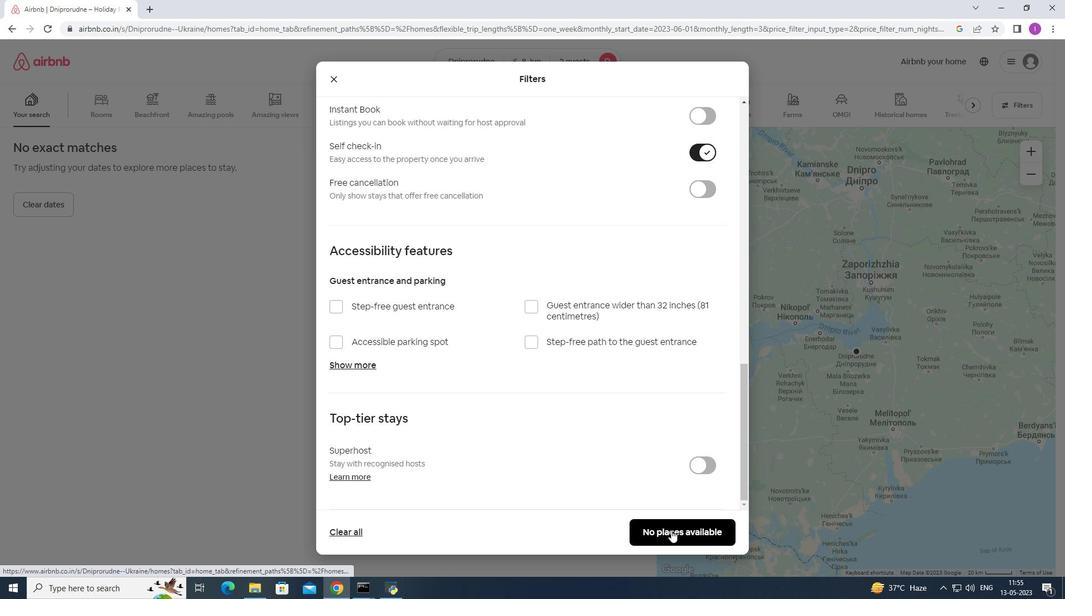 
Action: Mouse moved to (506, 522)
Screenshot: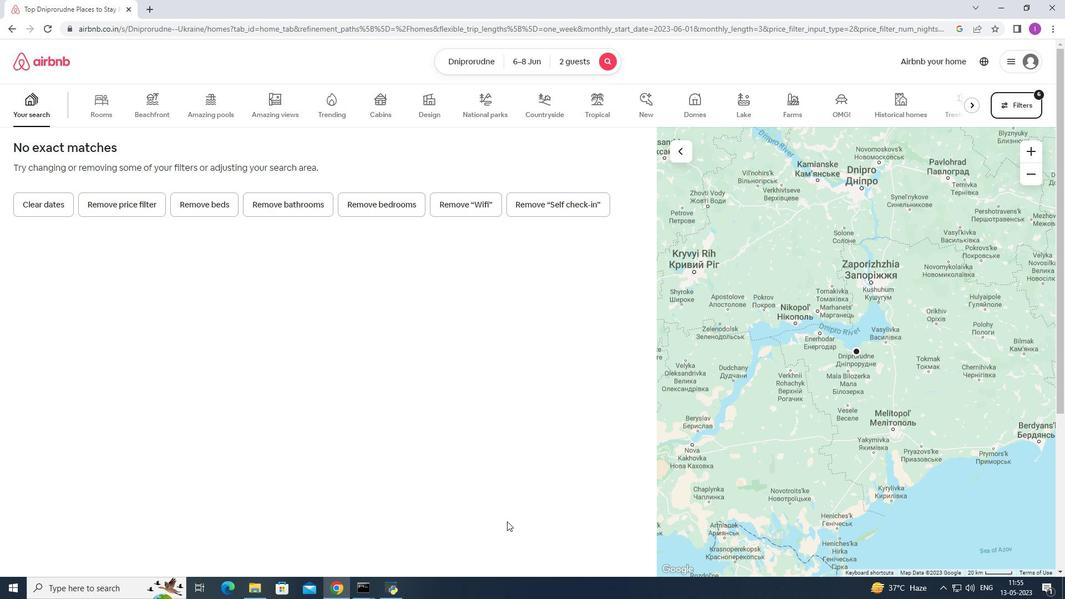 
